 Task: Find connections with filter location Spruce Grove with filter topic #Futurewith filter profile language Potuguese with filter current company Epsilon India with filter school Central University of Jharkhand with filter industry Hydroelectric Power Generation with filter service category Consulting with filter keywords title Spa Manager
Action: Mouse moved to (506, 190)
Screenshot: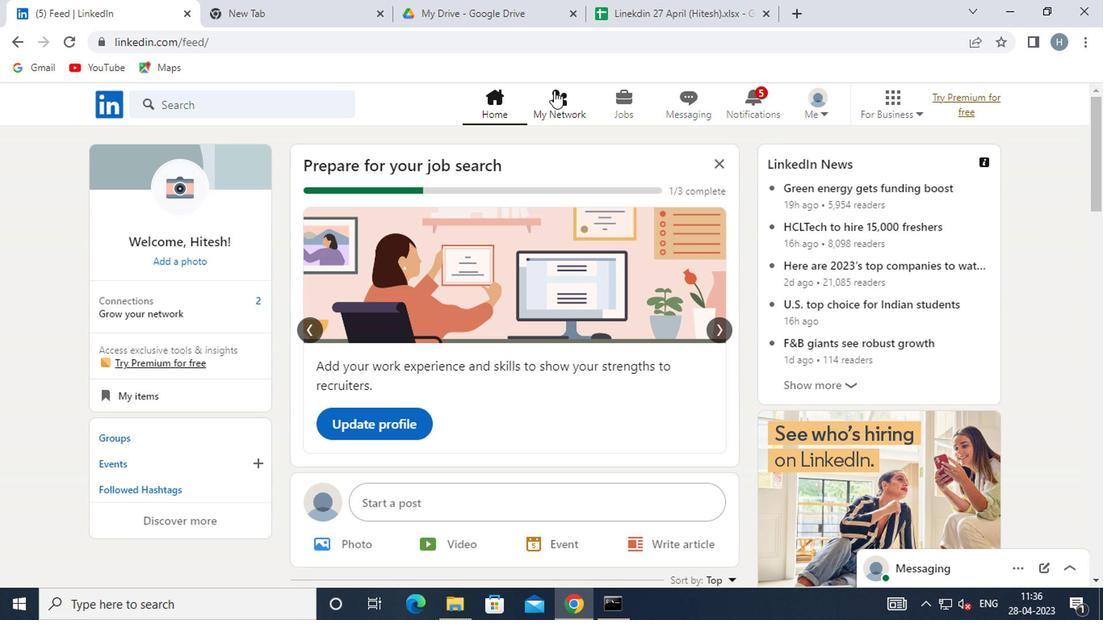
Action: Mouse pressed left at (506, 190)
Screenshot: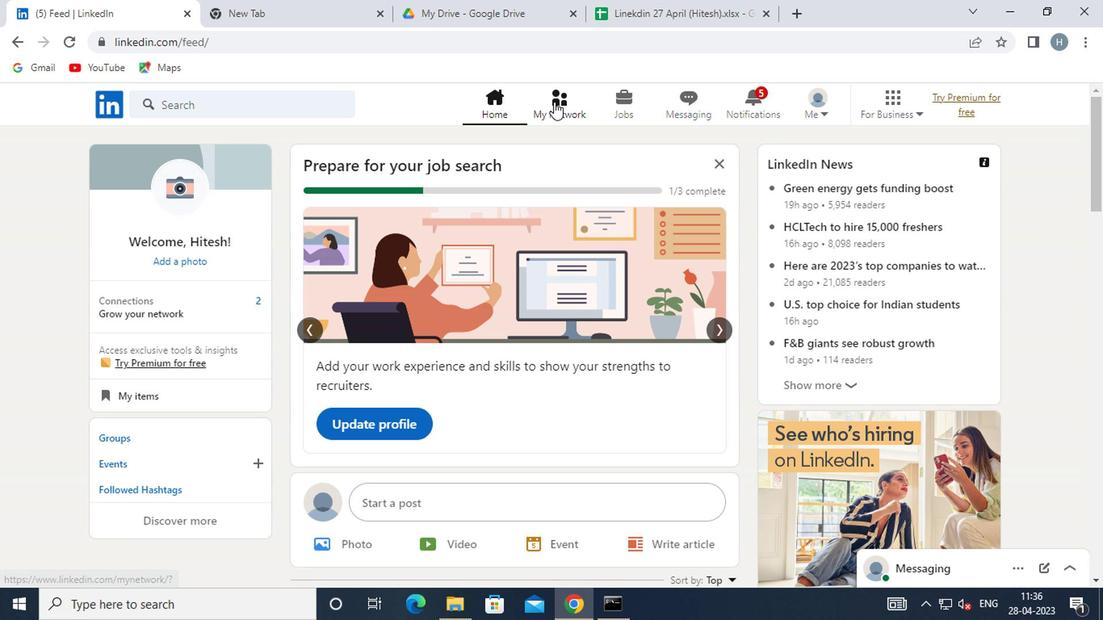 
Action: Mouse moved to (311, 242)
Screenshot: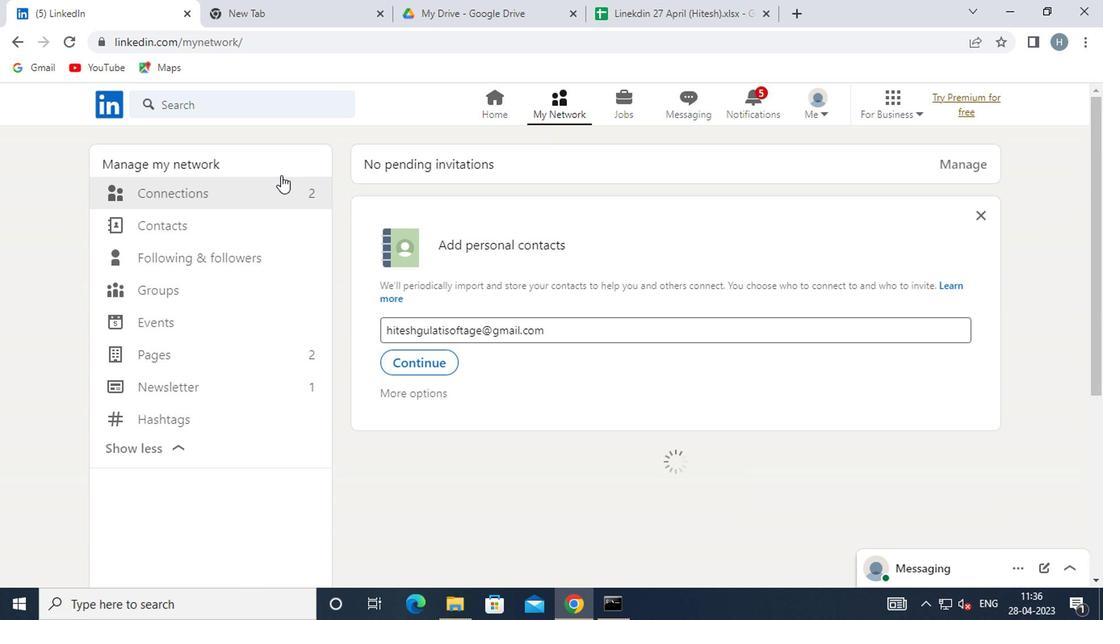 
Action: Mouse pressed left at (311, 242)
Screenshot: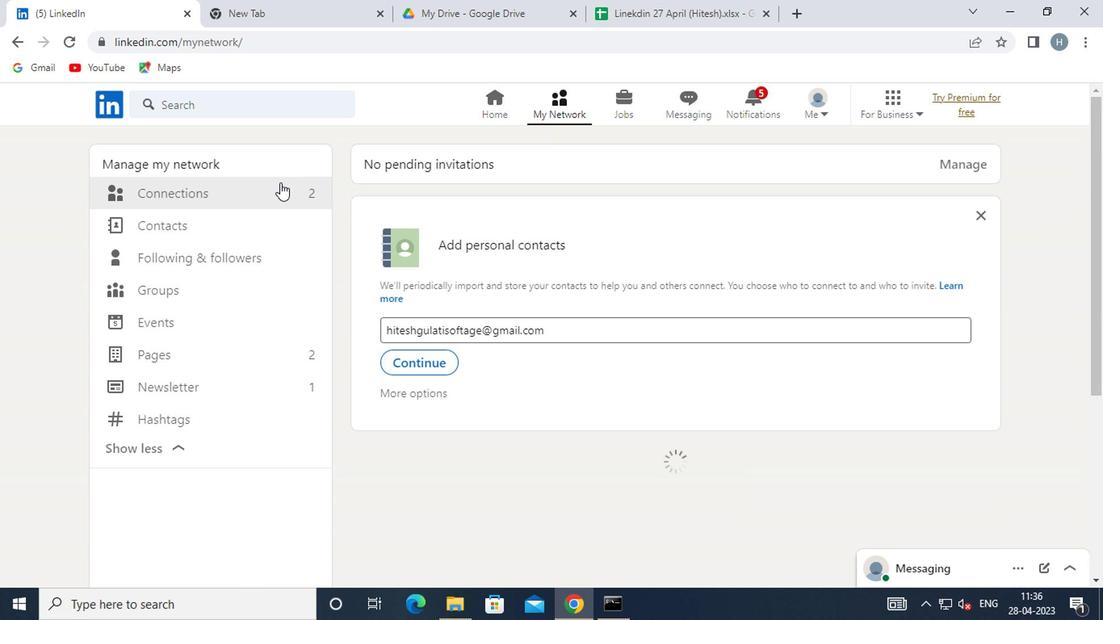 
Action: Mouse moved to (607, 248)
Screenshot: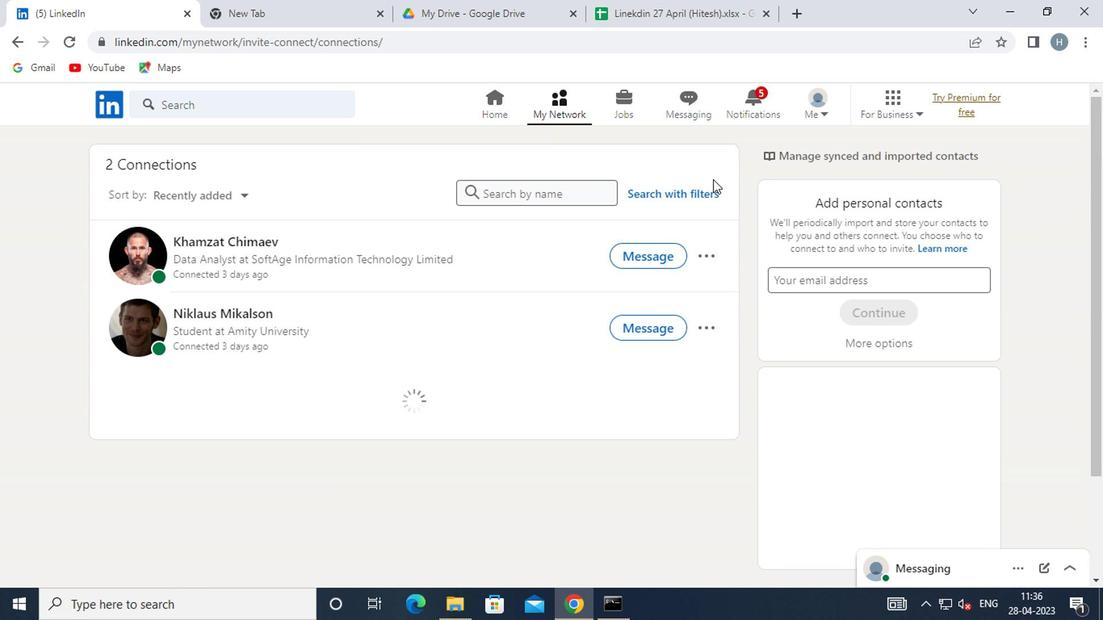 
Action: Mouse pressed left at (607, 248)
Screenshot: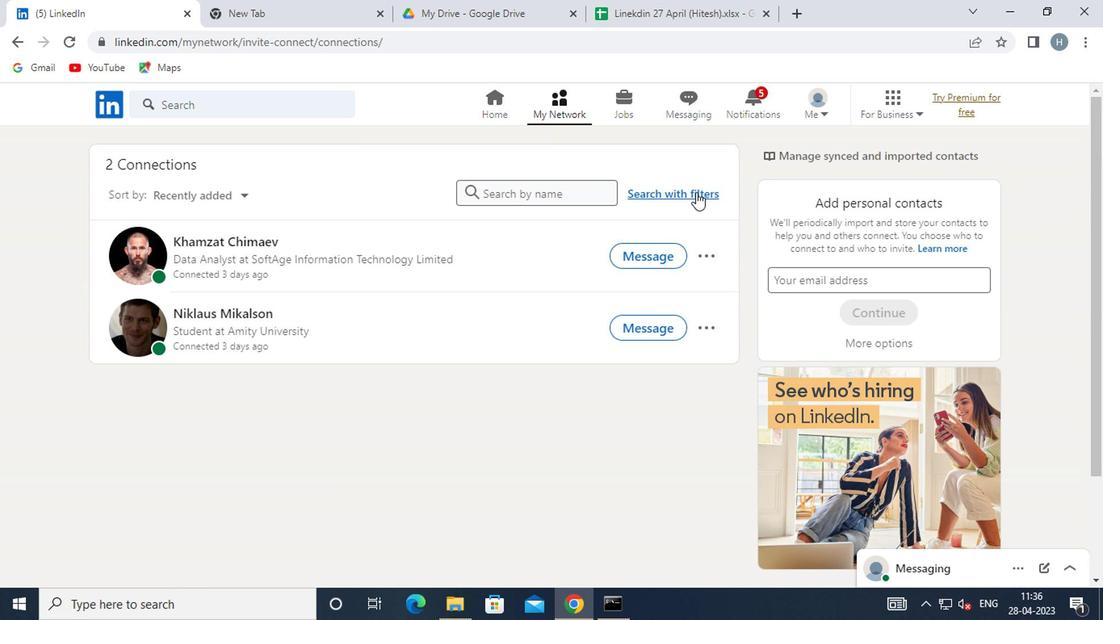 
Action: Mouse moved to (544, 222)
Screenshot: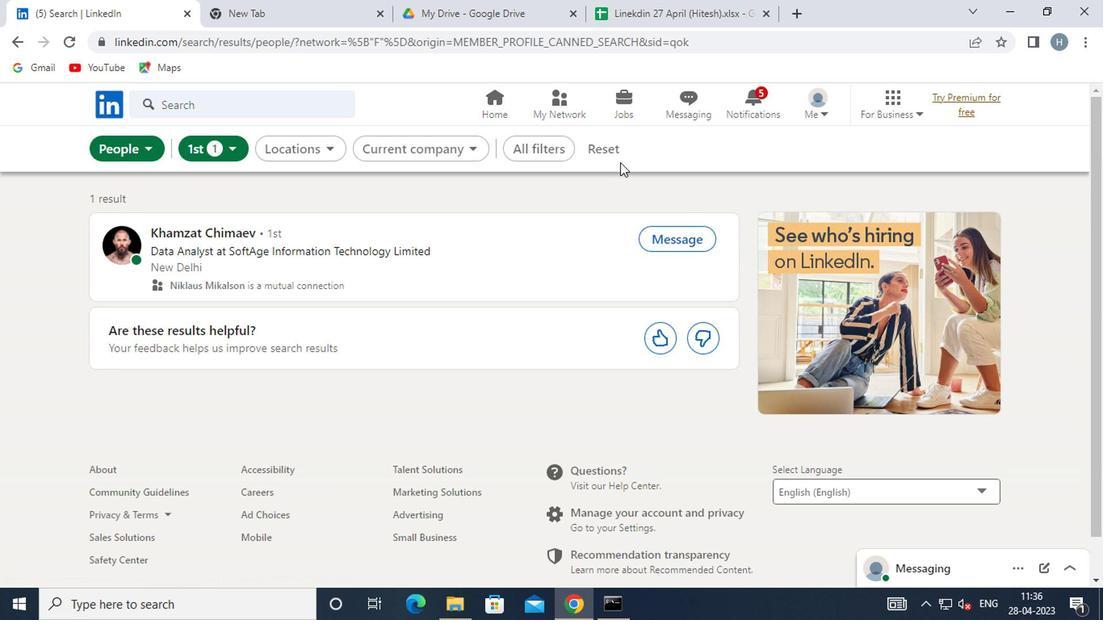 
Action: Mouse pressed left at (544, 222)
Screenshot: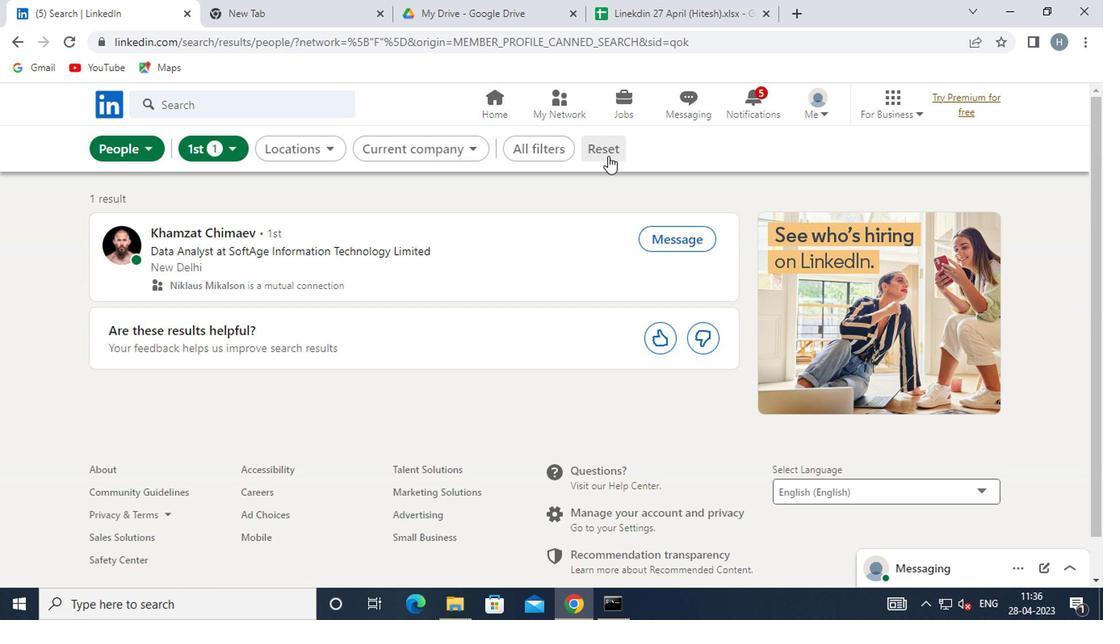 
Action: Mouse moved to (521, 220)
Screenshot: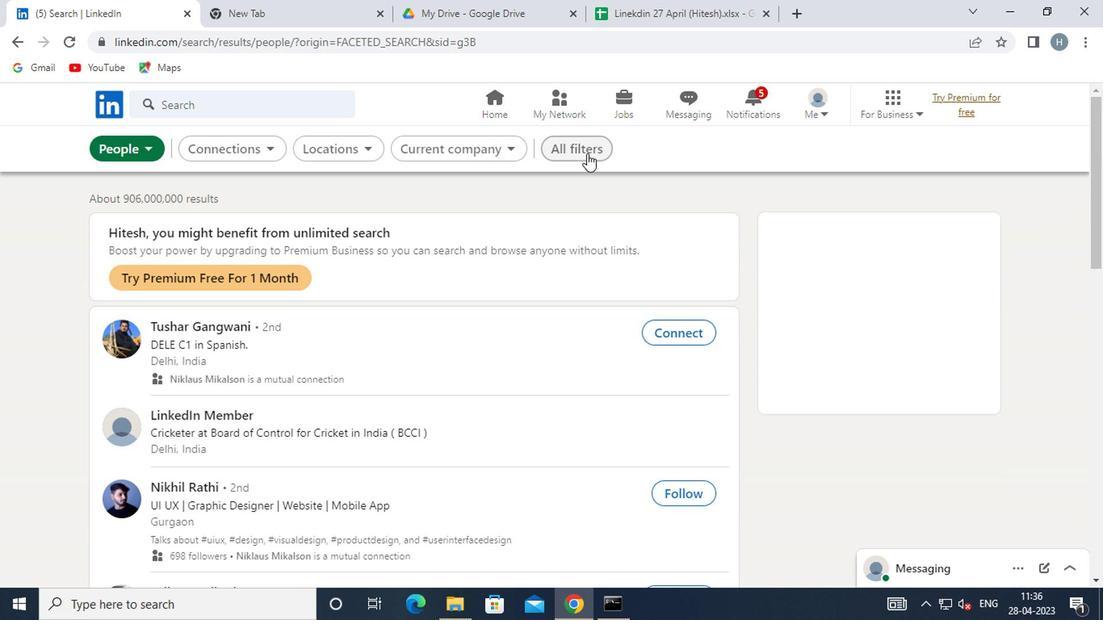 
Action: Mouse pressed left at (521, 220)
Screenshot: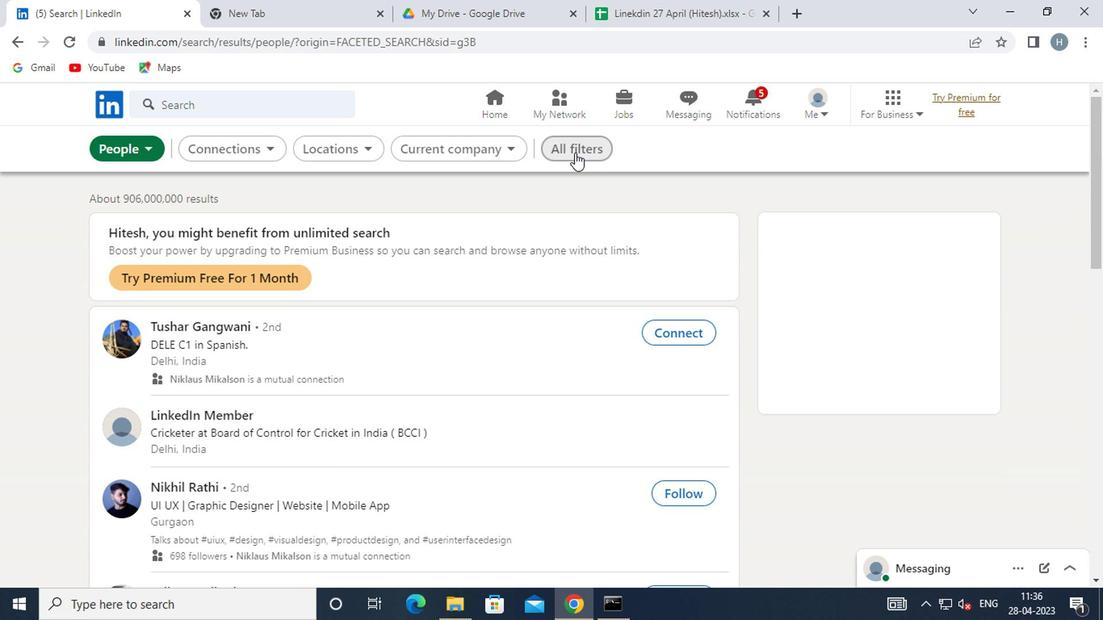 
Action: Mouse moved to (681, 312)
Screenshot: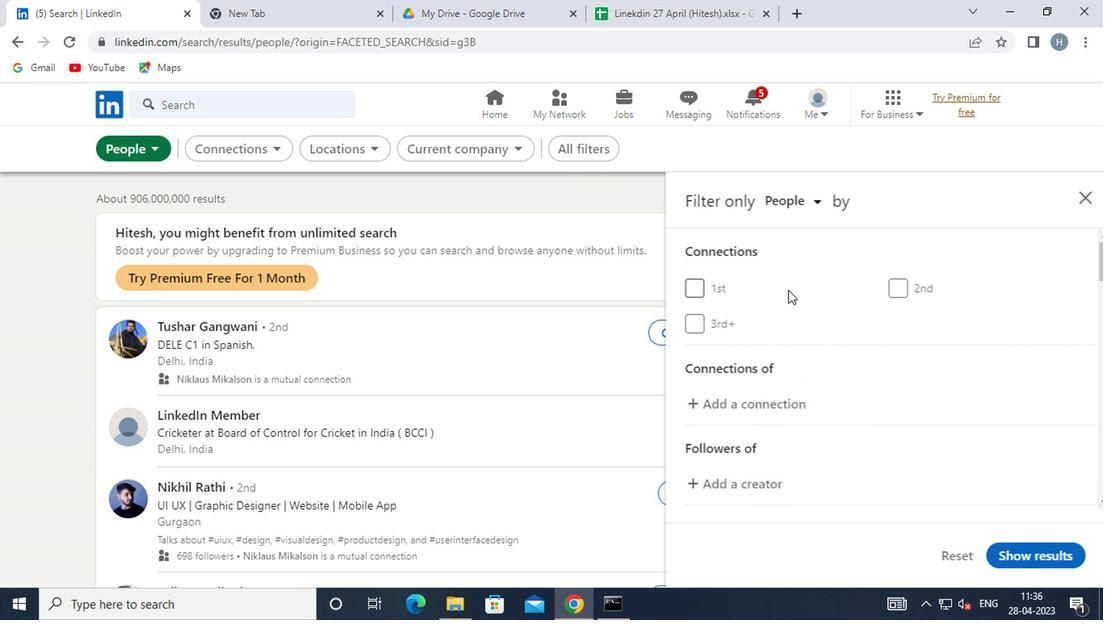 
Action: Mouse scrolled (681, 311) with delta (0, 0)
Screenshot: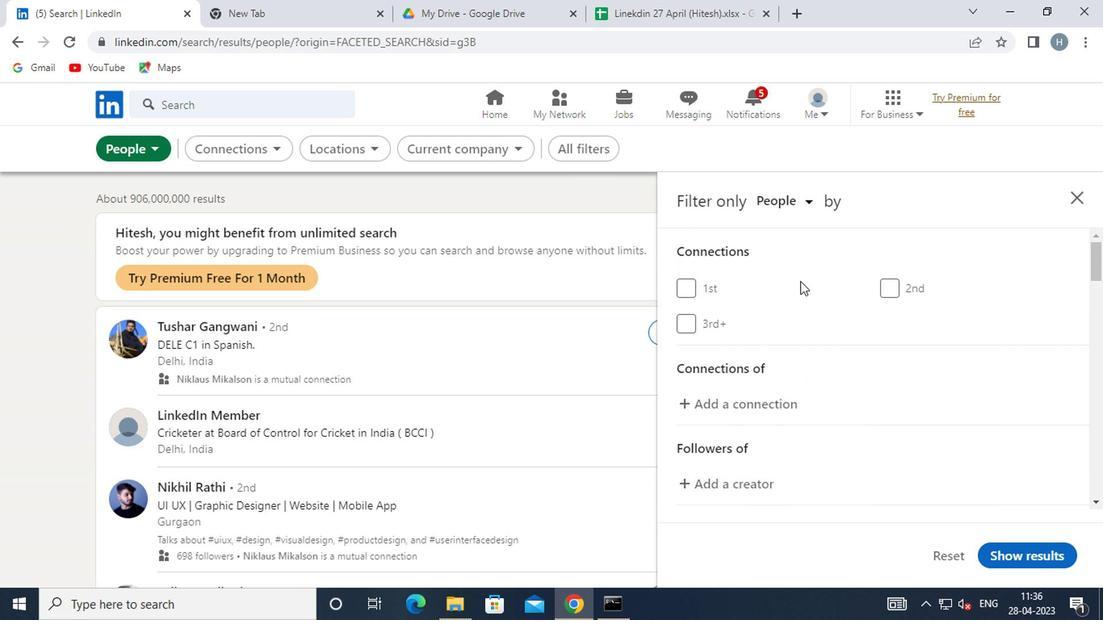 
Action: Mouse scrolled (681, 311) with delta (0, 0)
Screenshot: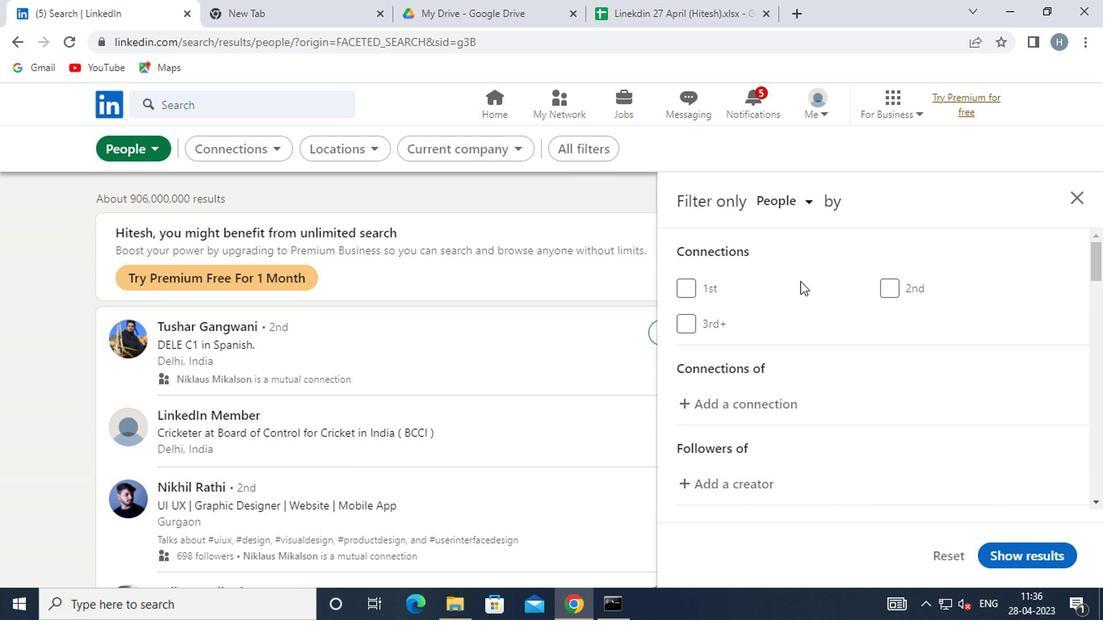 
Action: Mouse scrolled (681, 311) with delta (0, 0)
Screenshot: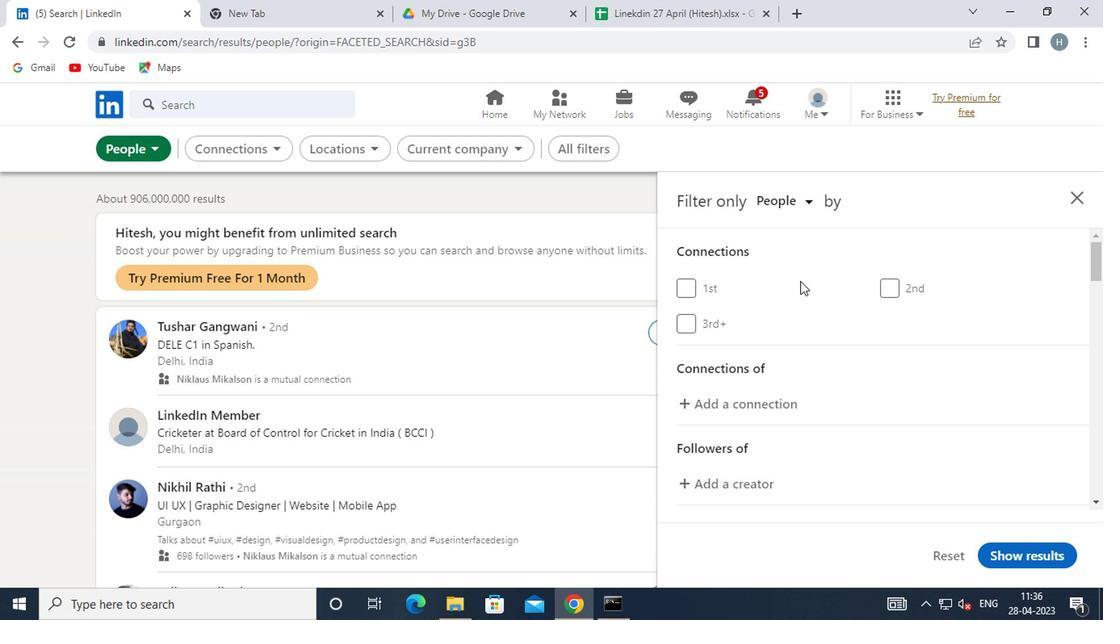 
Action: Mouse moved to (684, 321)
Screenshot: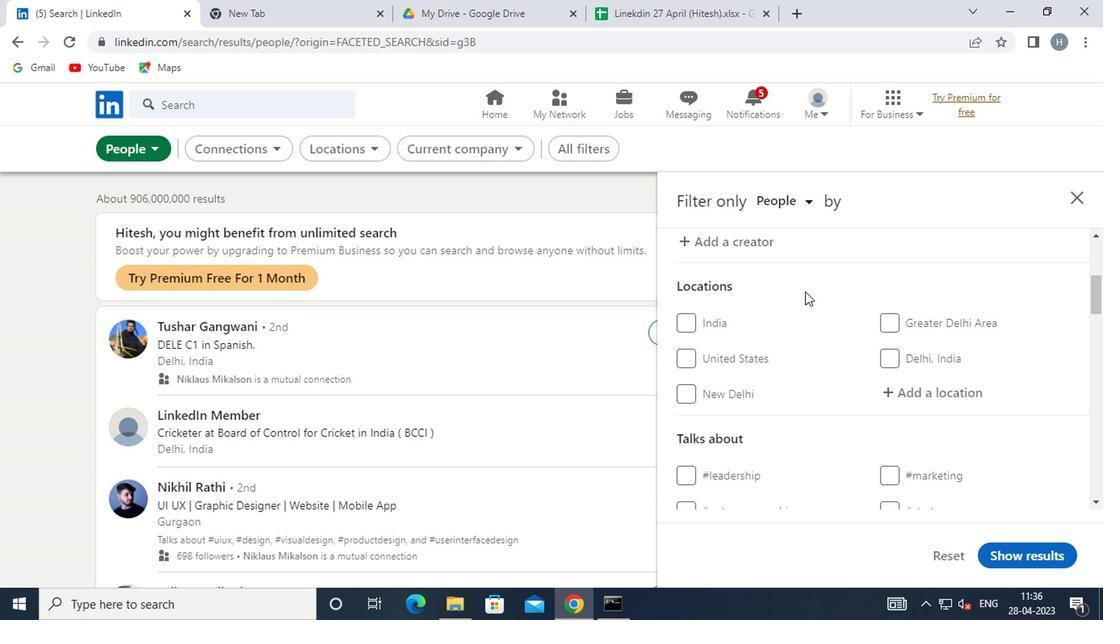 
Action: Mouse scrolled (684, 320) with delta (0, 0)
Screenshot: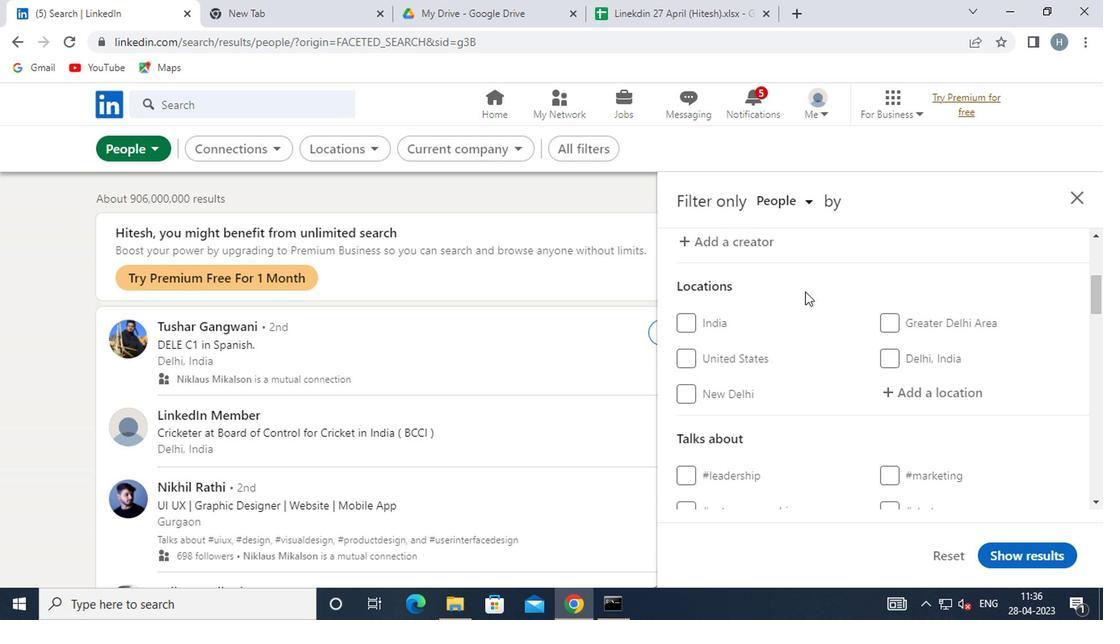 
Action: Mouse moved to (761, 337)
Screenshot: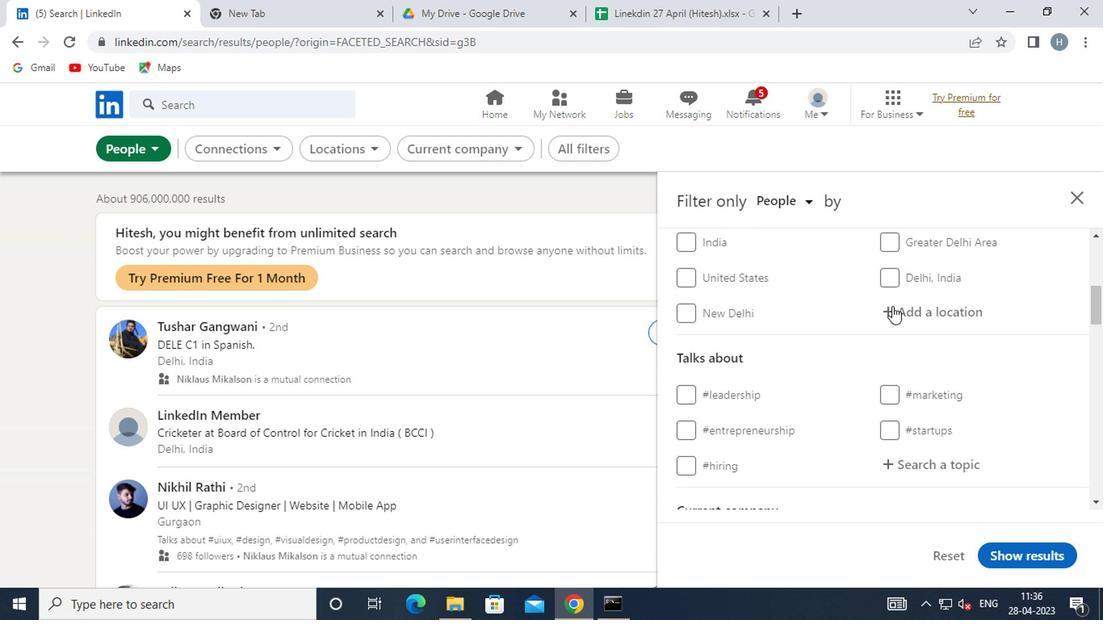 
Action: Mouse pressed left at (761, 337)
Screenshot: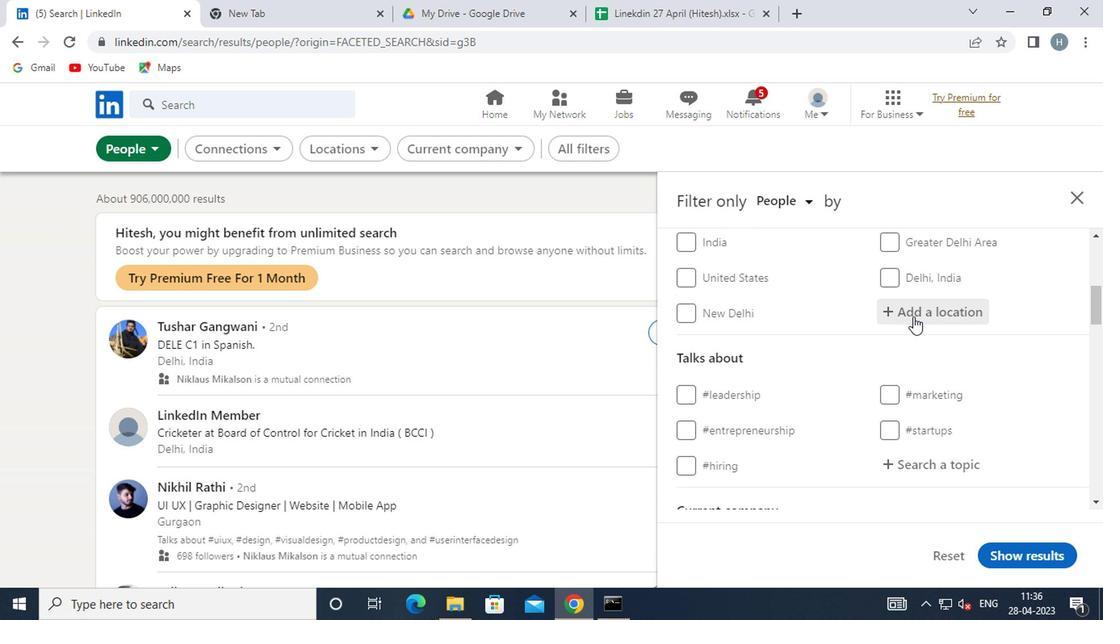 
Action: Mouse moved to (762, 337)
Screenshot: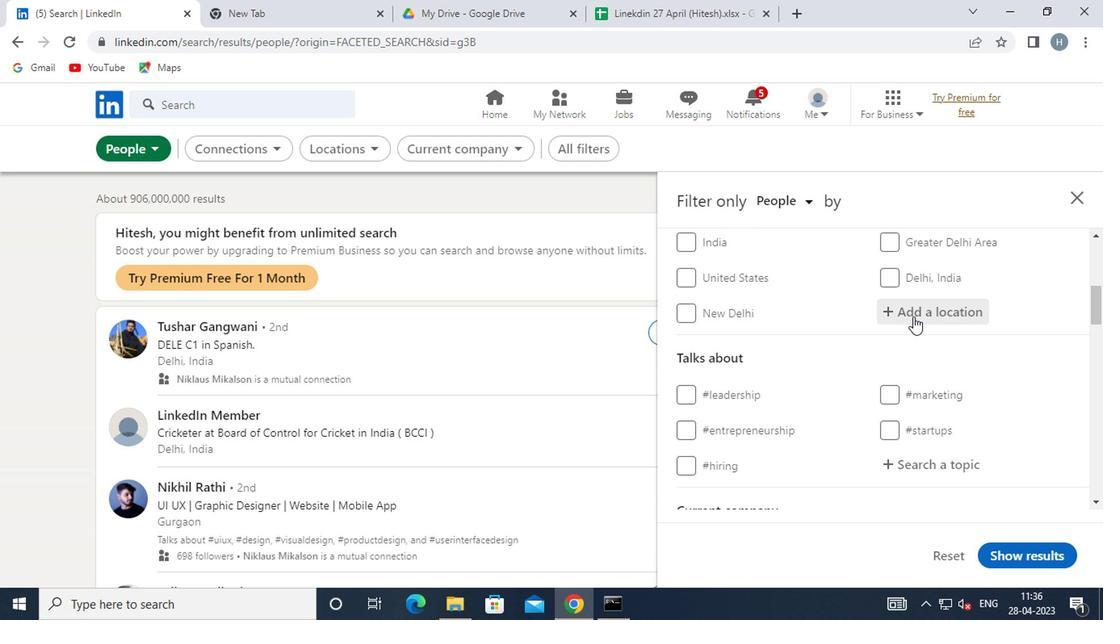 
Action: Key pressed <Key.shift><Key.shift><Key.shift><Key.shift><Key.shift><Key.shift><Key.shift><Key.shift><Key.shift><Key.shift><Key.shift><Key.shift><Key.shift><Key.shift><Key.shift><Key.shift><Key.shift><Key.shift><Key.shift><Key.shift><Key.shift><Key.shift><Key.shift><Key.shift><Key.shift><Key.shift><Key.shift><Key.shift><Key.shift><Key.shift><Key.shift><Key.shift><Key.shift><Key.shift><Key.shift><Key.shift><Key.shift><Key.shift><Key.shift><Key.shift><Key.shift><Key.shift><Key.shift><Key.shift><Key.shift><Key.shift><Key.shift><Key.shift><Key.shift><Key.shift><Key.shift><Key.shift>SPRUCE
Screenshot: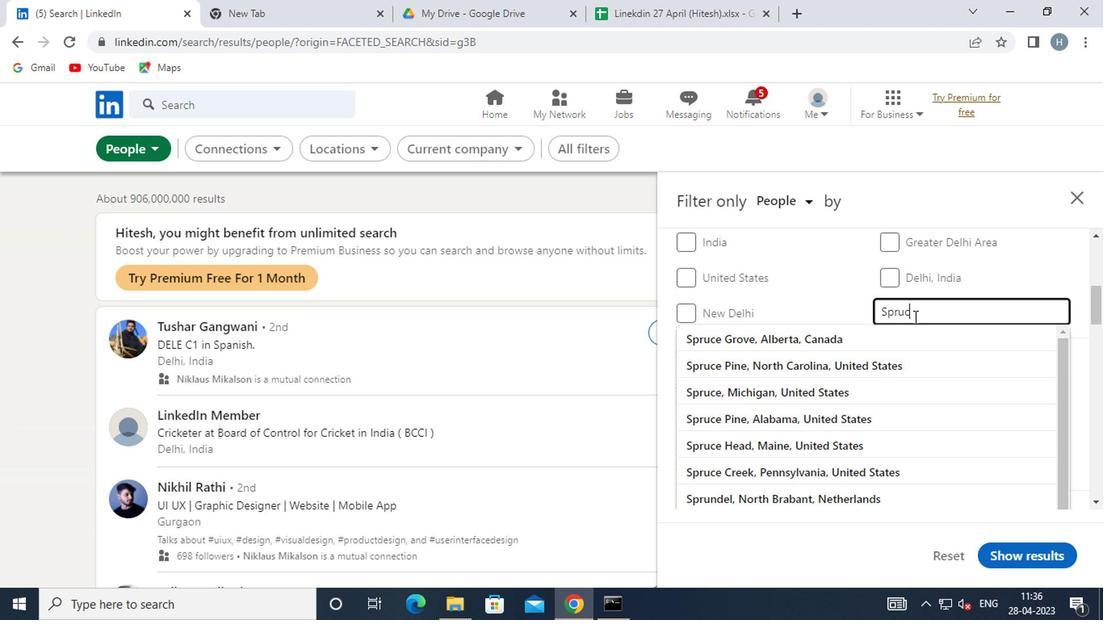 
Action: Mouse moved to (722, 353)
Screenshot: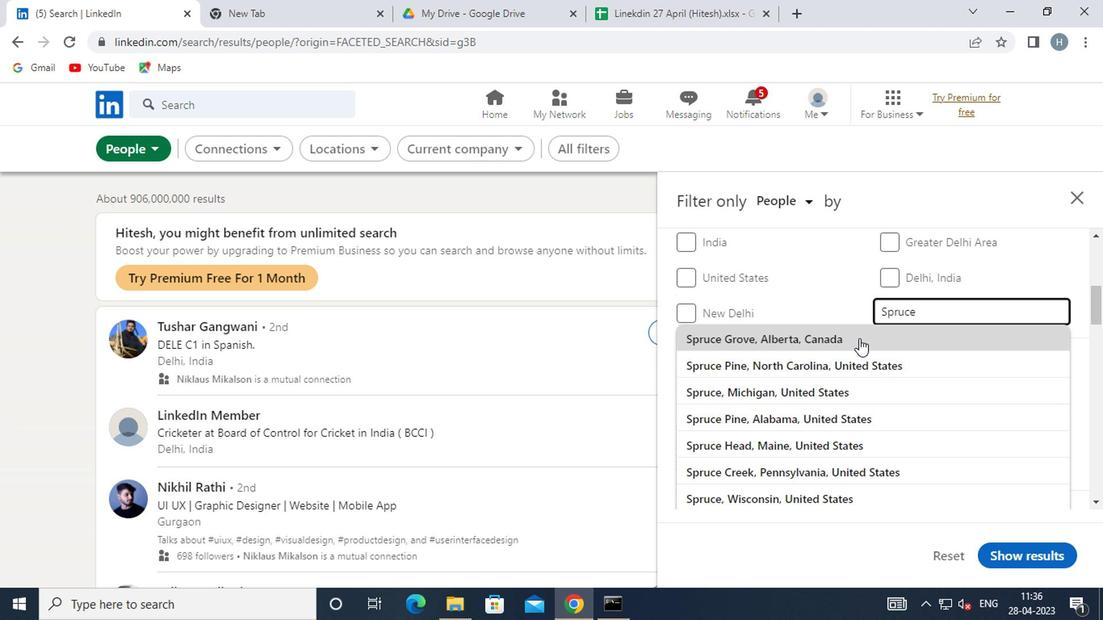 
Action: Mouse pressed left at (722, 353)
Screenshot: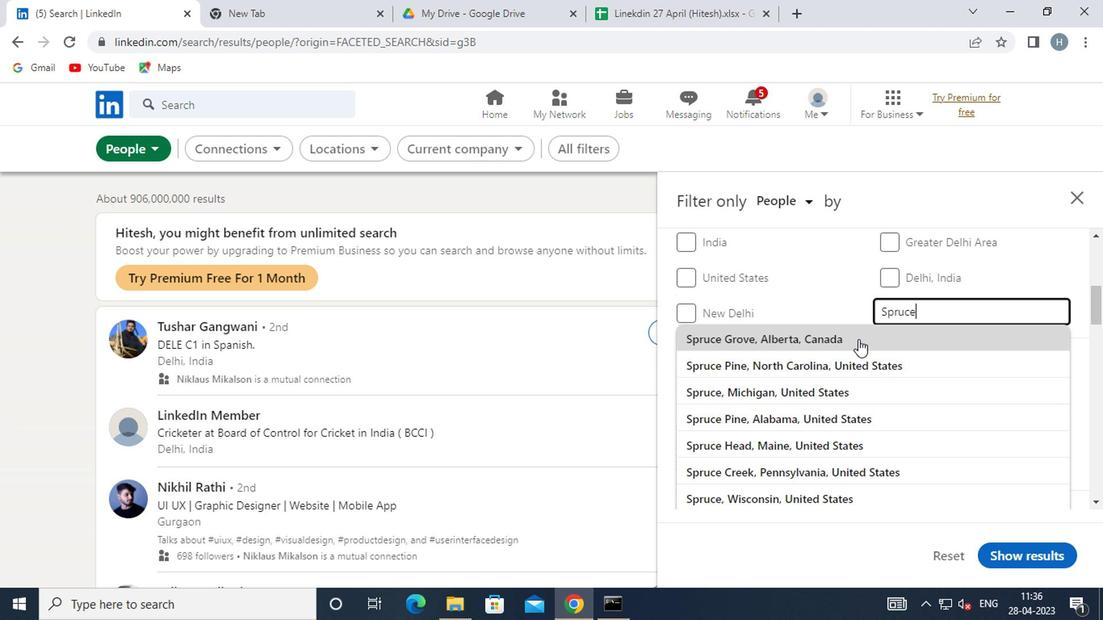 
Action: Mouse moved to (718, 353)
Screenshot: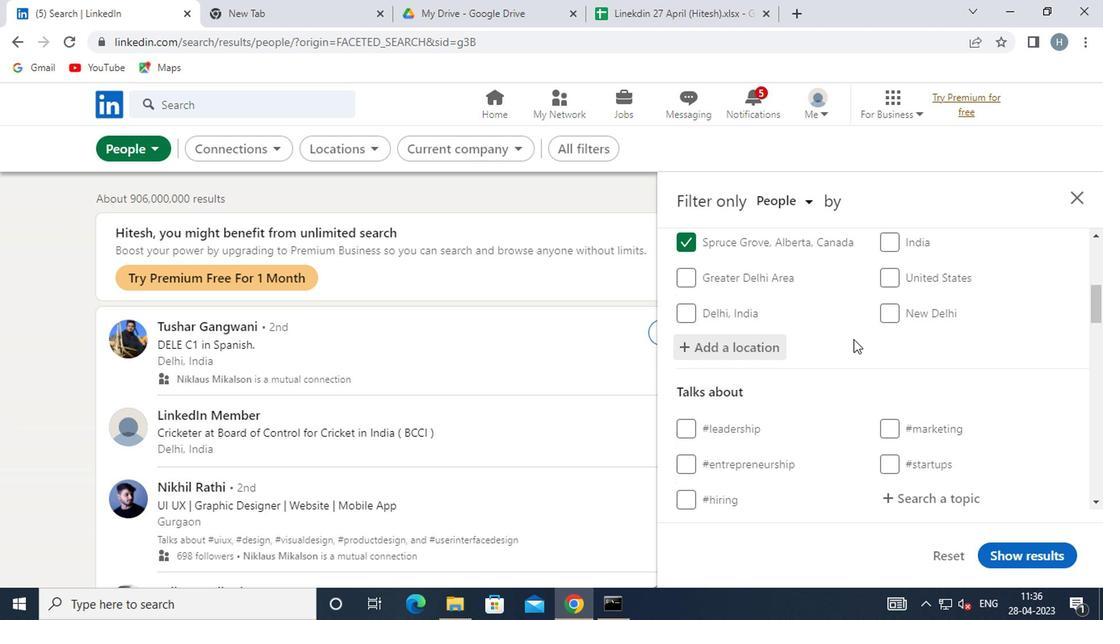 
Action: Mouse scrolled (718, 353) with delta (0, 0)
Screenshot: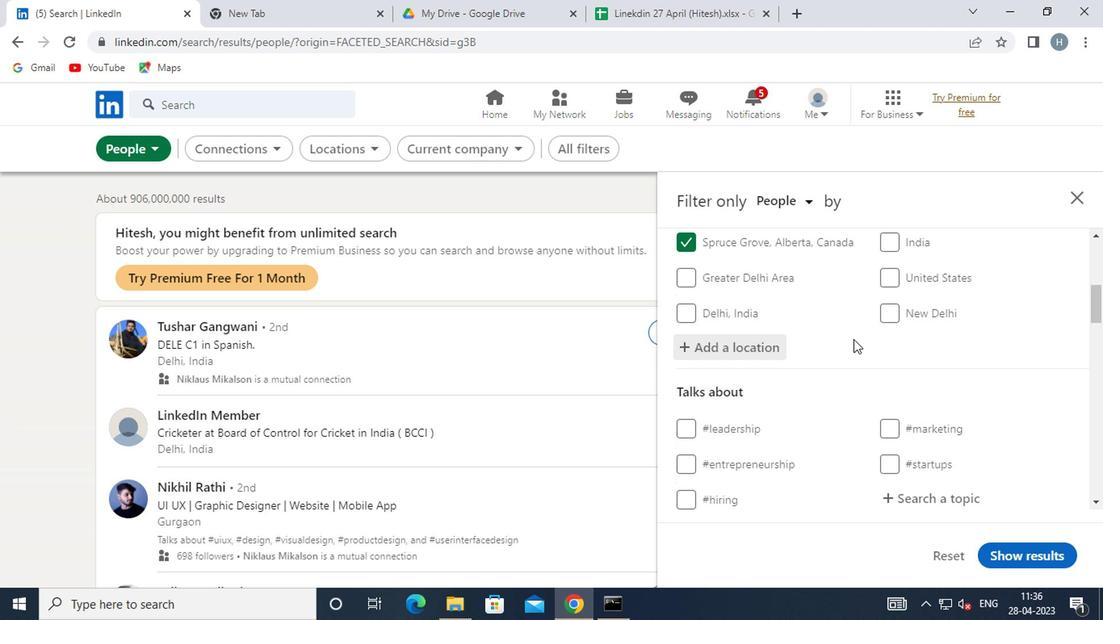 
Action: Mouse scrolled (718, 353) with delta (0, 0)
Screenshot: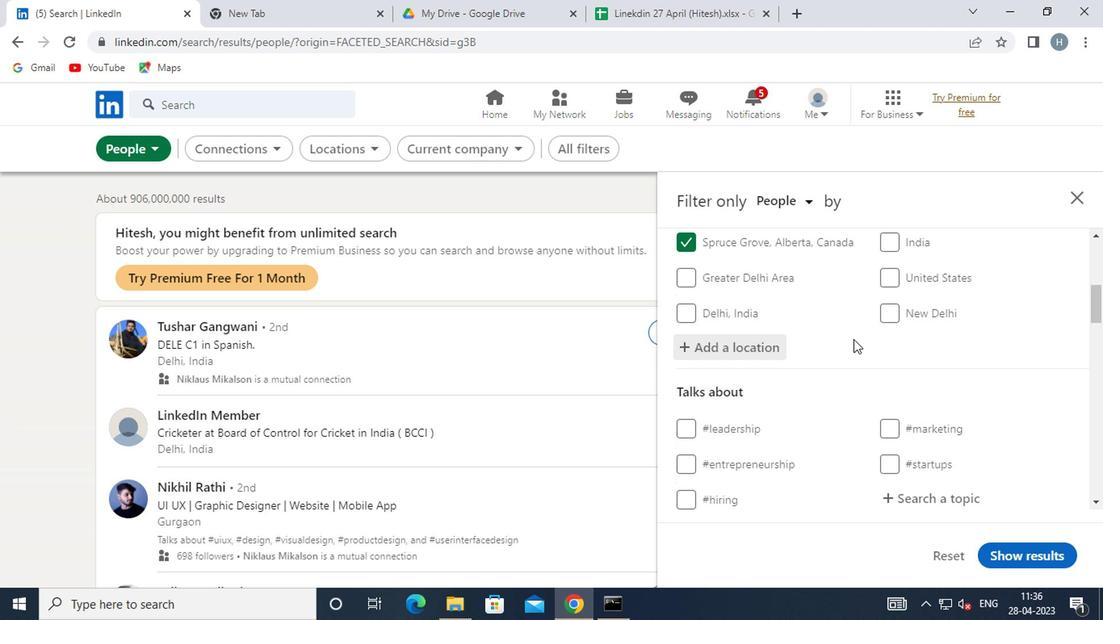 
Action: Mouse moved to (786, 351)
Screenshot: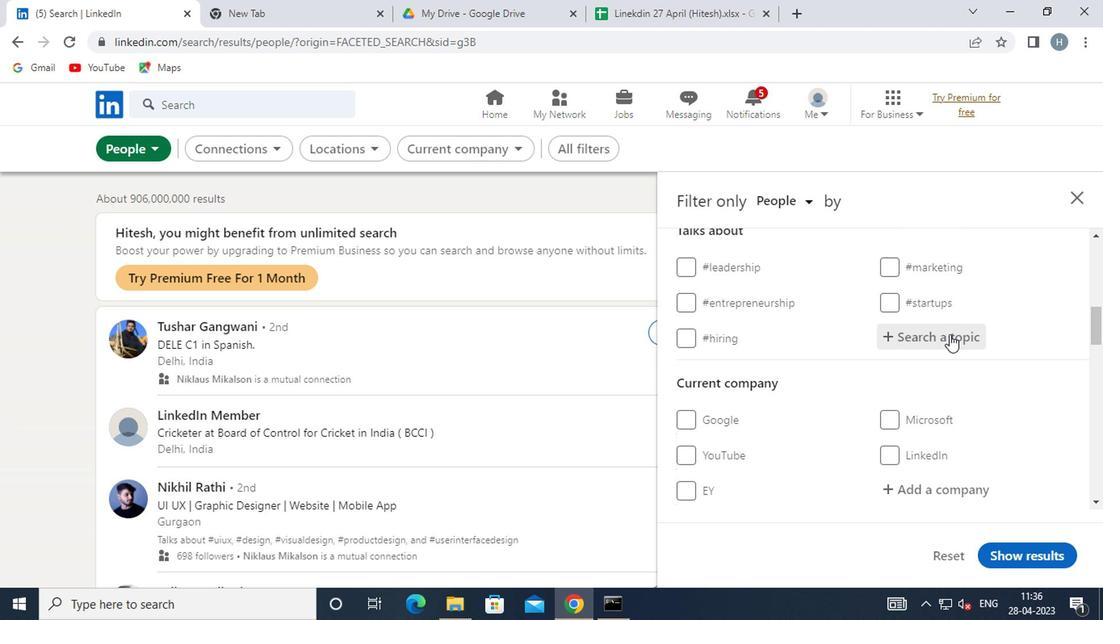 
Action: Mouse pressed left at (786, 351)
Screenshot: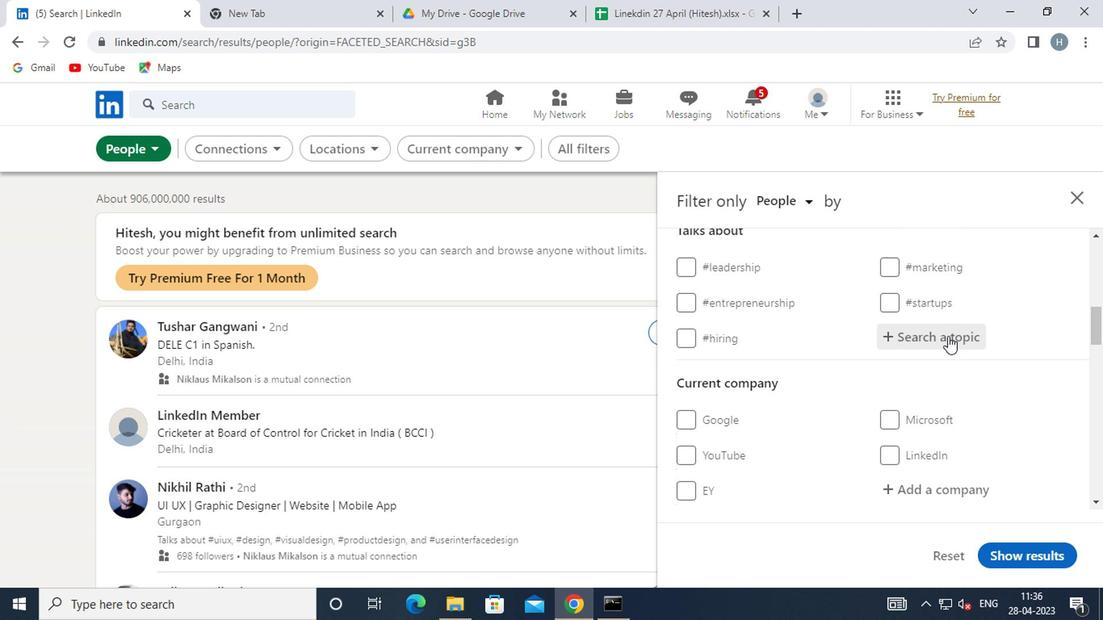 
Action: Key pressed <Key.shift><Key.shift><Key.shift><Key.shift><Key.shift><Key.shift><Key.shift><Key.shift><Key.shift><Key.shift><Key.shift>#<Key.shift><Key.shift><Key.shift>FUTURE
Screenshot: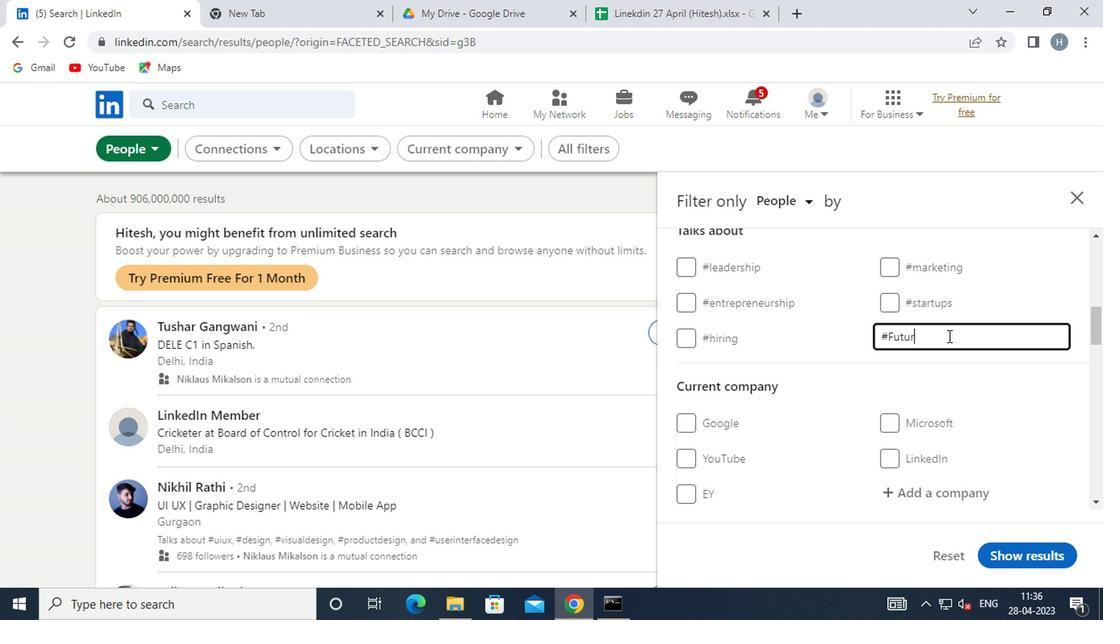 
Action: Mouse moved to (851, 381)
Screenshot: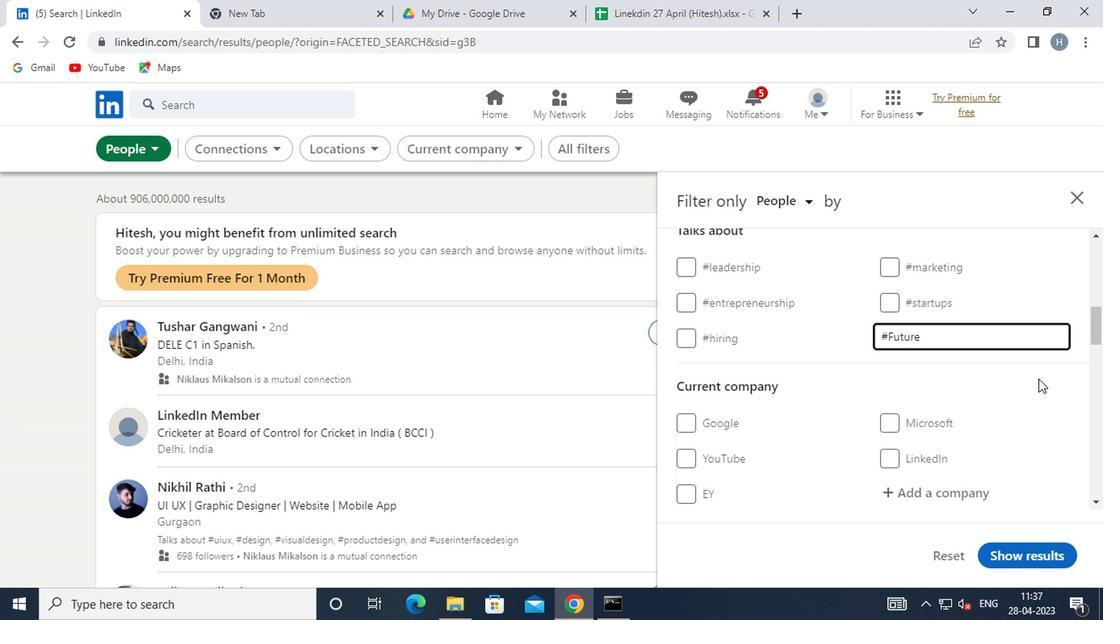 
Action: Mouse pressed left at (851, 381)
Screenshot: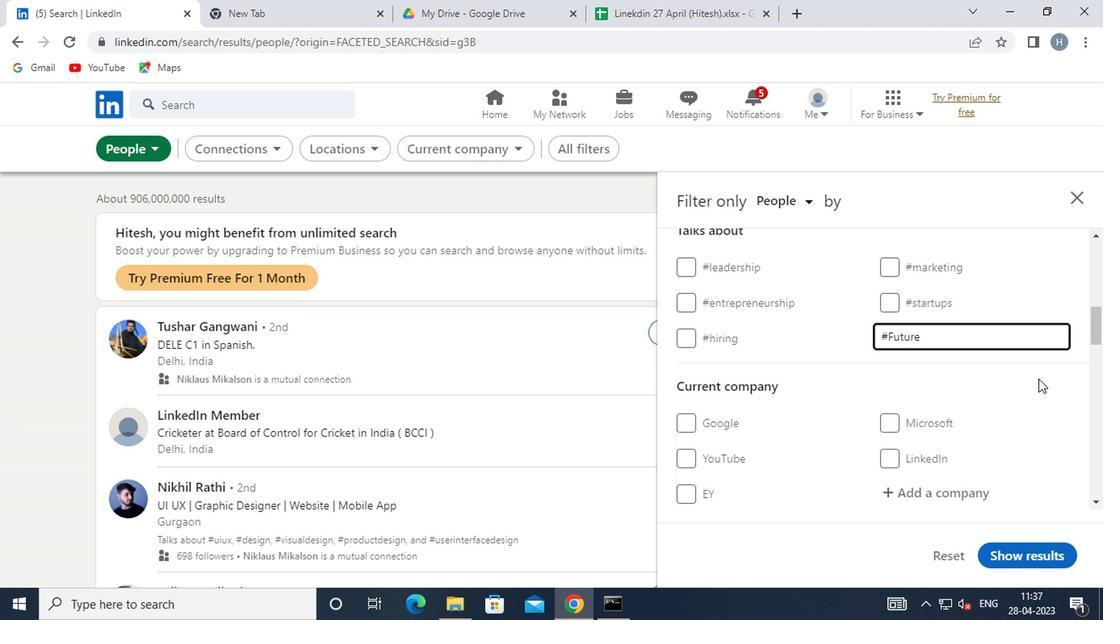 
Action: Mouse moved to (836, 377)
Screenshot: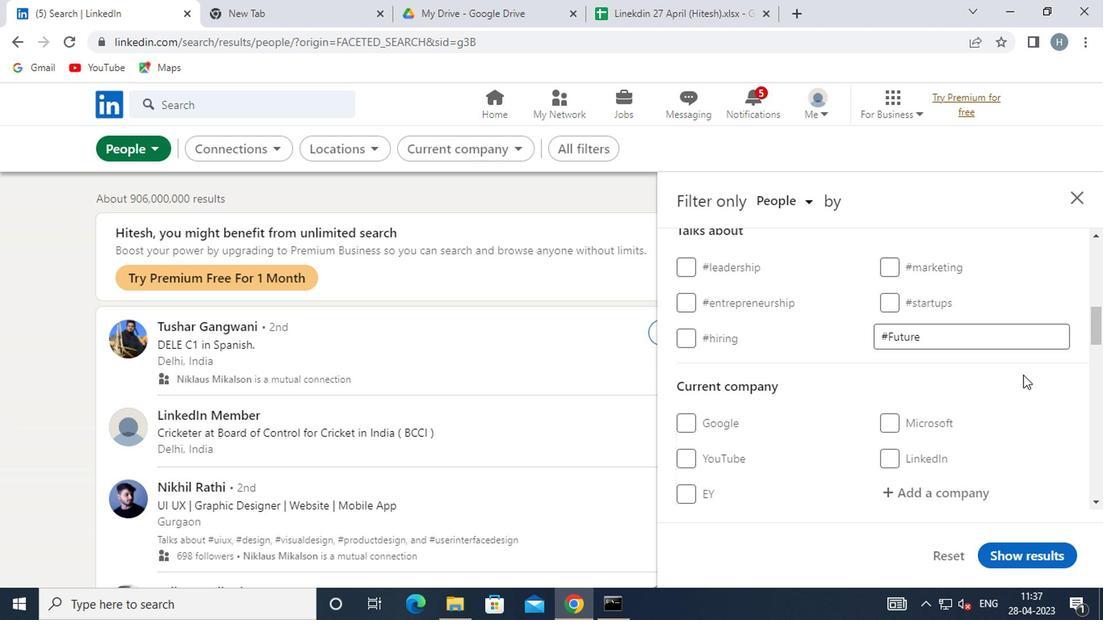 
Action: Mouse scrolled (836, 376) with delta (0, 0)
Screenshot: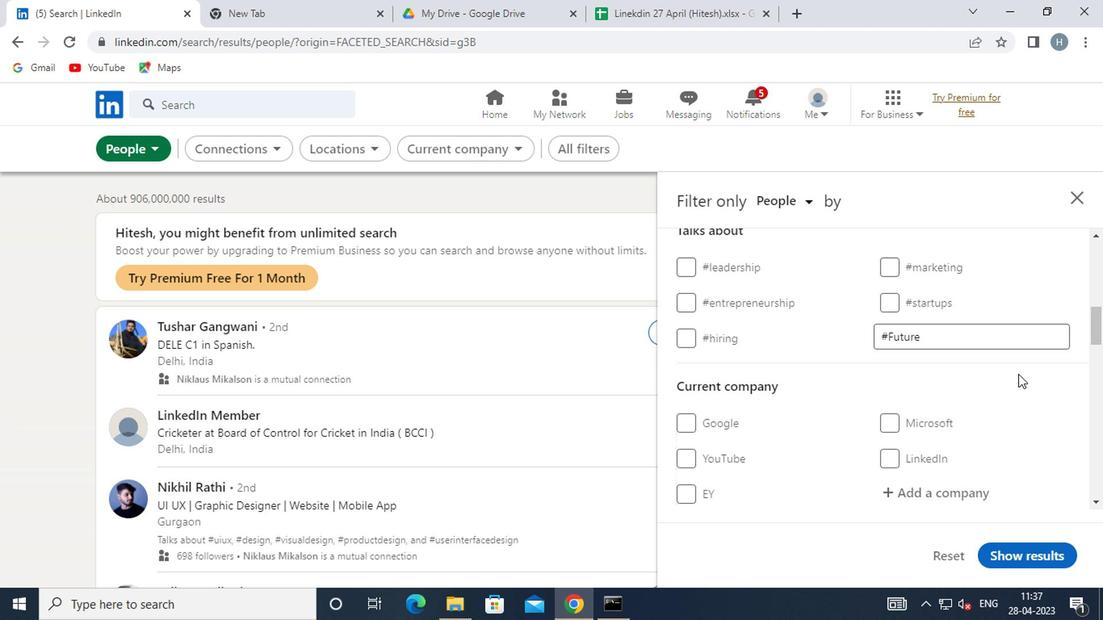
Action: Mouse moved to (834, 377)
Screenshot: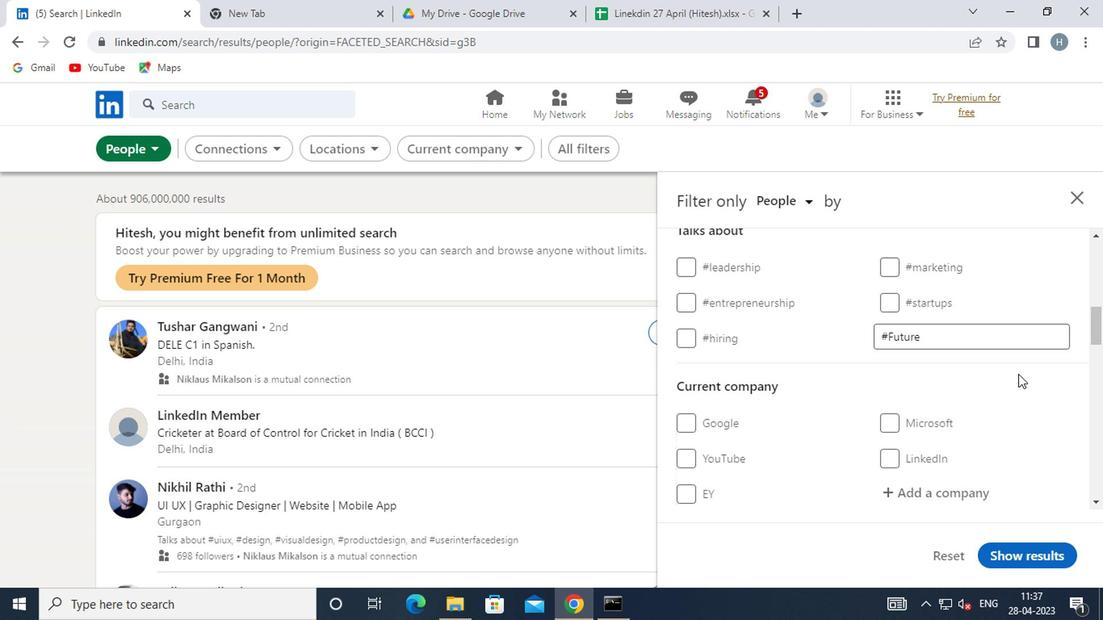 
Action: Mouse scrolled (834, 376) with delta (0, 0)
Screenshot: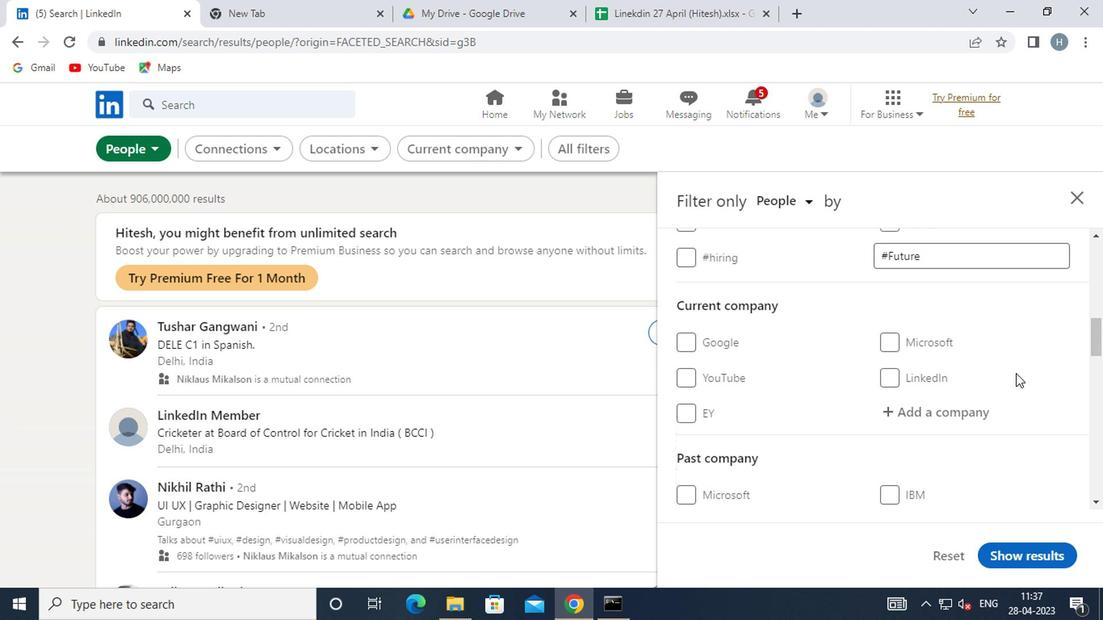 
Action: Mouse scrolled (834, 376) with delta (0, 0)
Screenshot: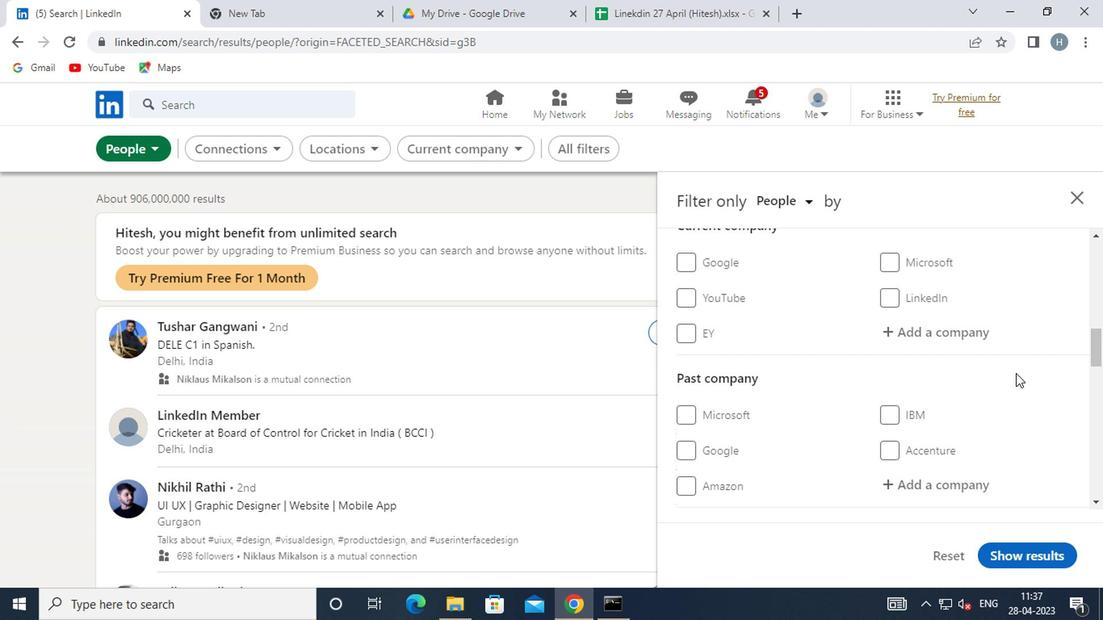 
Action: Mouse moved to (818, 381)
Screenshot: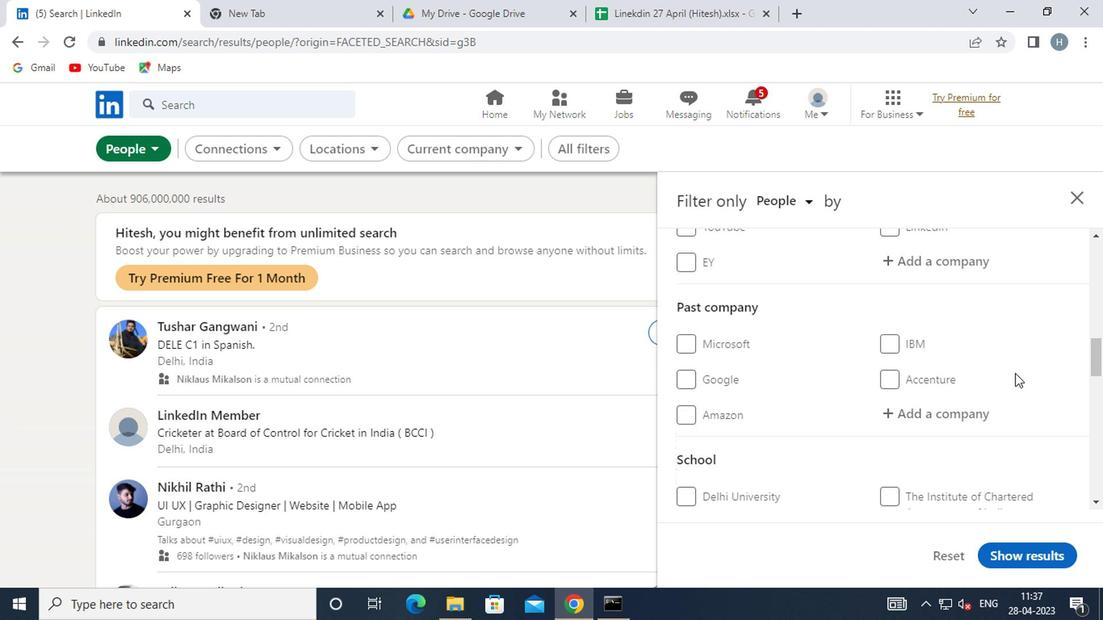 
Action: Mouse scrolled (818, 380) with delta (0, 0)
Screenshot: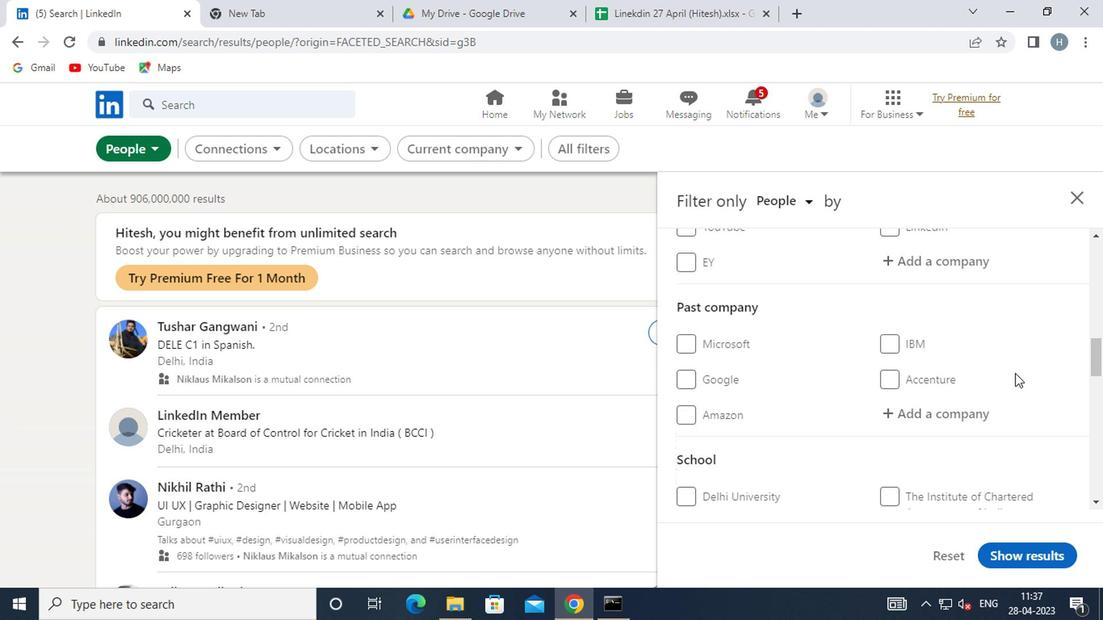 
Action: Mouse moved to (813, 385)
Screenshot: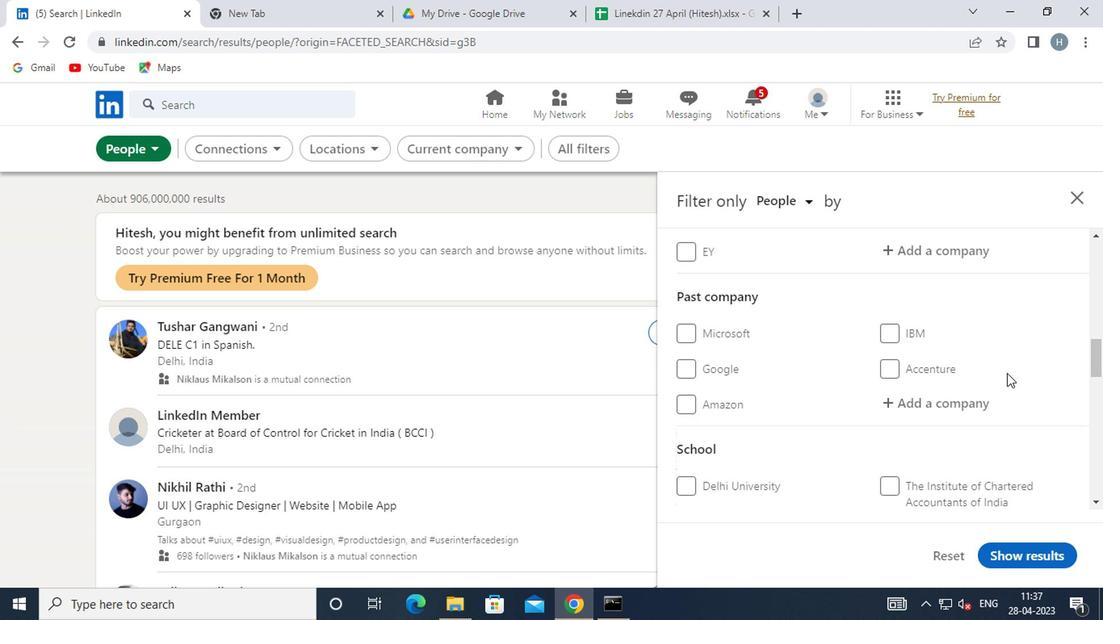 
Action: Mouse scrolled (813, 384) with delta (0, 0)
Screenshot: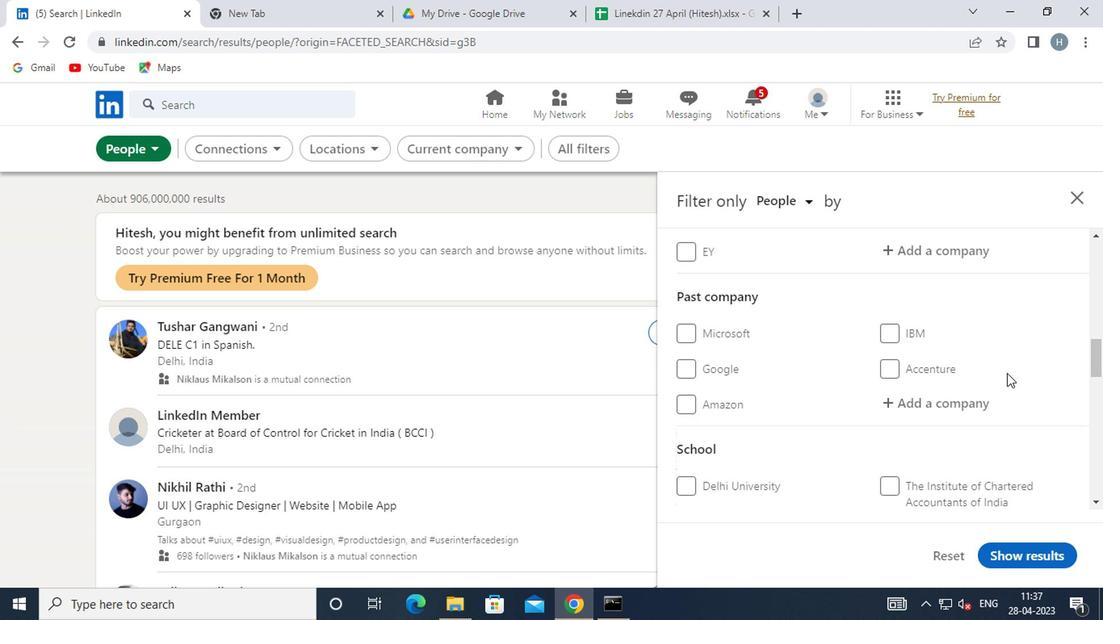 
Action: Mouse moved to (813, 385)
Screenshot: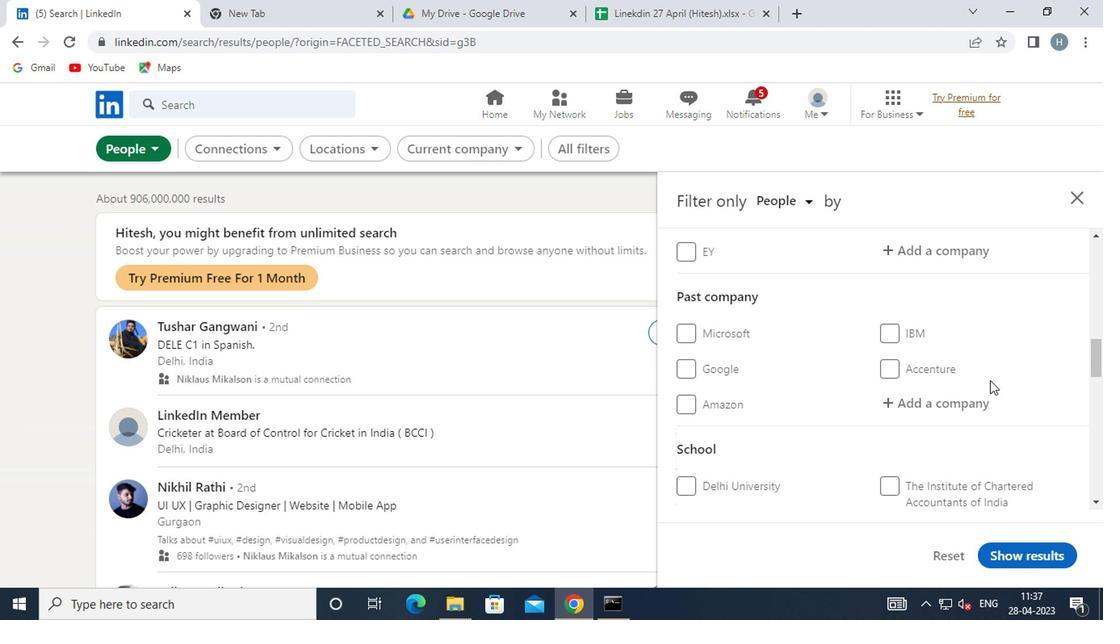 
Action: Mouse scrolled (813, 384) with delta (0, 0)
Screenshot: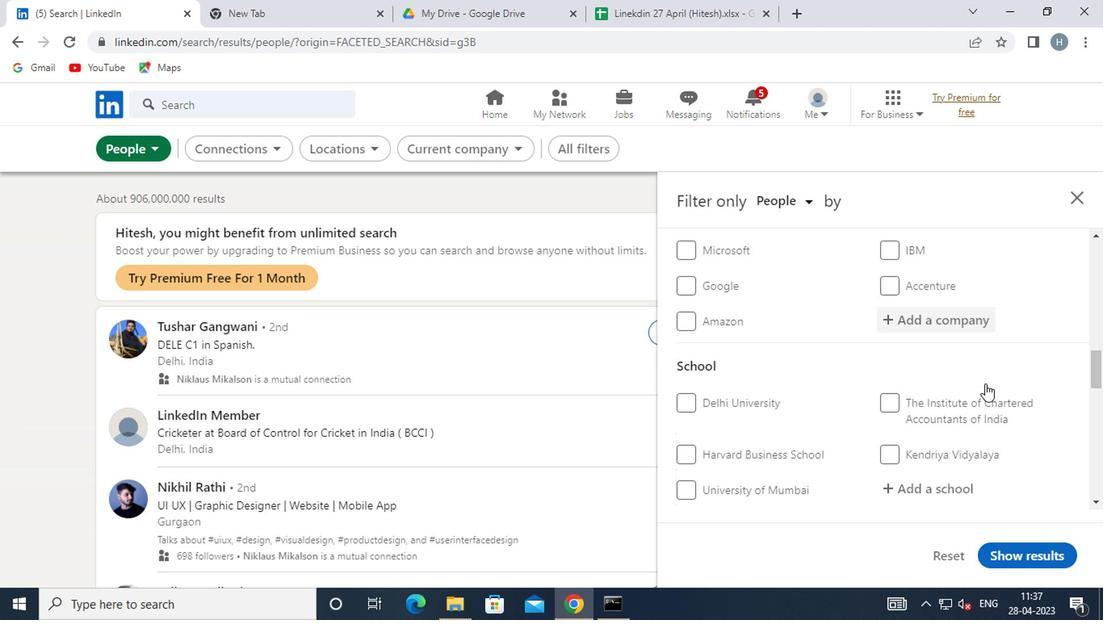 
Action: Mouse scrolled (813, 384) with delta (0, 0)
Screenshot: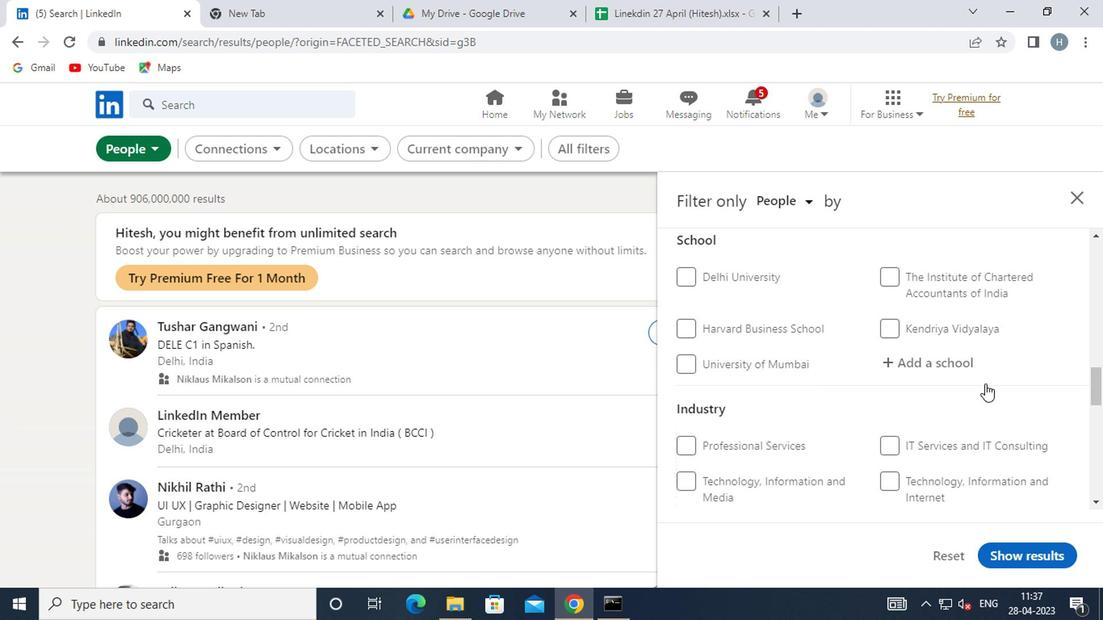 
Action: Mouse scrolled (813, 384) with delta (0, 0)
Screenshot: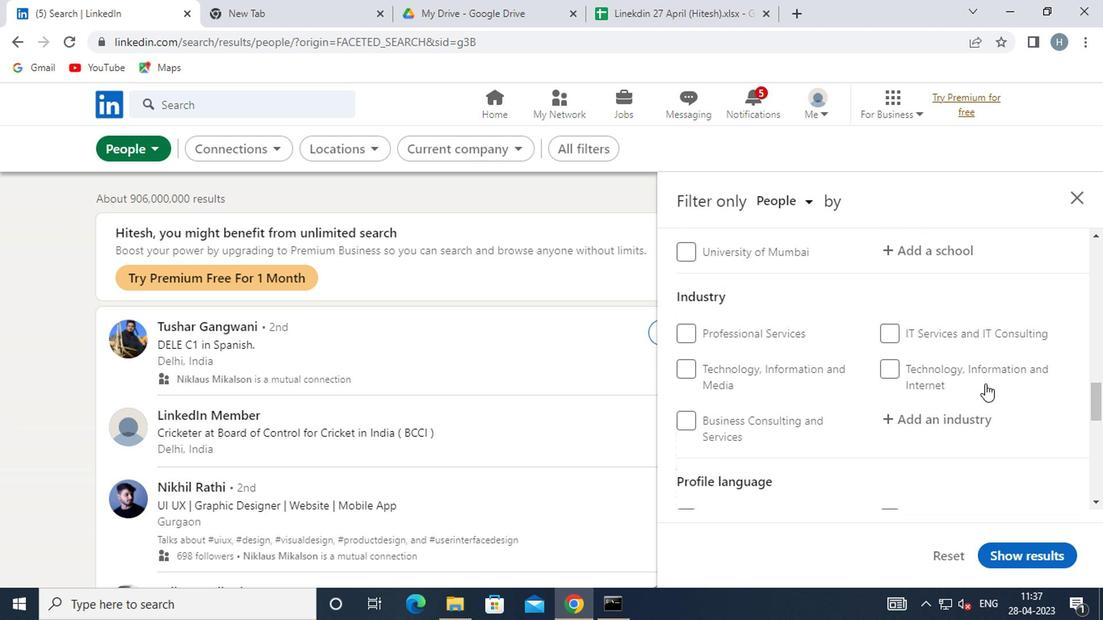 
Action: Mouse moved to (811, 385)
Screenshot: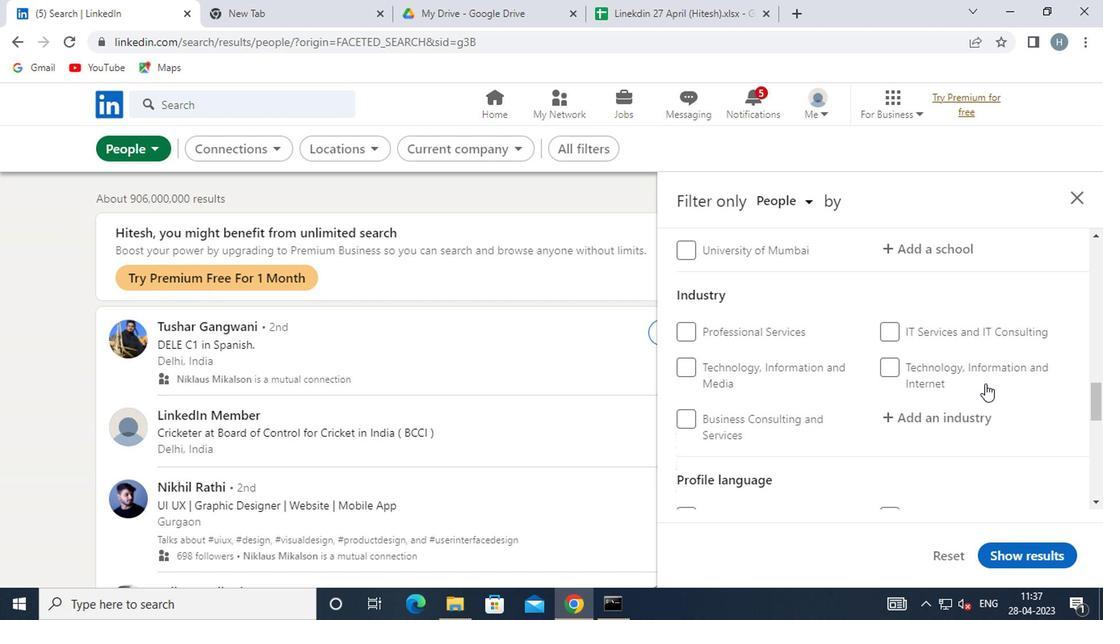 
Action: Mouse scrolled (811, 384) with delta (0, 0)
Screenshot: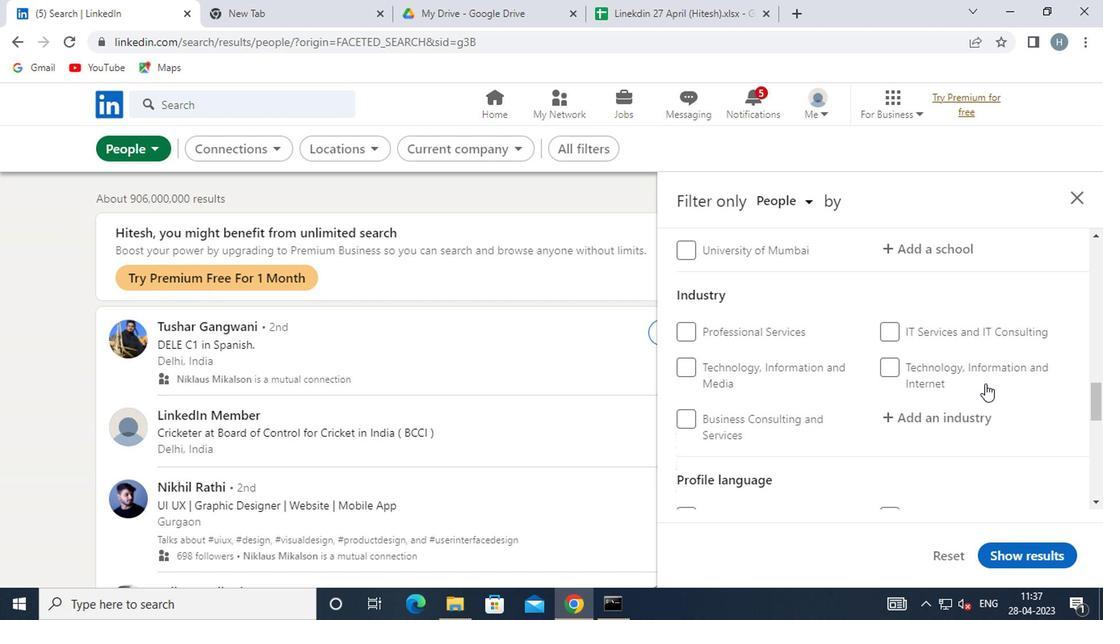 
Action: Mouse moved to (782, 390)
Screenshot: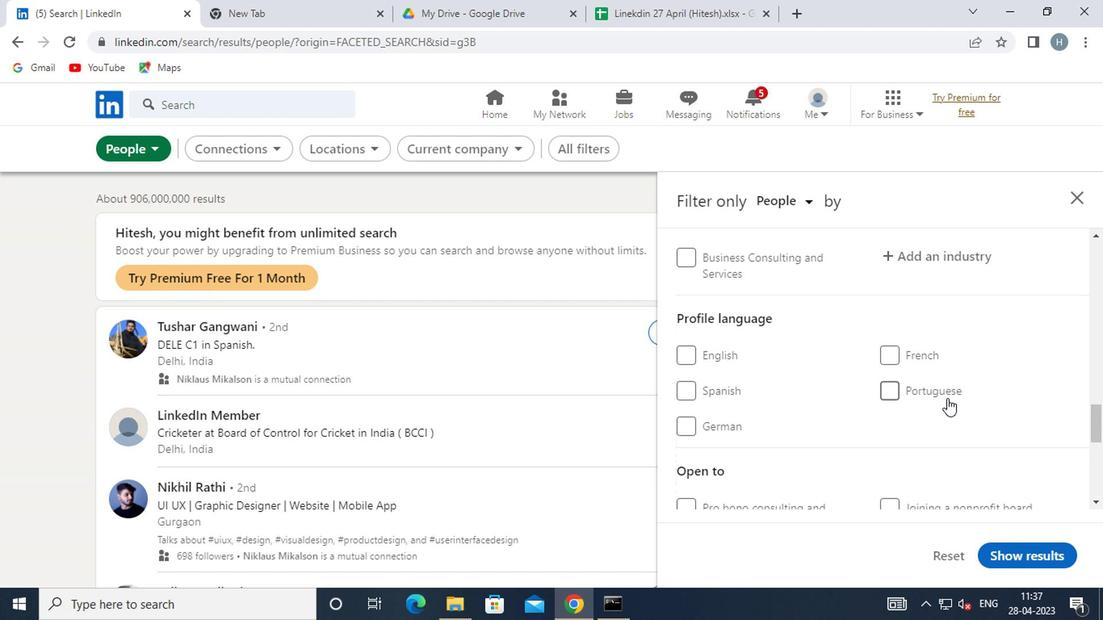 
Action: Mouse pressed left at (782, 390)
Screenshot: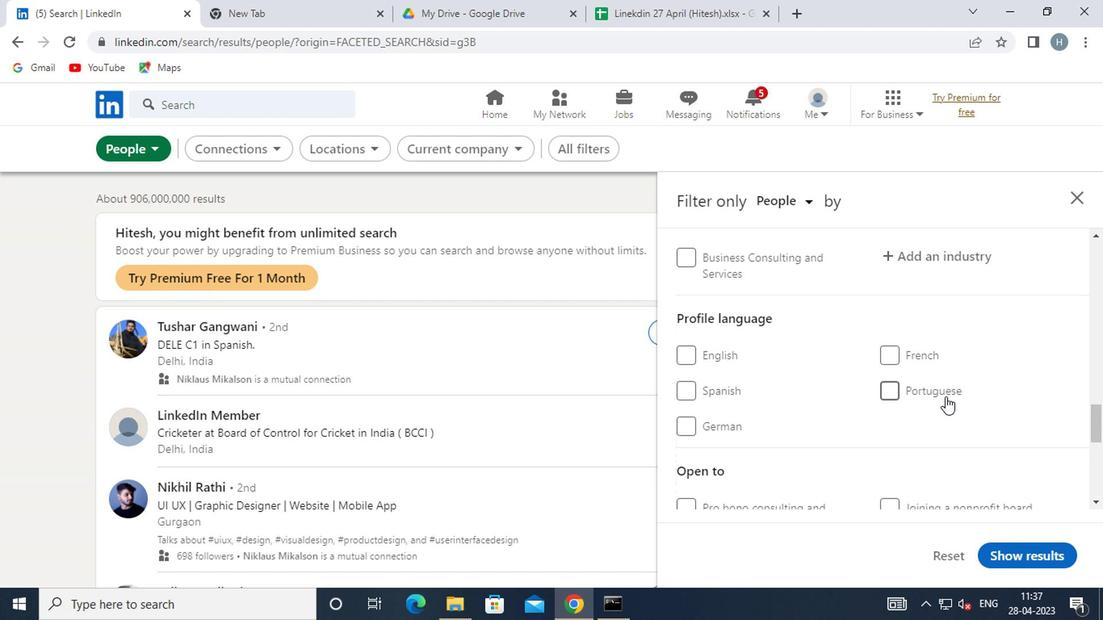 
Action: Mouse moved to (790, 383)
Screenshot: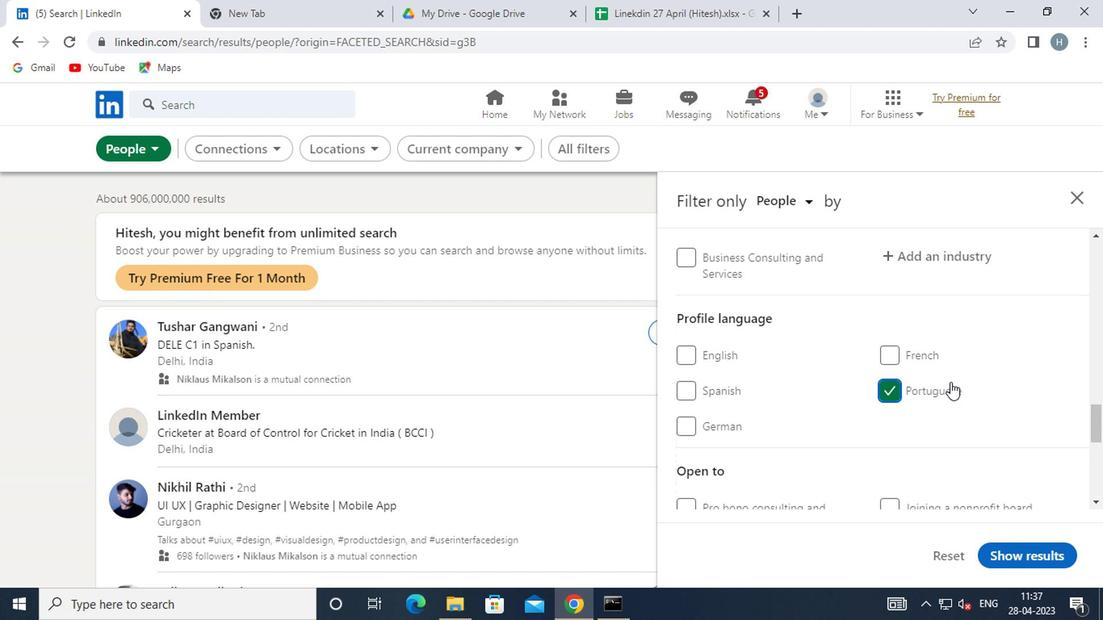 
Action: Mouse scrolled (790, 383) with delta (0, 0)
Screenshot: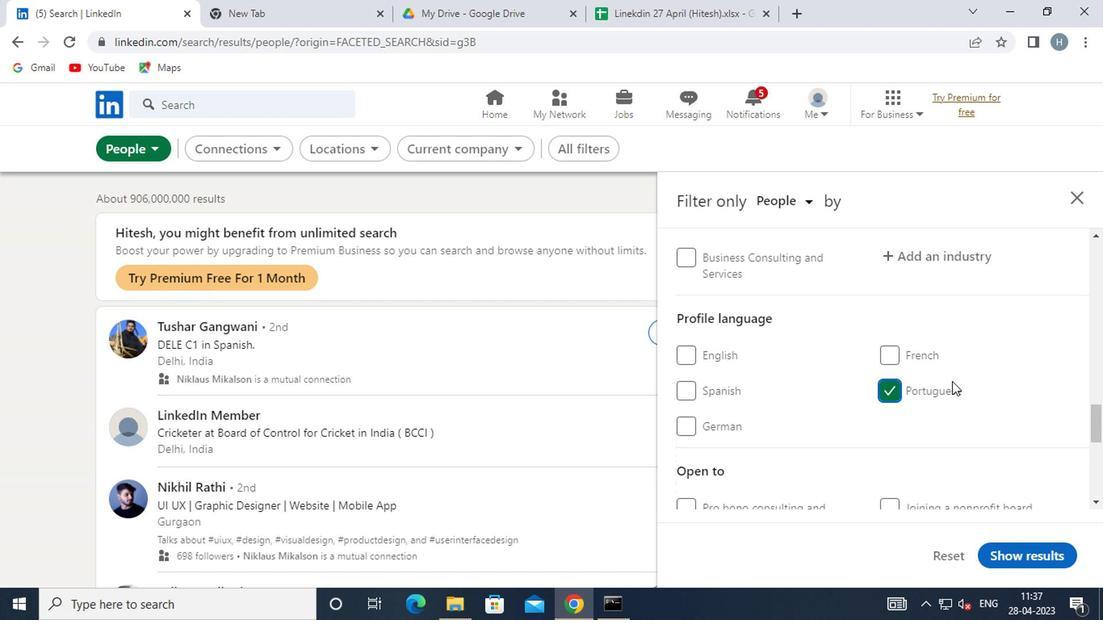 
Action: Mouse scrolled (790, 383) with delta (0, 0)
Screenshot: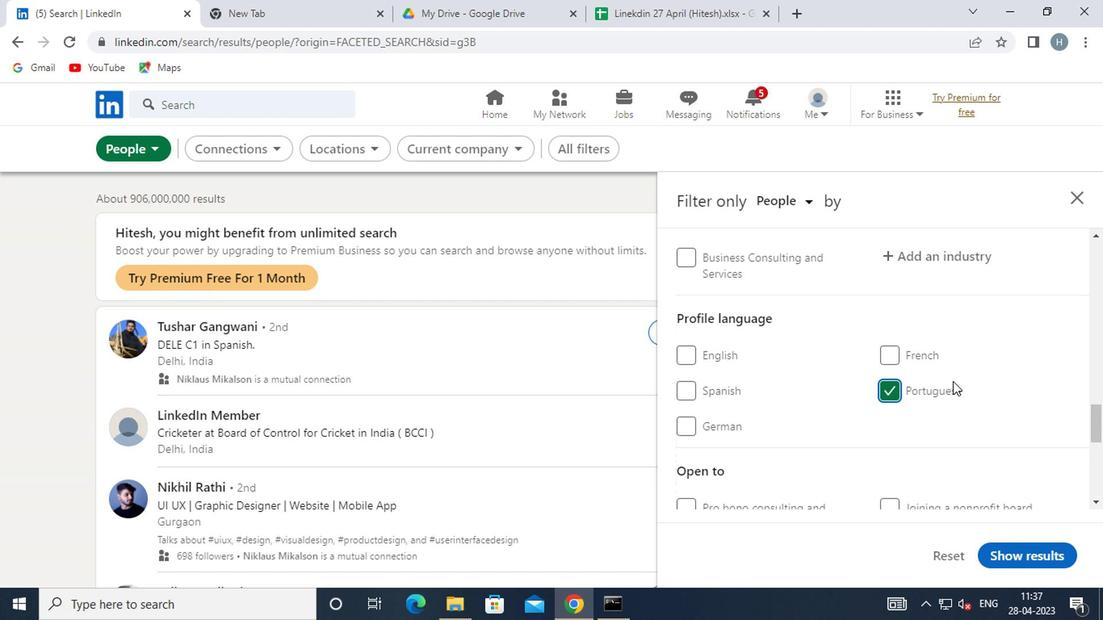 
Action: Mouse scrolled (790, 383) with delta (0, 0)
Screenshot: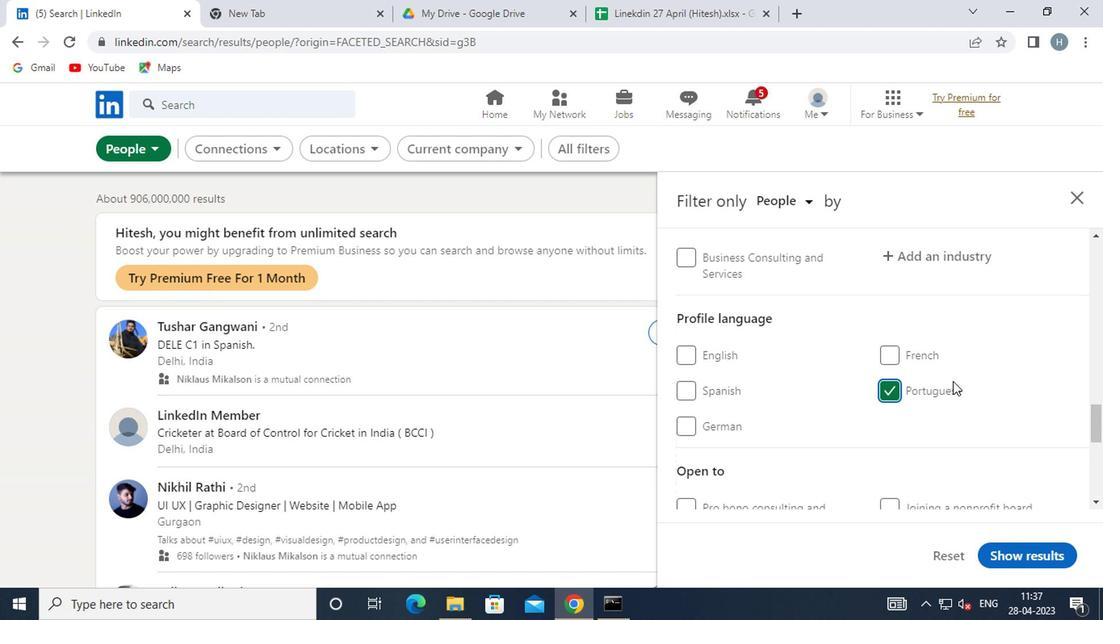 
Action: Mouse scrolled (790, 383) with delta (0, 0)
Screenshot: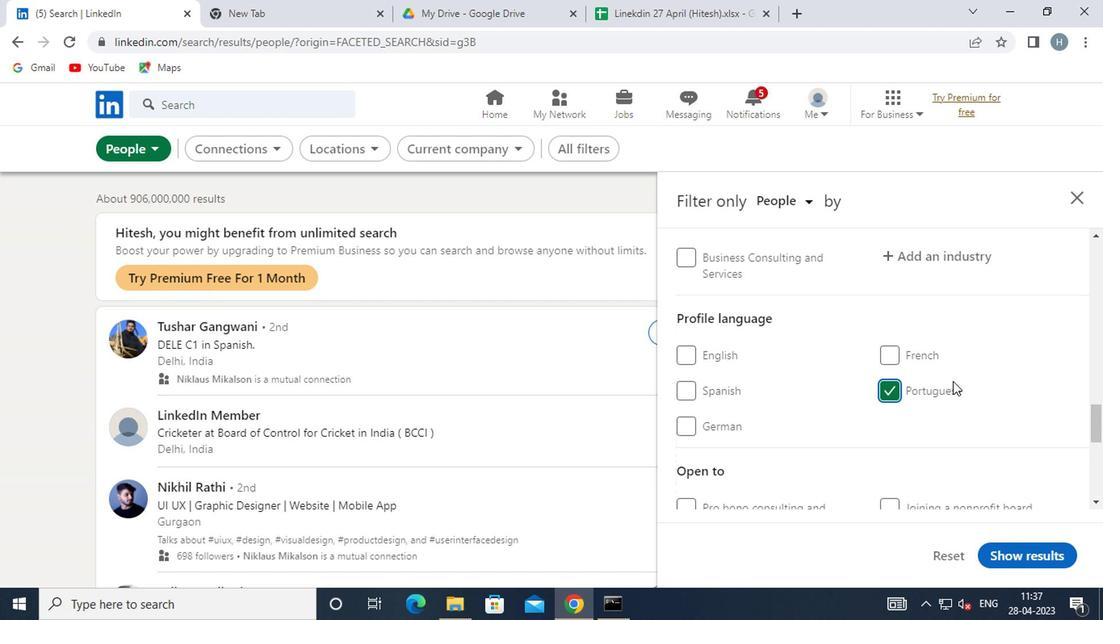 
Action: Mouse moved to (794, 380)
Screenshot: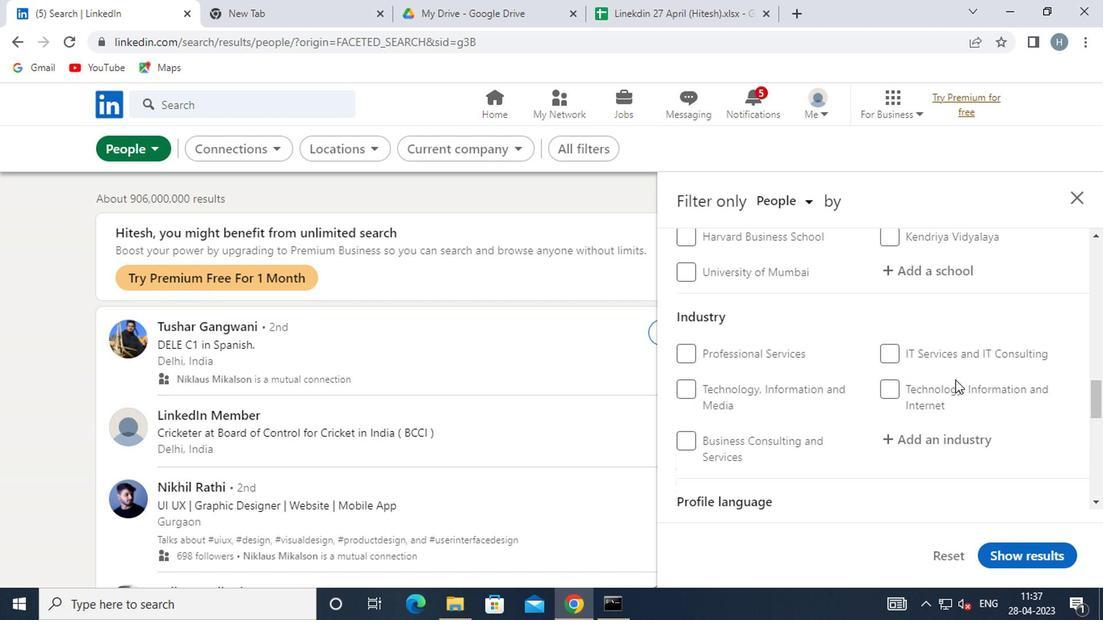 
Action: Mouse scrolled (794, 381) with delta (0, 0)
Screenshot: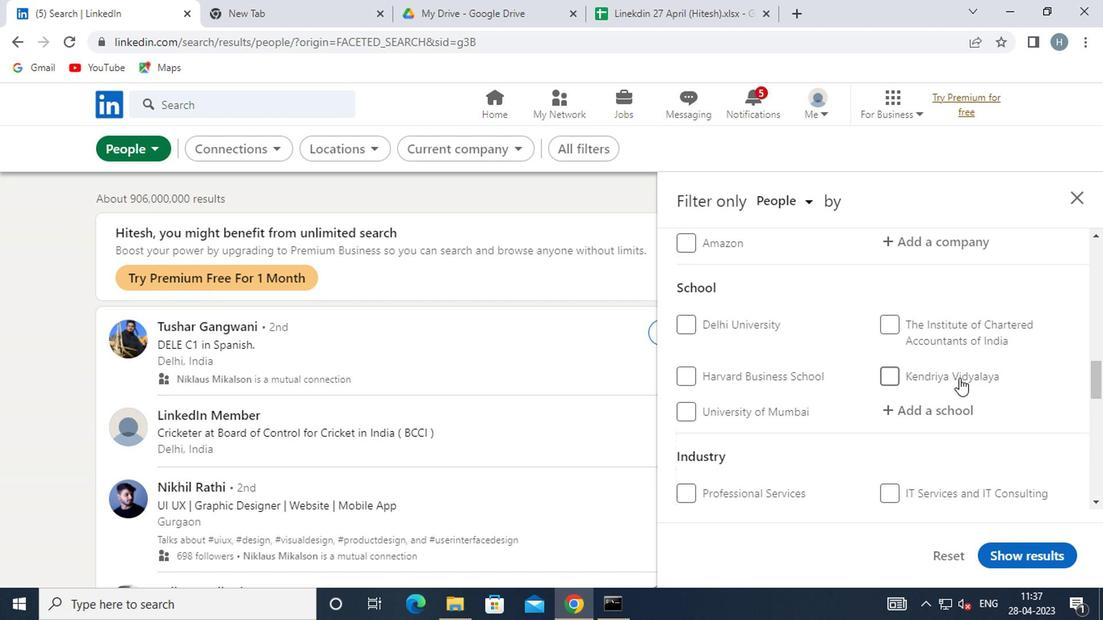 
Action: Mouse scrolled (794, 381) with delta (0, 0)
Screenshot: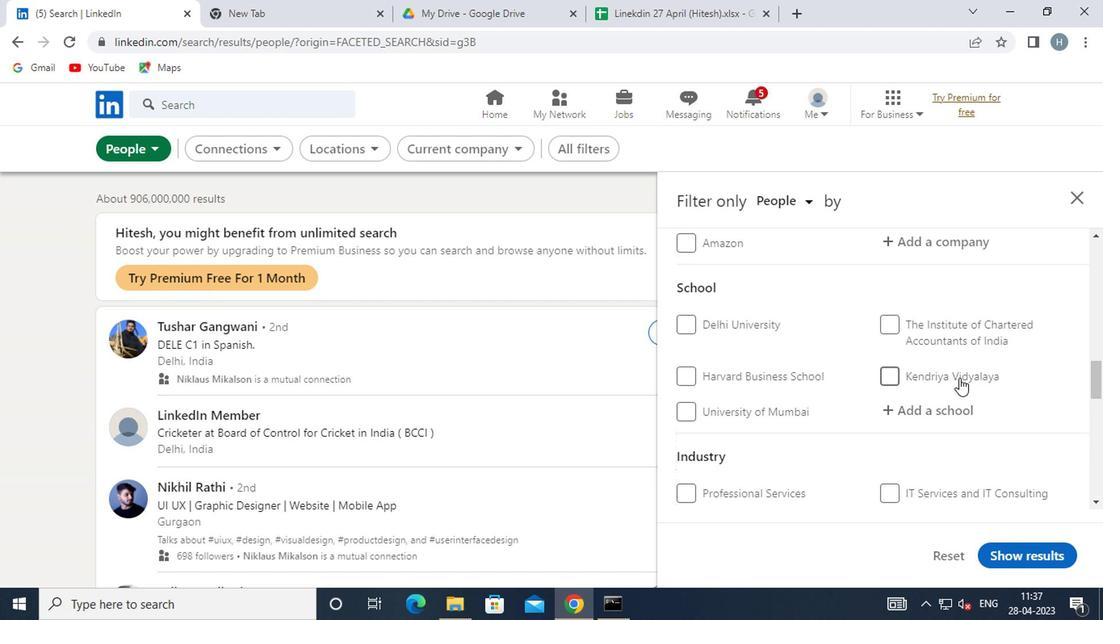 
Action: Mouse moved to (795, 380)
Screenshot: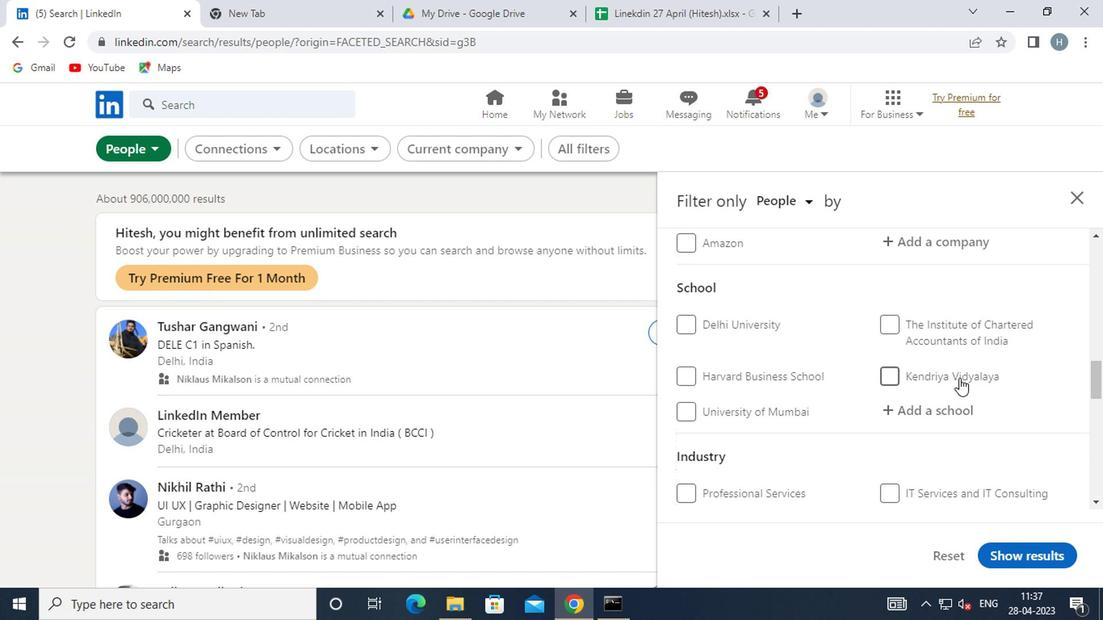 
Action: Mouse scrolled (795, 380) with delta (0, 0)
Screenshot: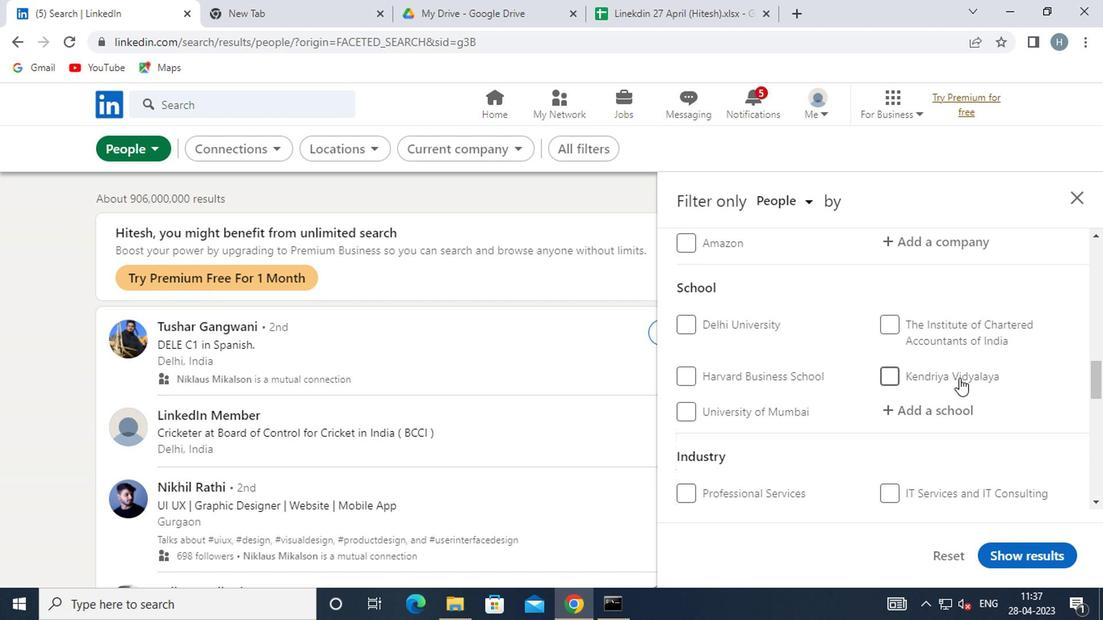 
Action: Mouse moved to (799, 376)
Screenshot: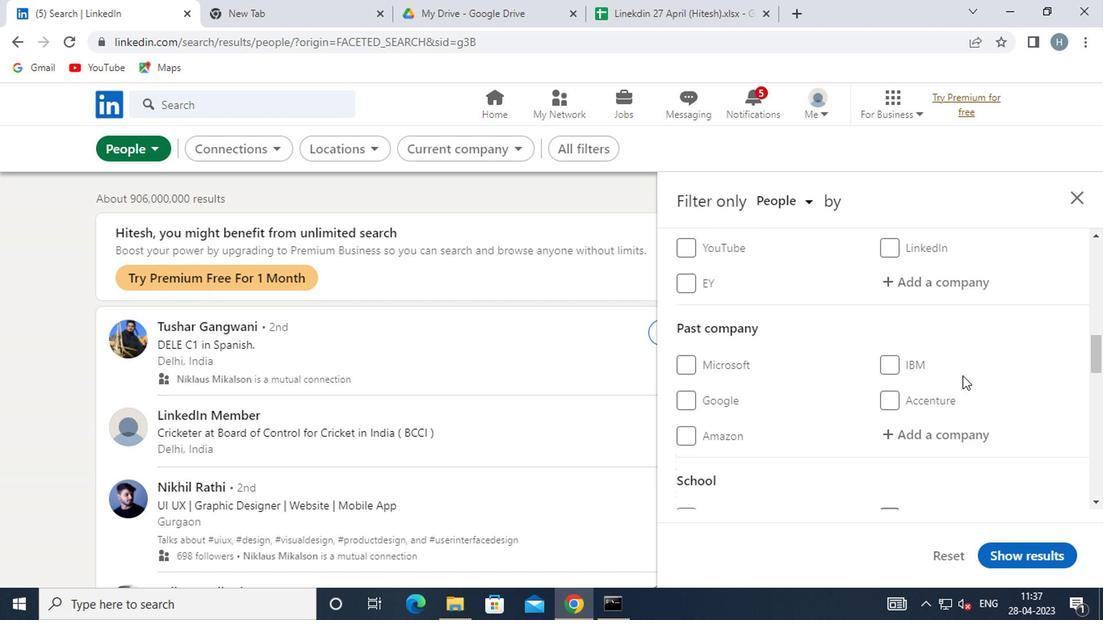 
Action: Mouse scrolled (799, 377) with delta (0, 0)
Screenshot: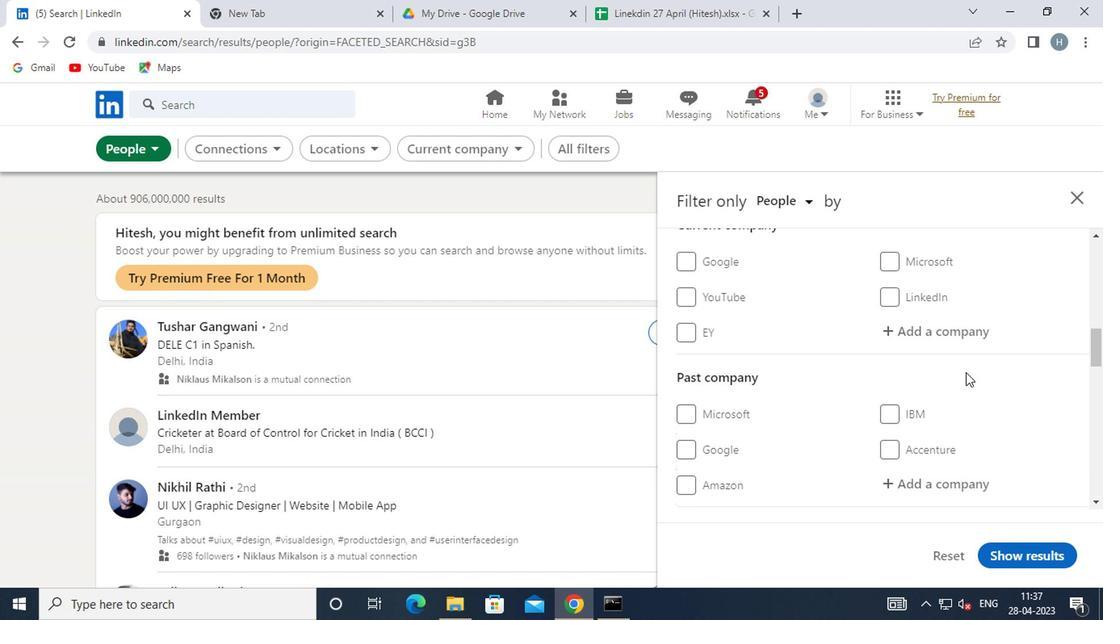 
Action: Mouse moved to (778, 408)
Screenshot: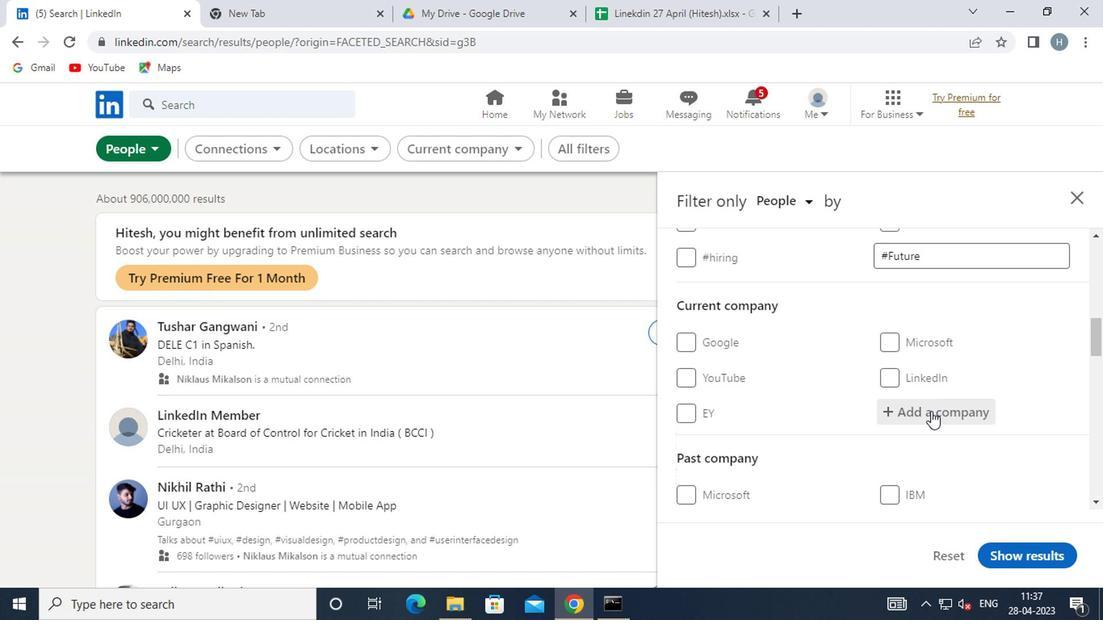 
Action: Mouse pressed left at (778, 408)
Screenshot: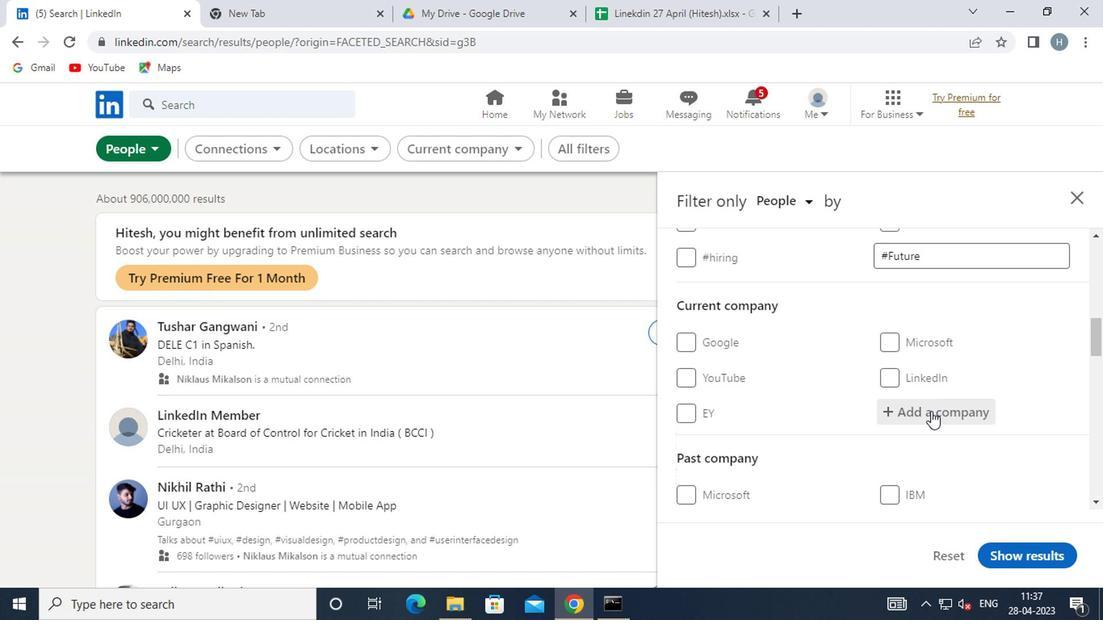
Action: Mouse moved to (777, 408)
Screenshot: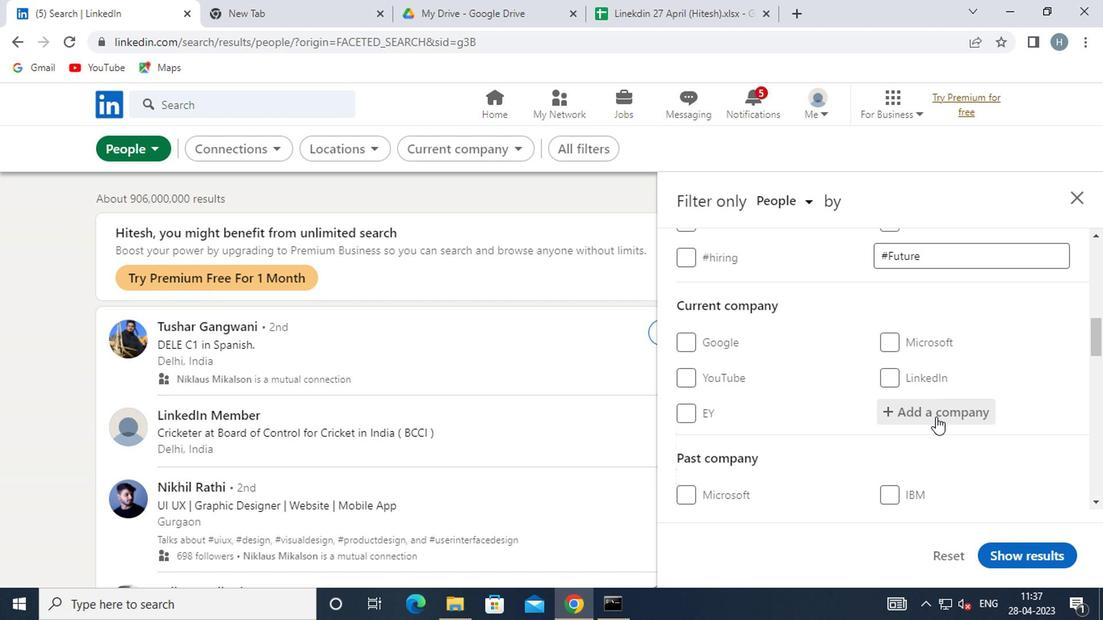 
Action: Key pressed <Key.shift>EPSIL
Screenshot: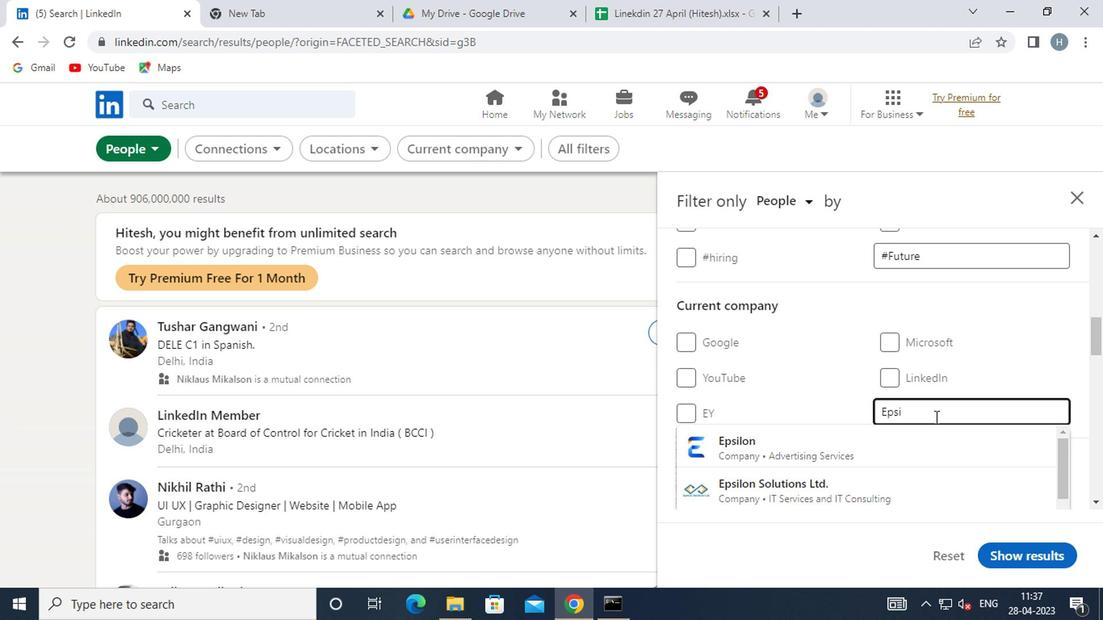 
Action: Mouse moved to (734, 459)
Screenshot: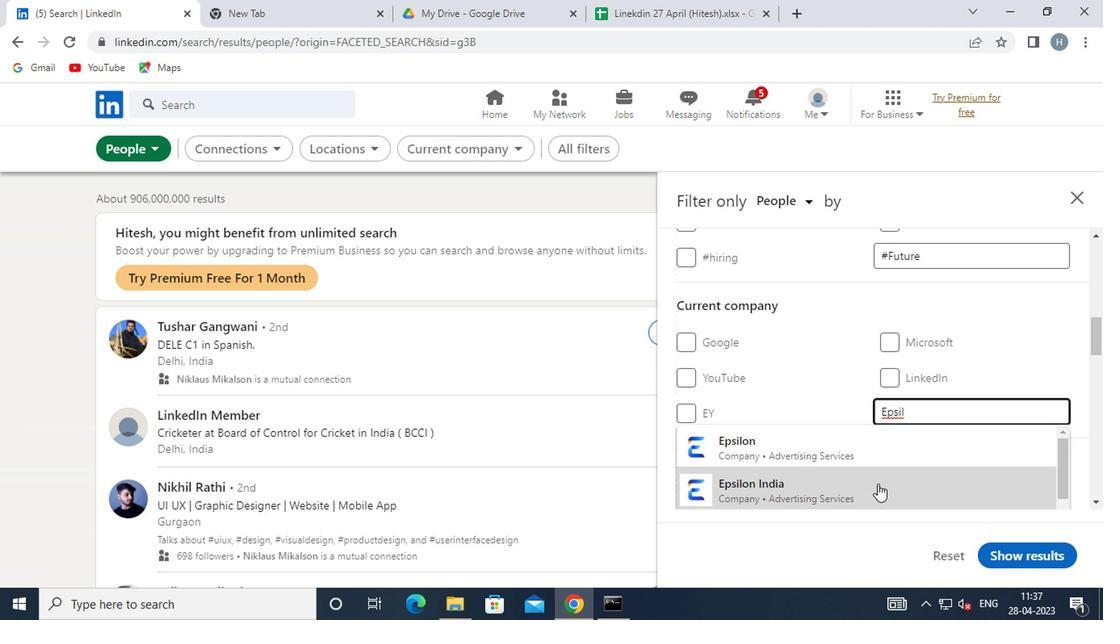 
Action: Mouse pressed left at (734, 459)
Screenshot: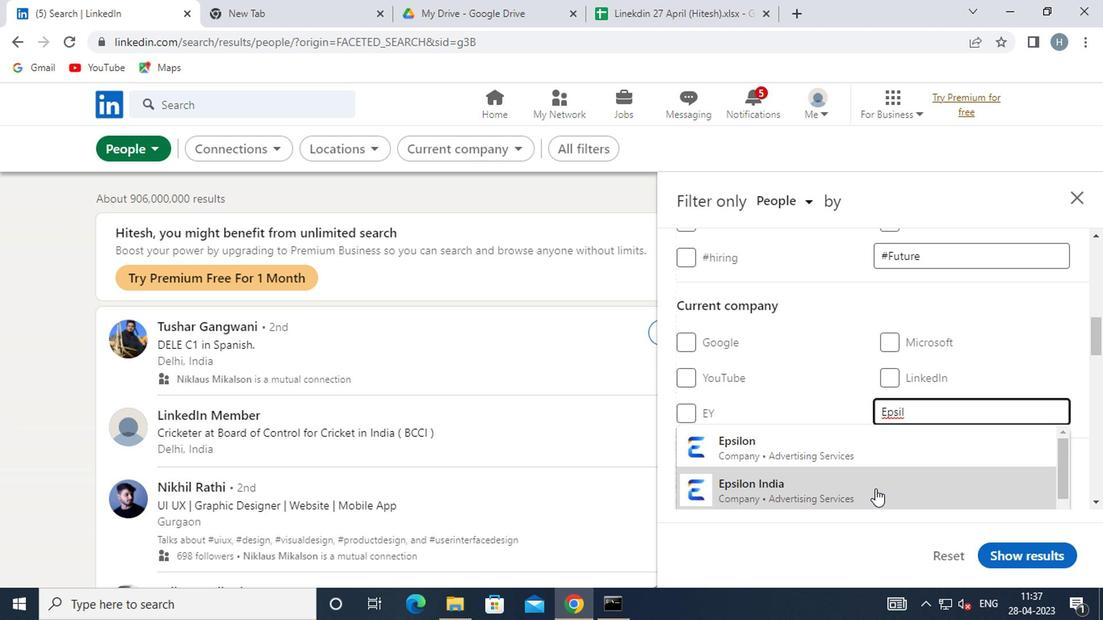 
Action: Mouse moved to (737, 413)
Screenshot: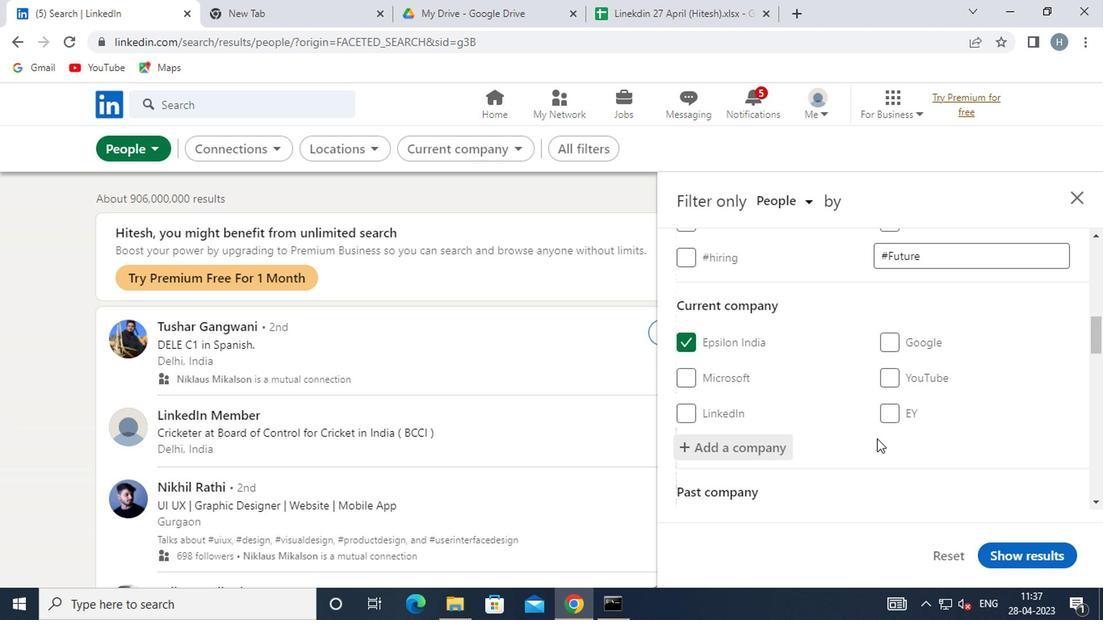 
Action: Mouse scrolled (737, 412) with delta (0, 0)
Screenshot: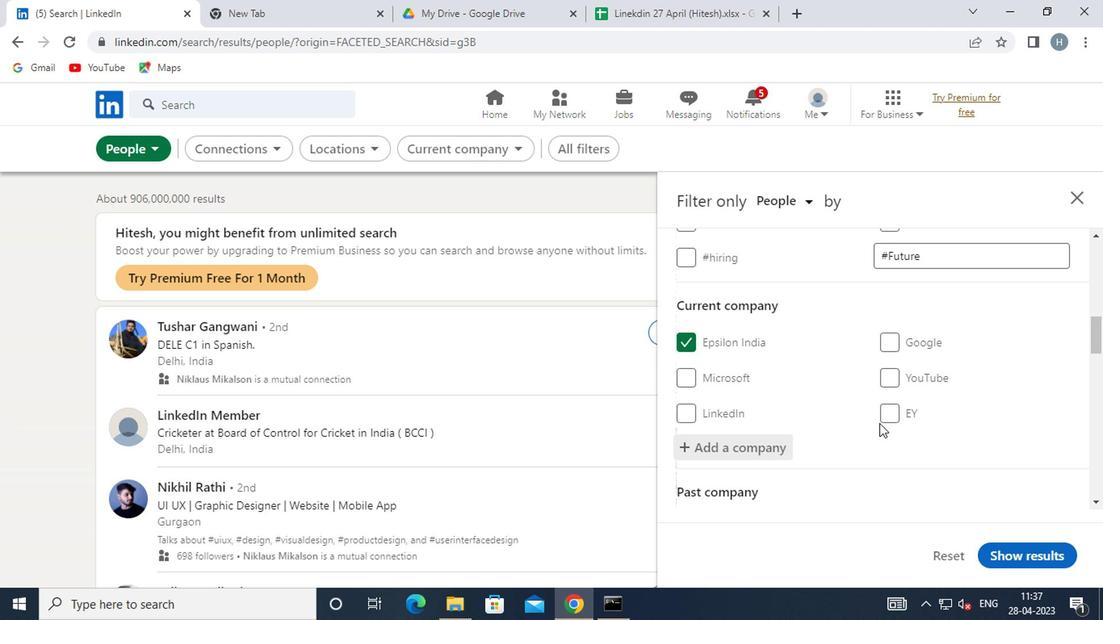 
Action: Mouse moved to (733, 400)
Screenshot: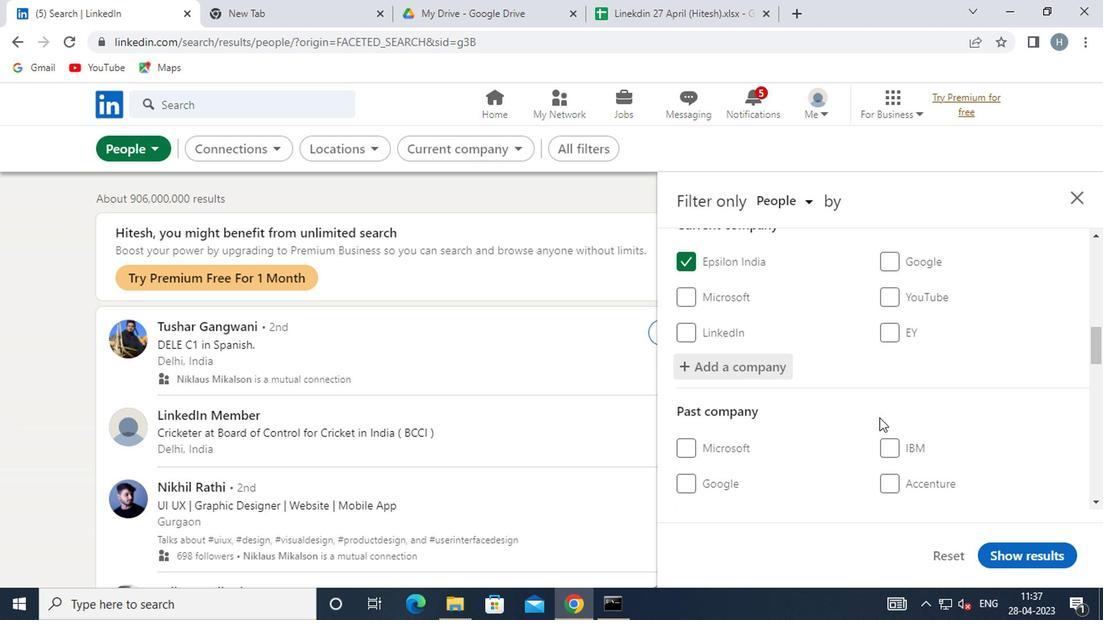 
Action: Mouse scrolled (733, 399) with delta (0, 0)
Screenshot: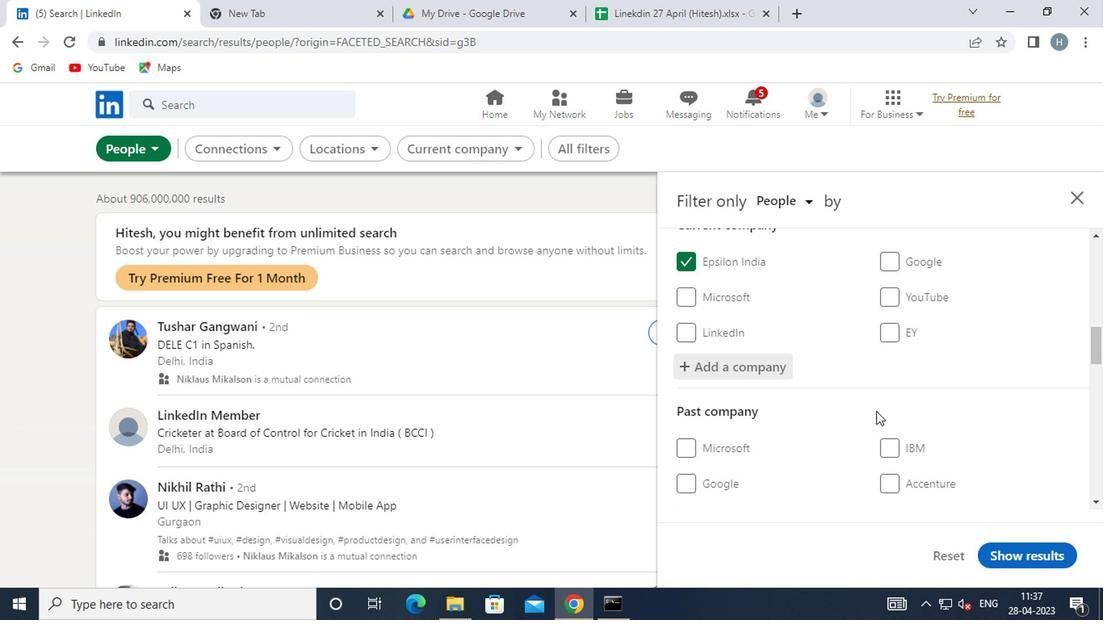 
Action: Mouse moved to (733, 399)
Screenshot: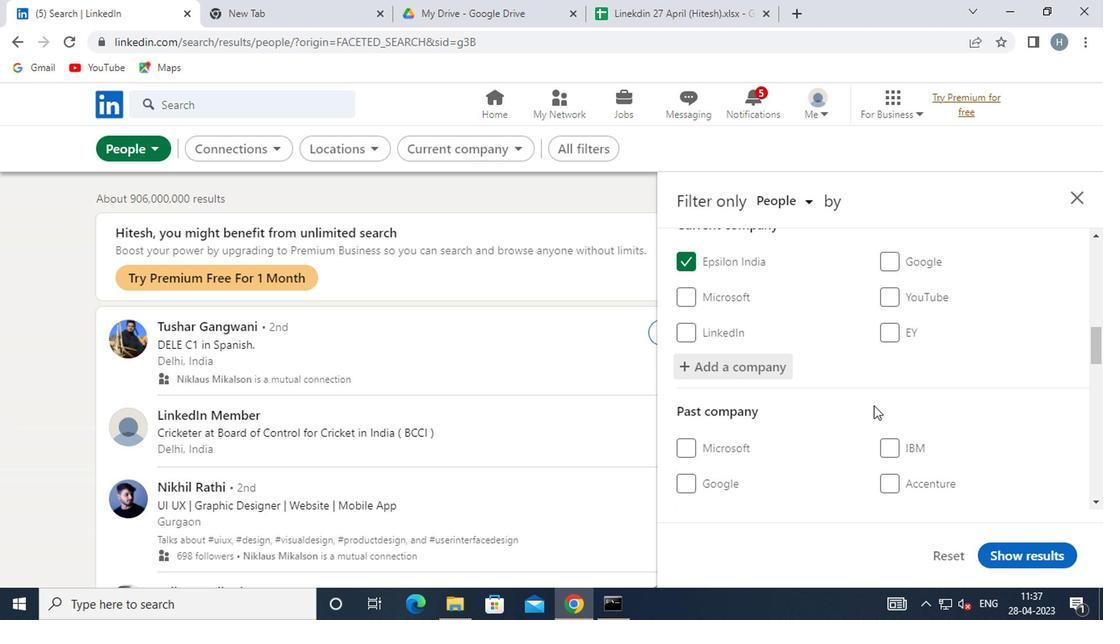 
Action: Mouse scrolled (733, 399) with delta (0, 0)
Screenshot: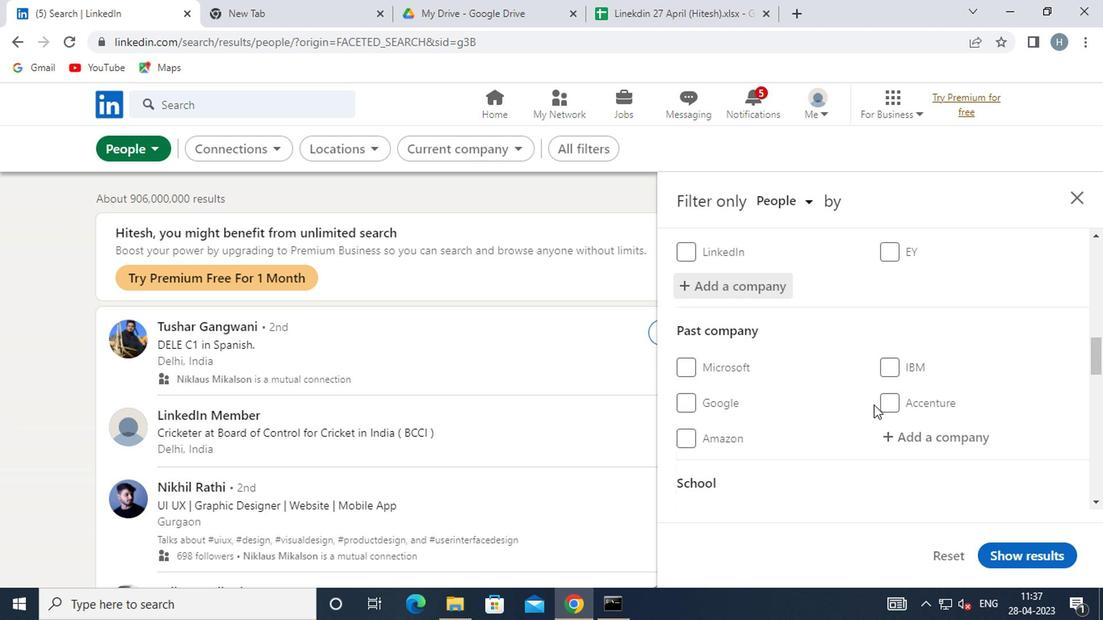 
Action: Mouse moved to (733, 398)
Screenshot: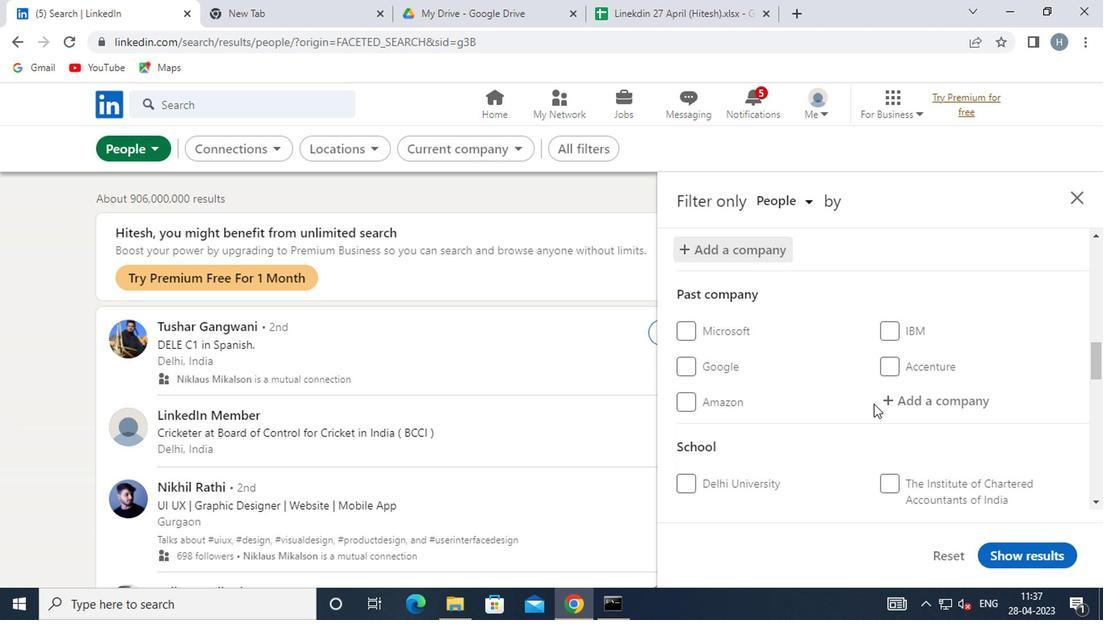 
Action: Mouse scrolled (733, 398) with delta (0, 0)
Screenshot: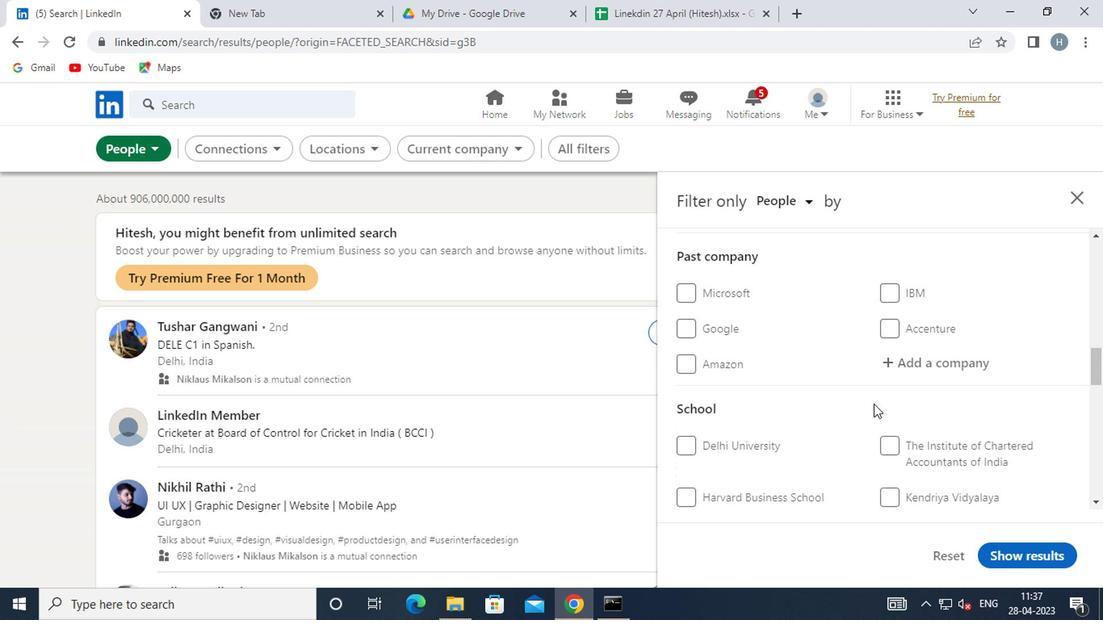 
Action: Mouse moved to (741, 399)
Screenshot: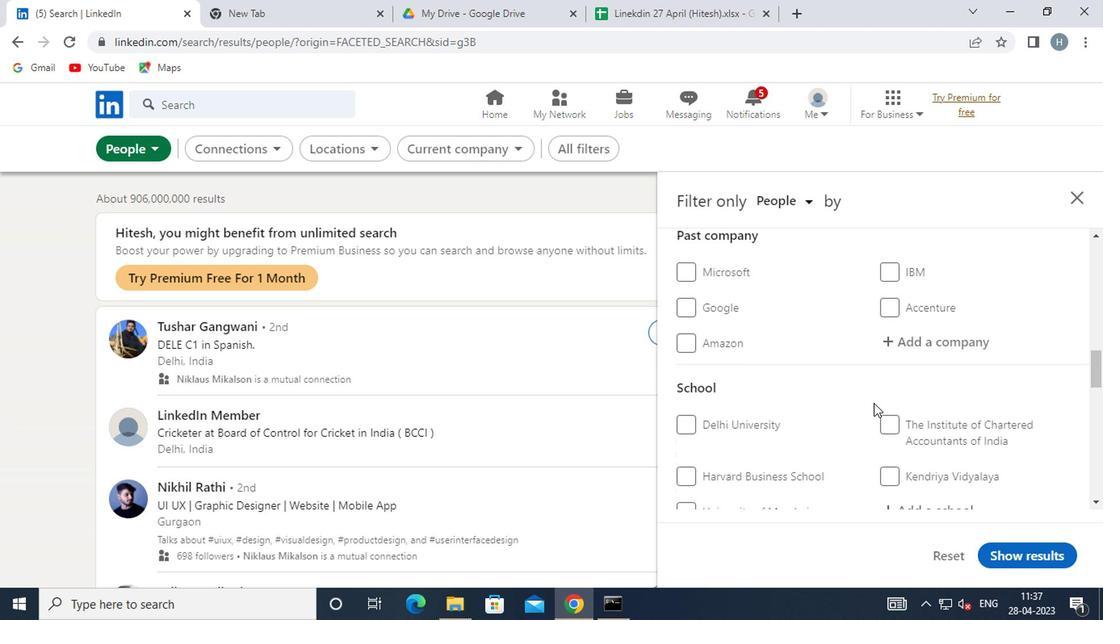 
Action: Mouse scrolled (741, 398) with delta (0, 0)
Screenshot: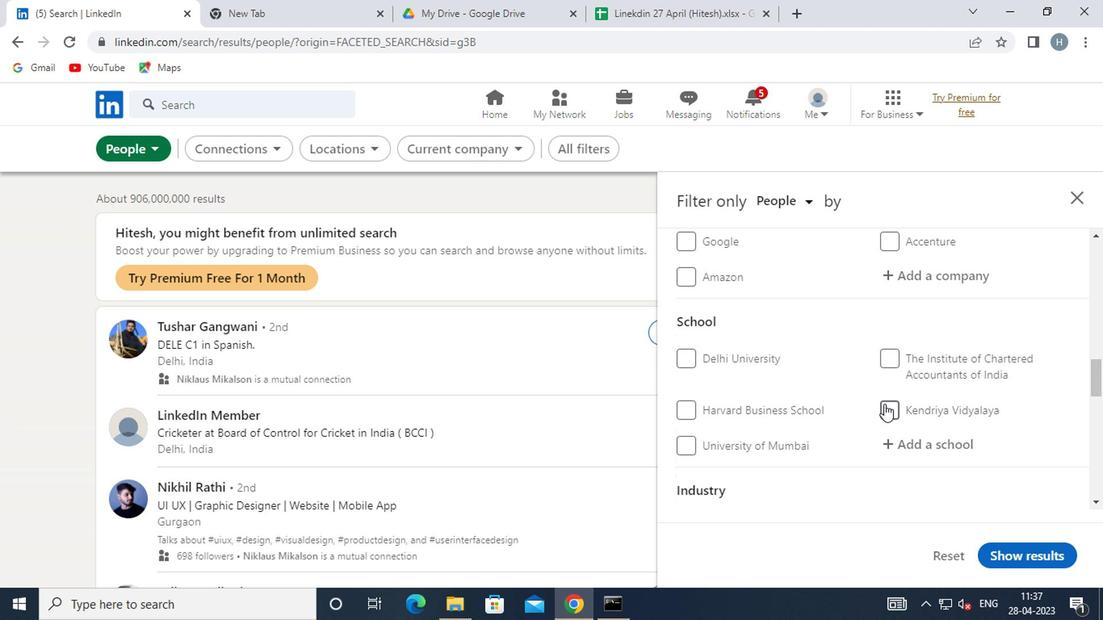 
Action: Mouse moved to (779, 370)
Screenshot: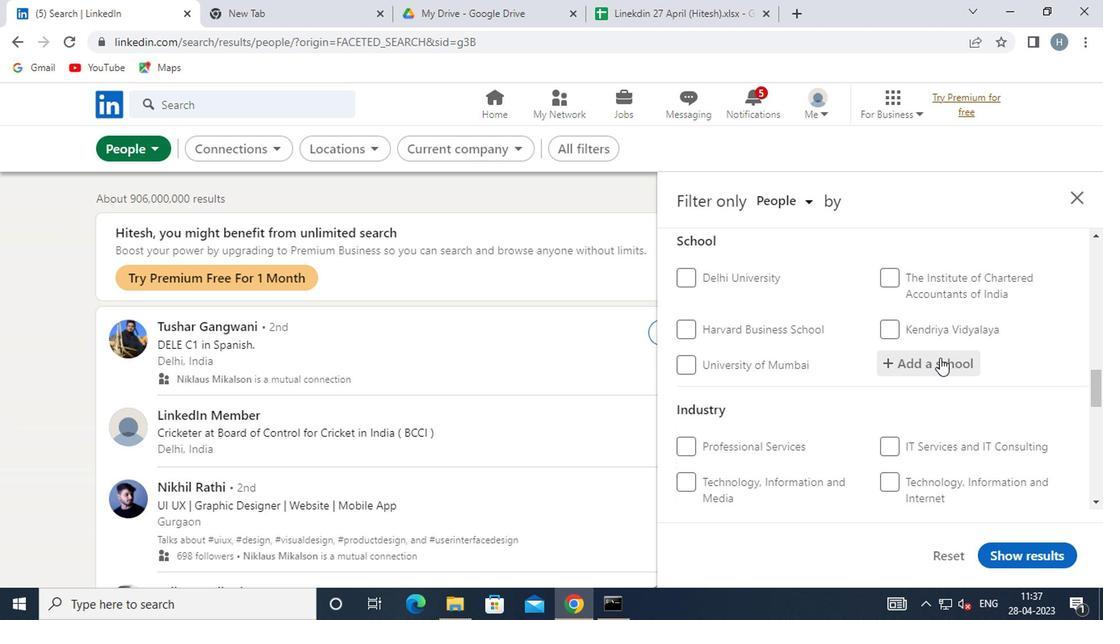 
Action: Mouse pressed left at (779, 370)
Screenshot: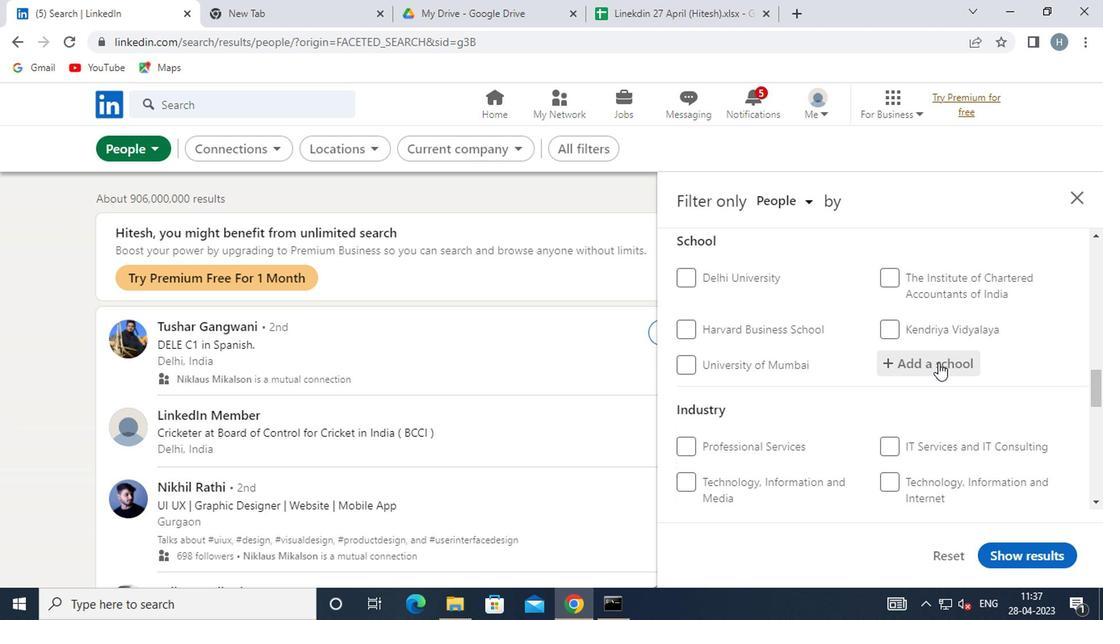 
Action: Mouse moved to (778, 368)
Screenshot: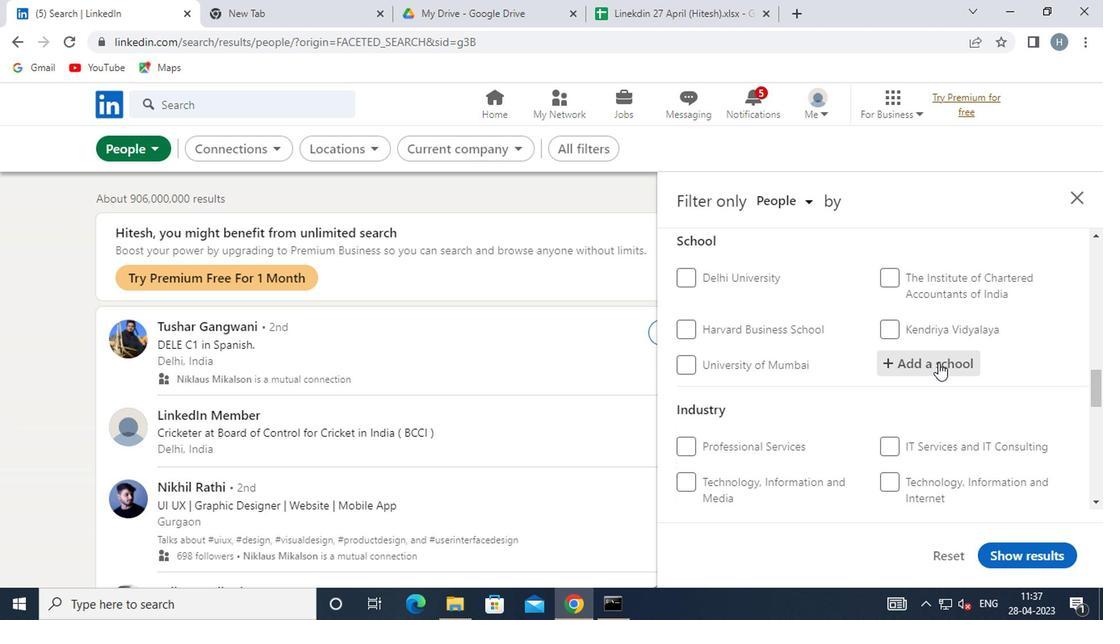 
Action: Key pressed <Key.shift>CENTRAL
Screenshot: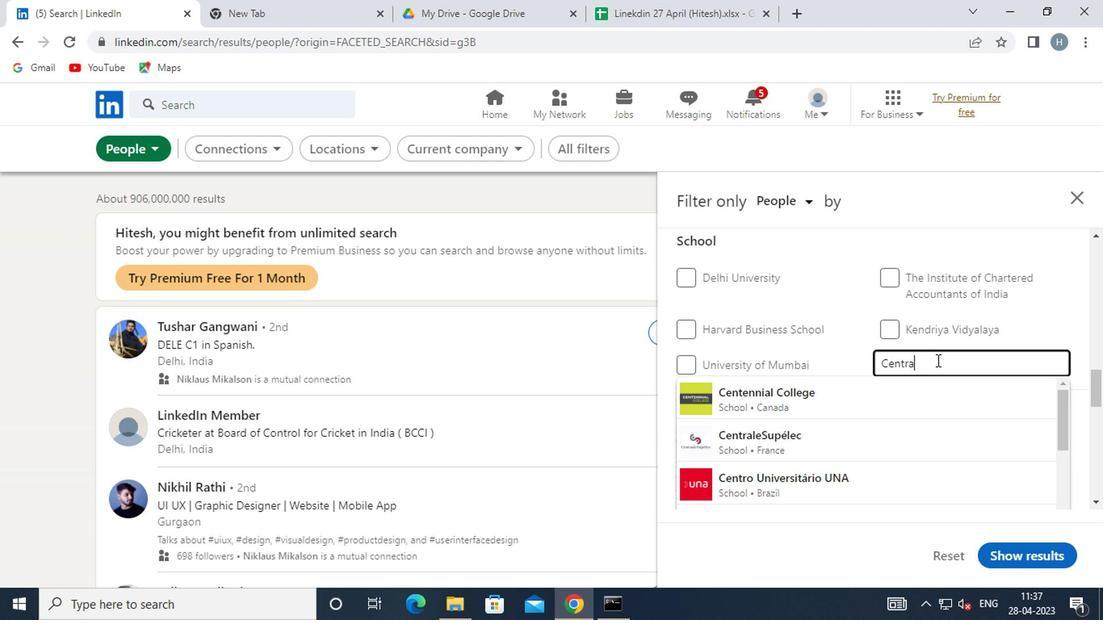 
Action: Mouse moved to (767, 382)
Screenshot: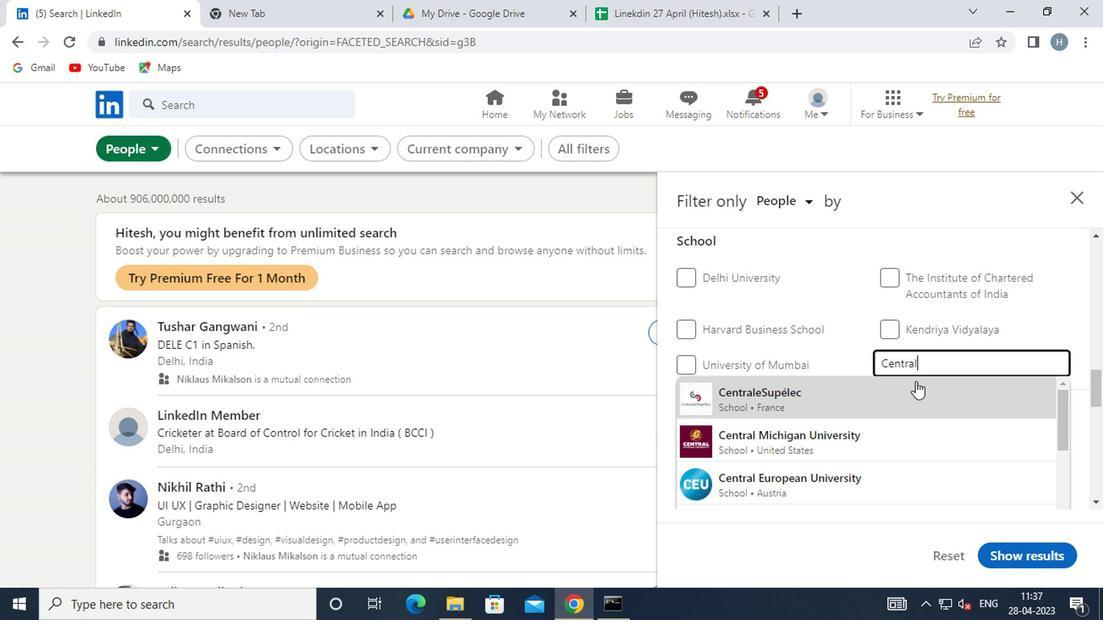 
Action: Key pressed <Key.space>
Screenshot: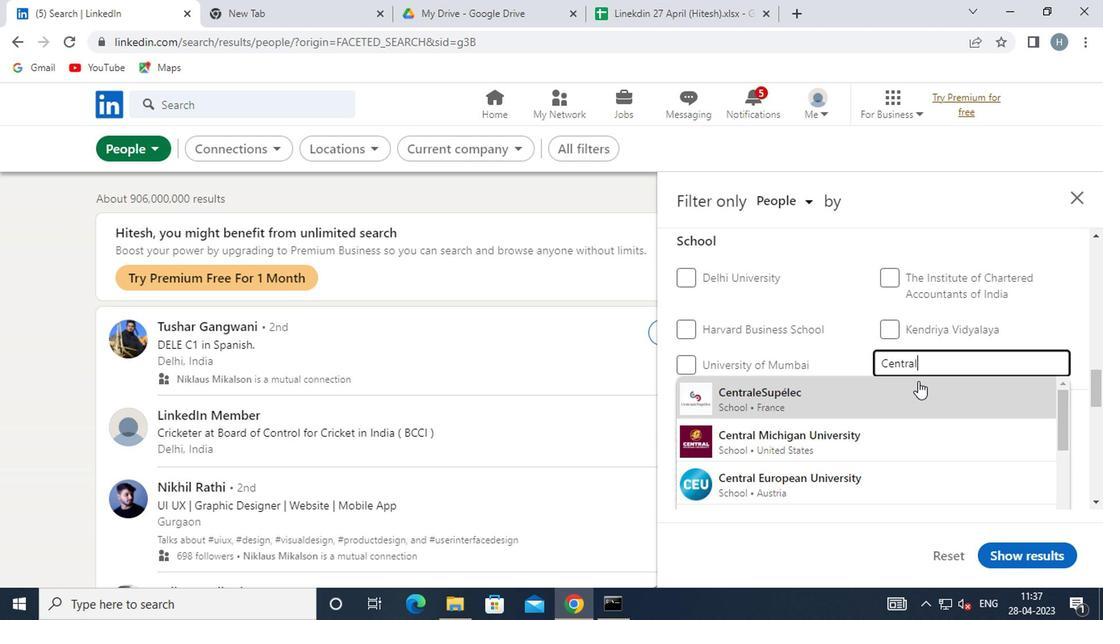 
Action: Mouse moved to (768, 382)
Screenshot: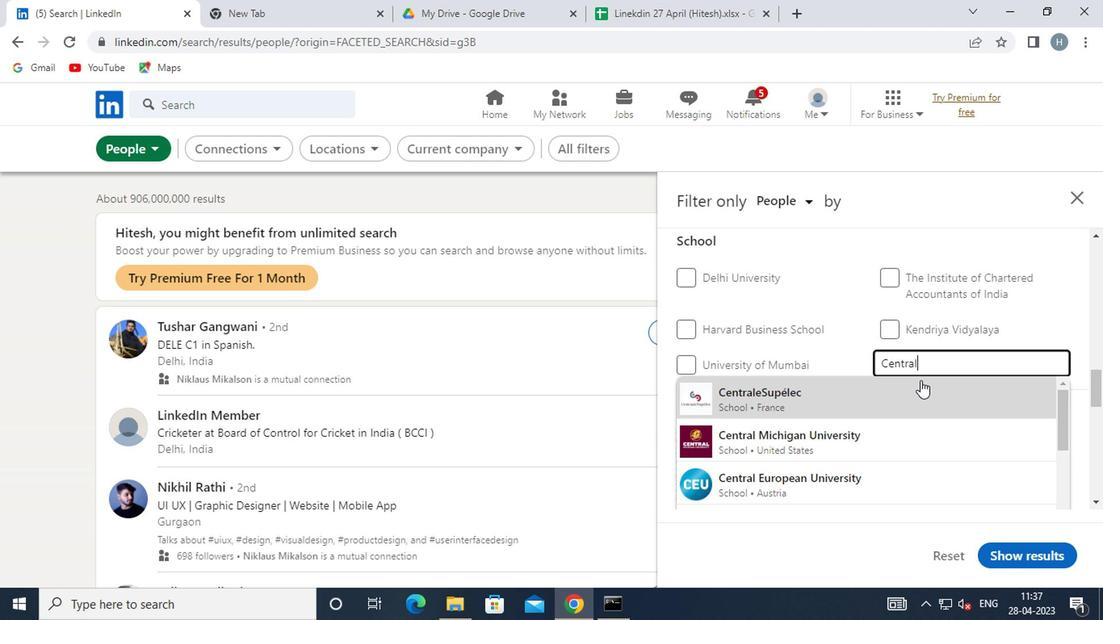 
Action: Key pressed <Key.shift>UN
Screenshot: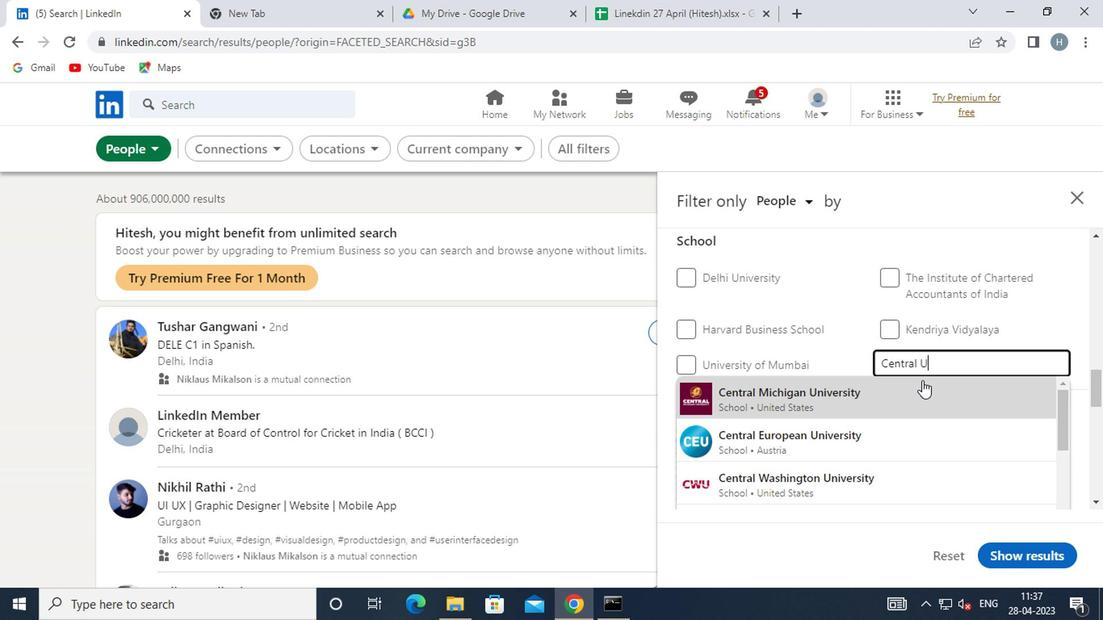 
Action: Mouse moved to (737, 403)
Screenshot: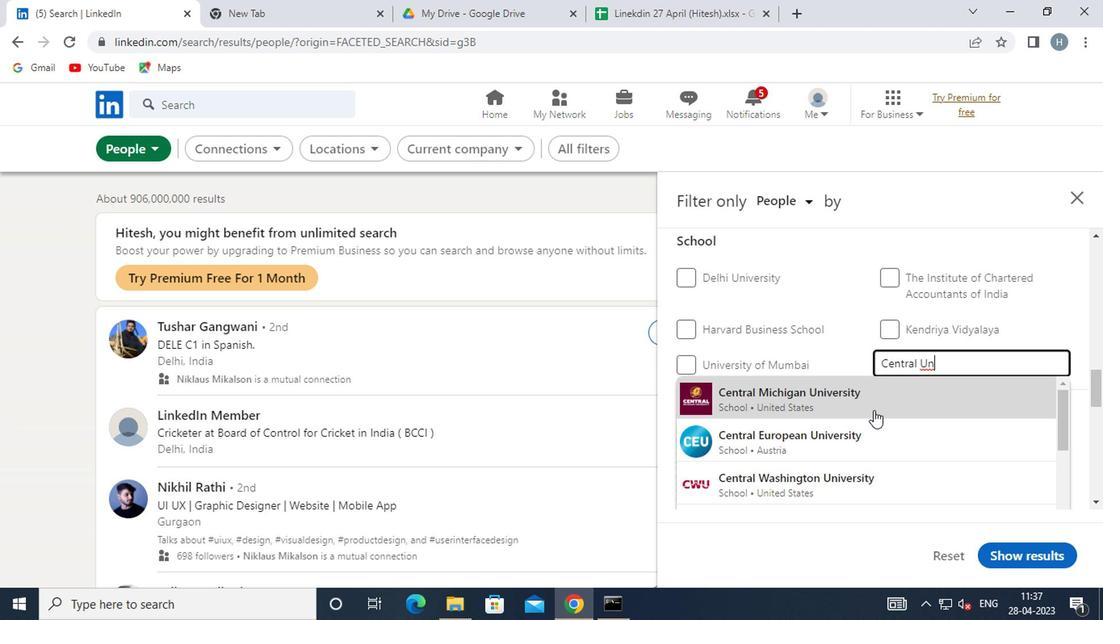 
Action: Key pressed I
Screenshot: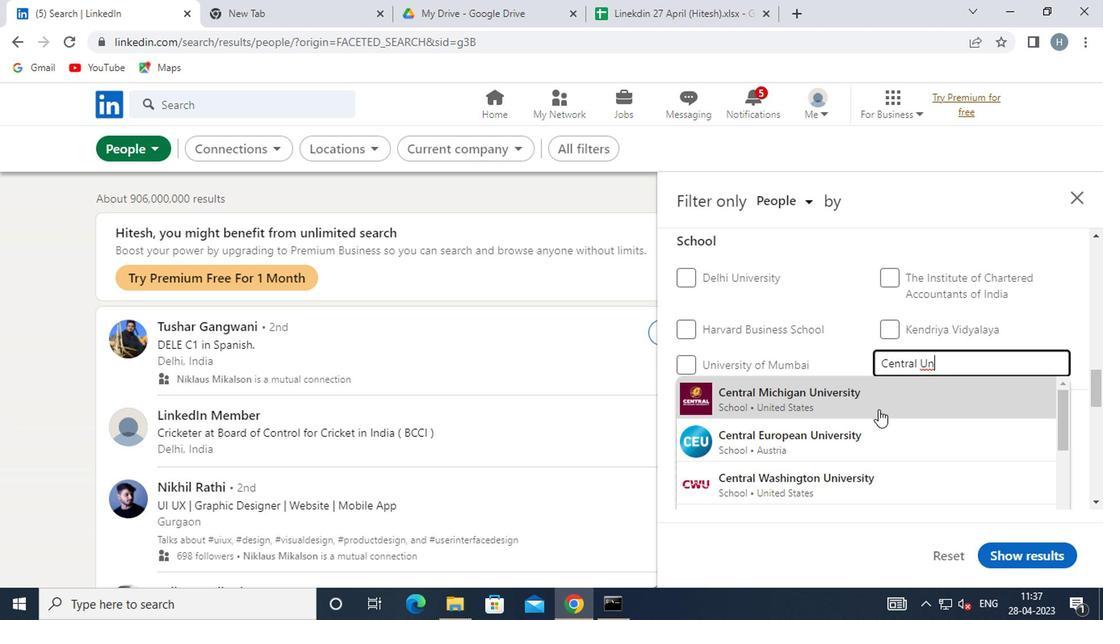 
Action: Mouse moved to (741, 395)
Screenshot: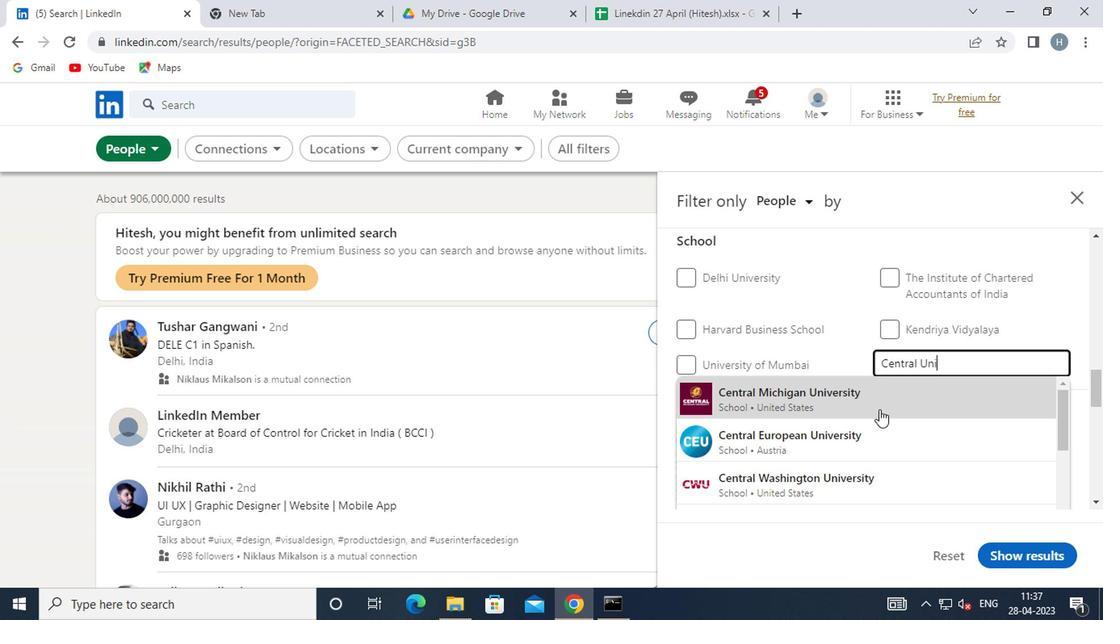 
Action: Key pressed VER
Screenshot: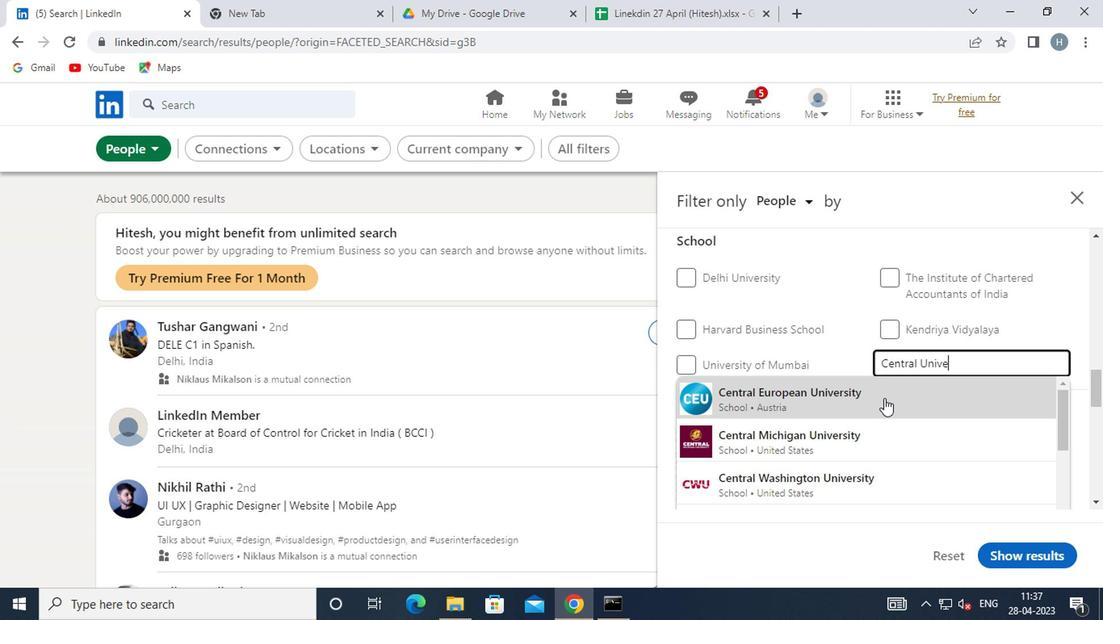 
Action: Mouse moved to (741, 395)
Screenshot: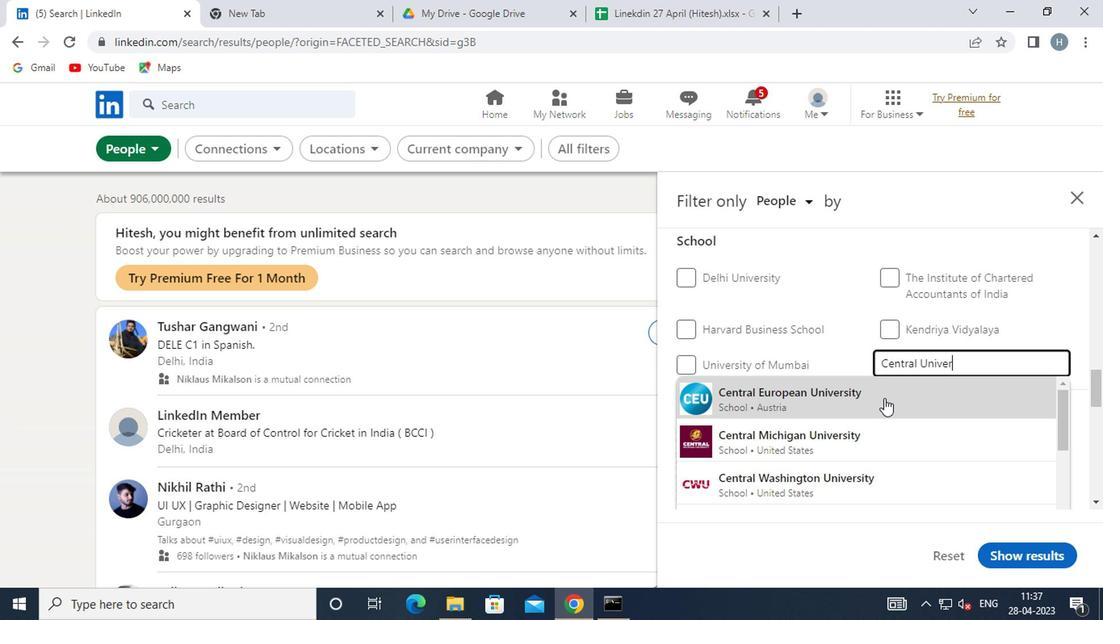 
Action: Key pressed S
Screenshot: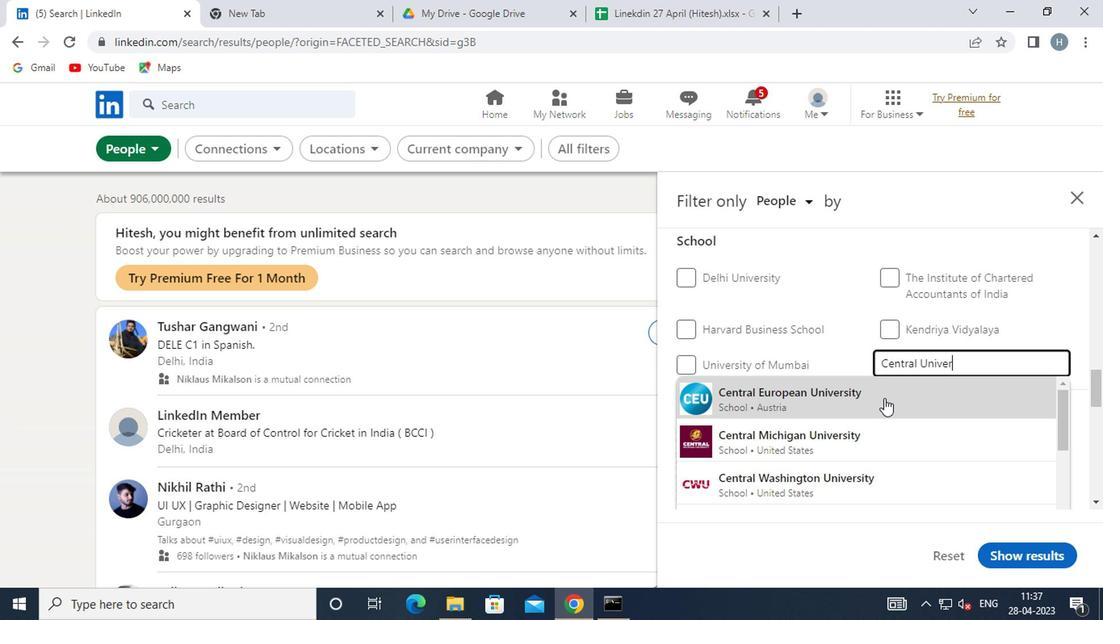 
Action: Mouse moved to (741, 396)
Screenshot: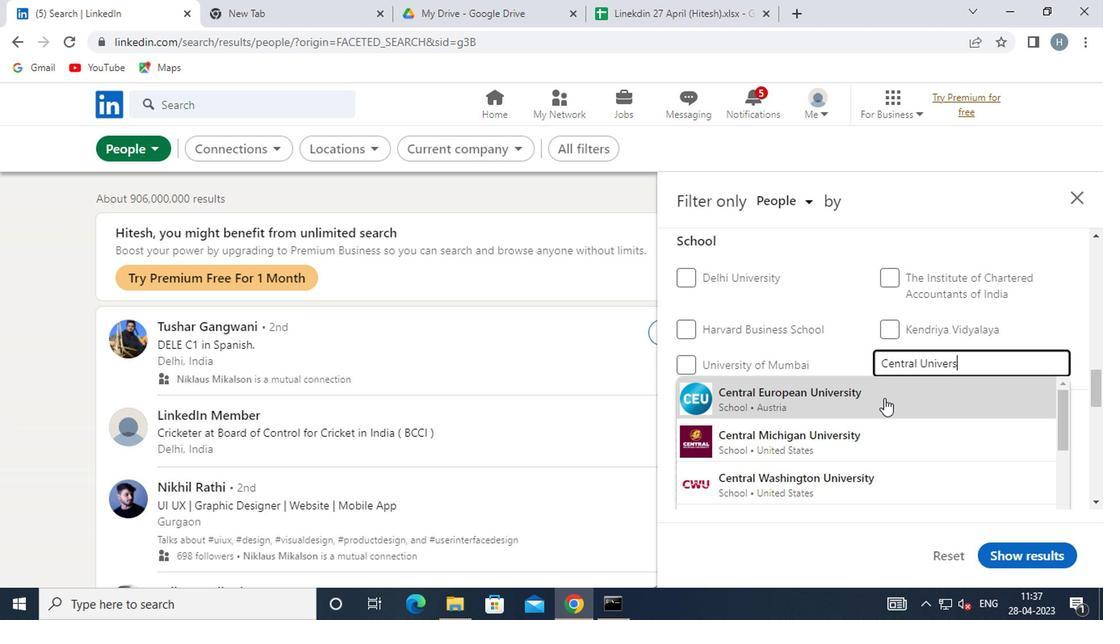 
Action: Key pressed I
Screenshot: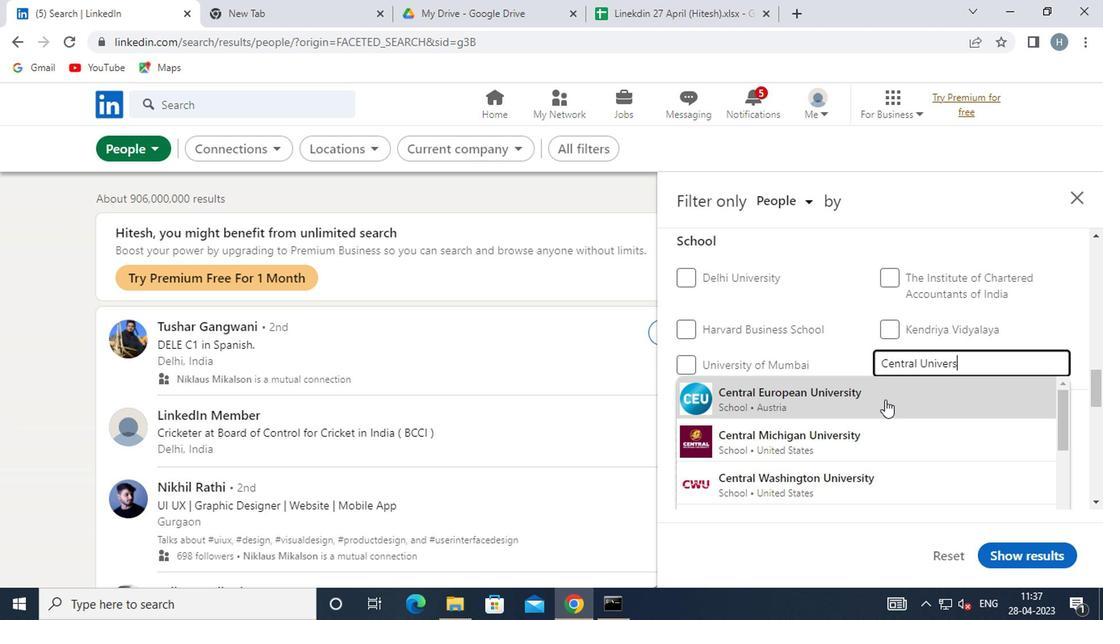 
Action: Mouse moved to (741, 396)
Screenshot: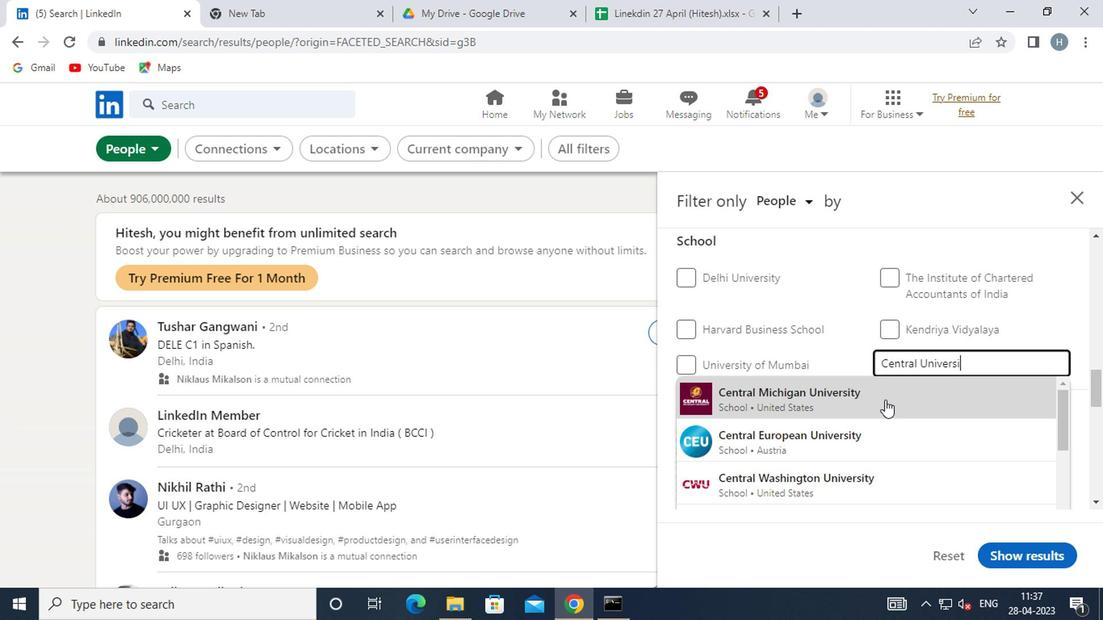 
Action: Key pressed TY
Screenshot: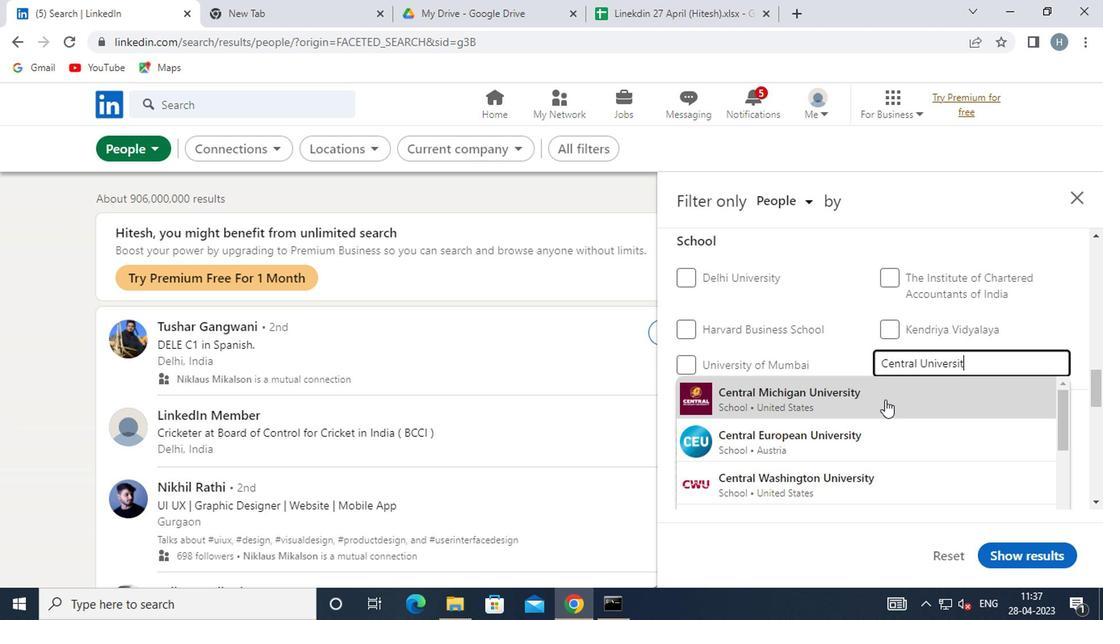 
Action: Mouse moved to (742, 399)
Screenshot: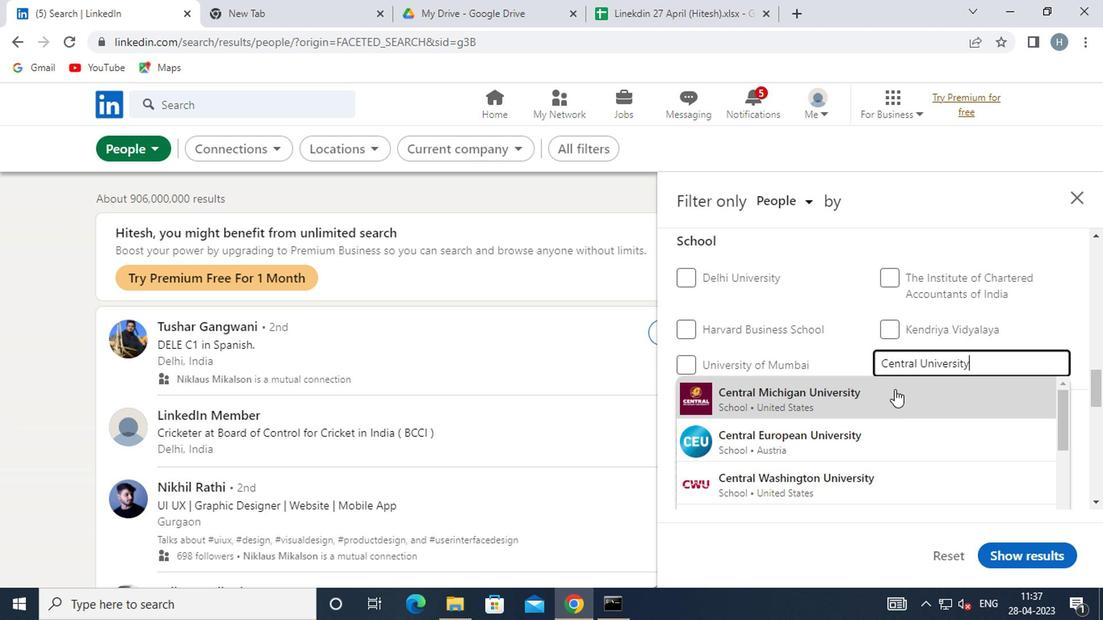
Action: Key pressed <Key.space>
Screenshot: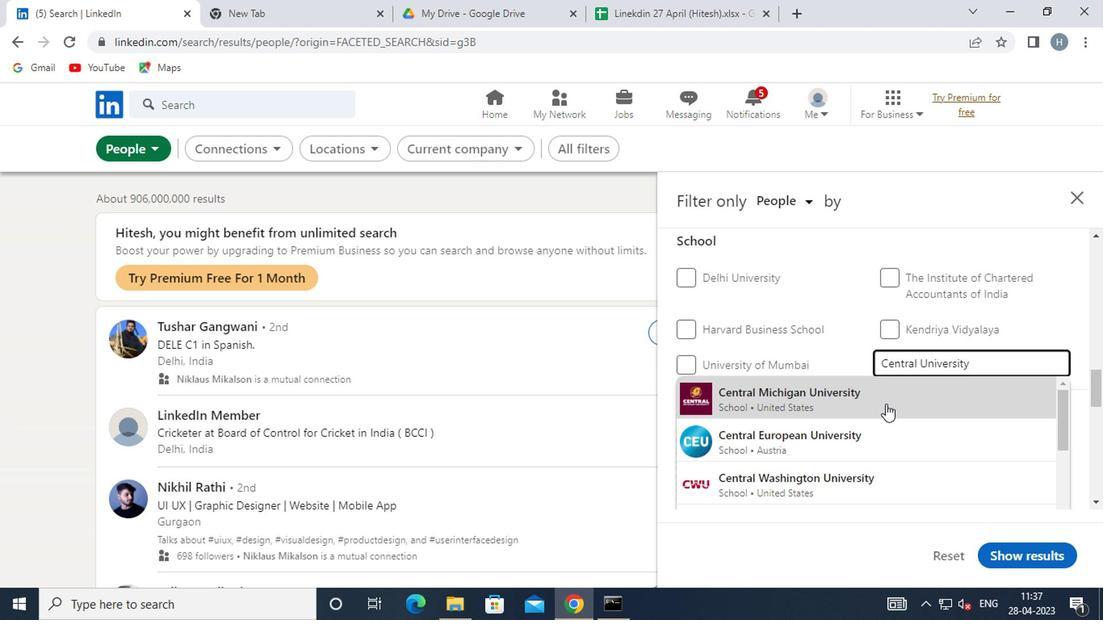 
Action: Mouse moved to (745, 394)
Screenshot: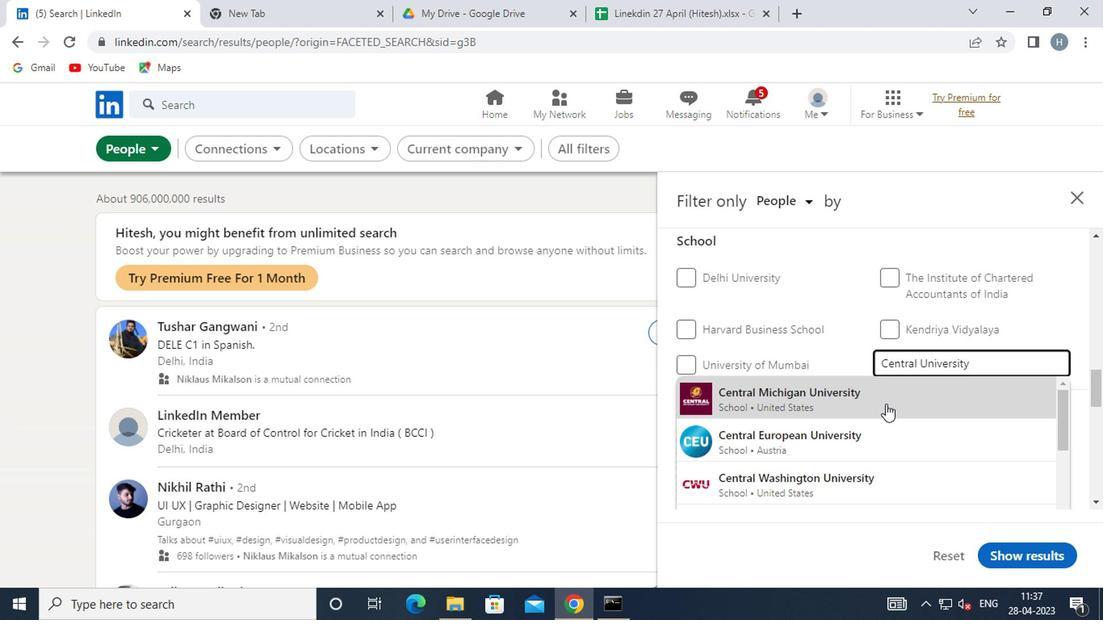 
Action: Key pressed <Key.shift>OF<Key.space><Key.shift>JHAR
Screenshot: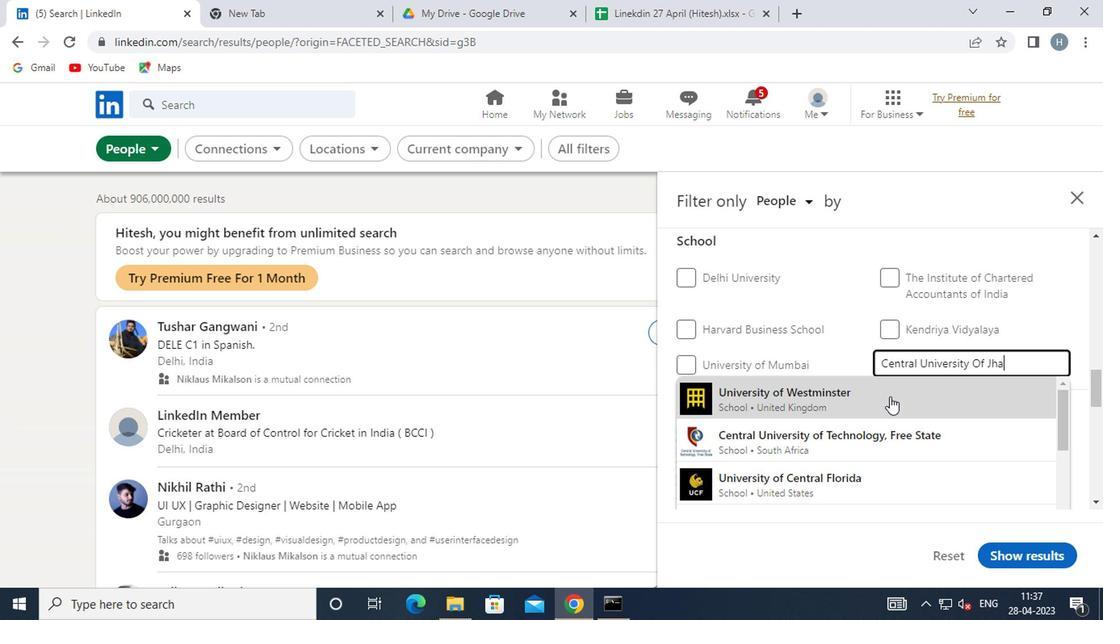 
Action: Mouse moved to (757, 394)
Screenshot: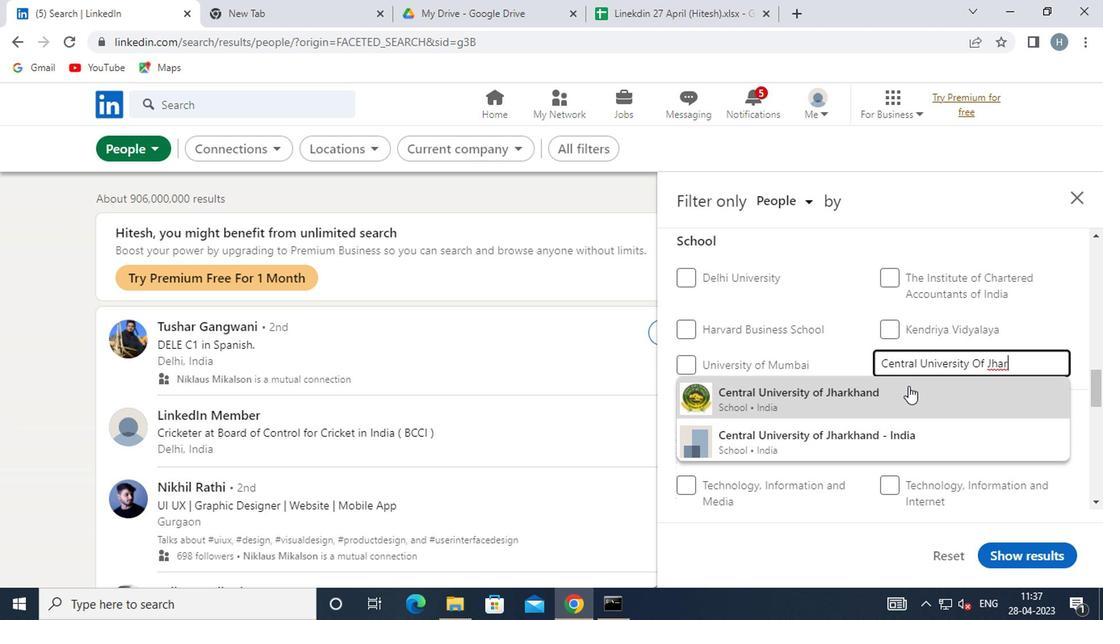 
Action: Mouse pressed left at (757, 394)
Screenshot: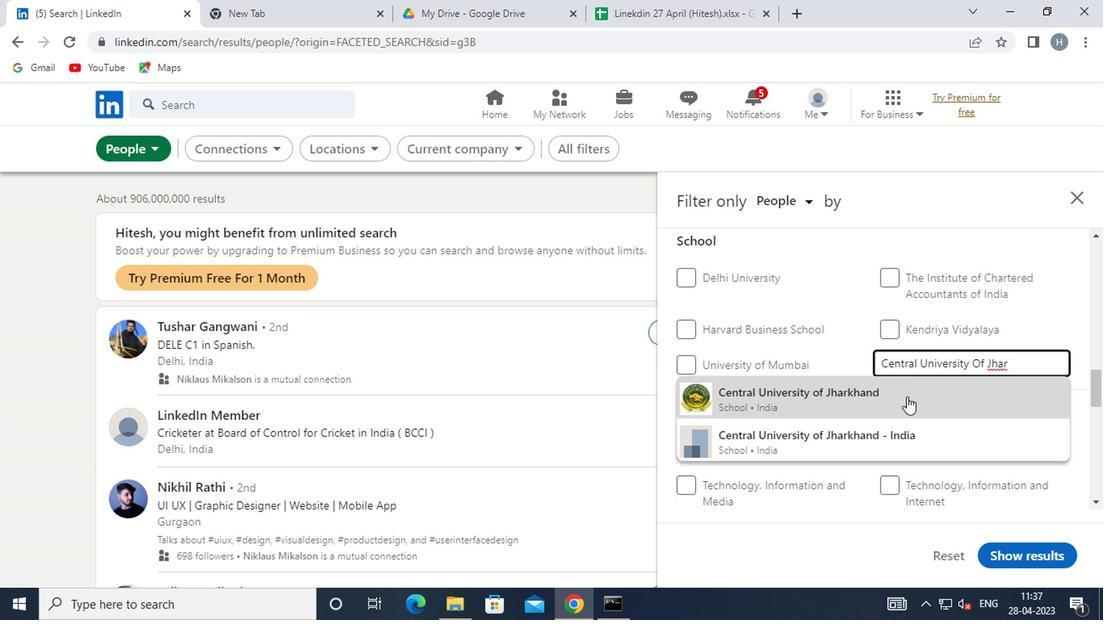 
Action: Mouse moved to (738, 402)
Screenshot: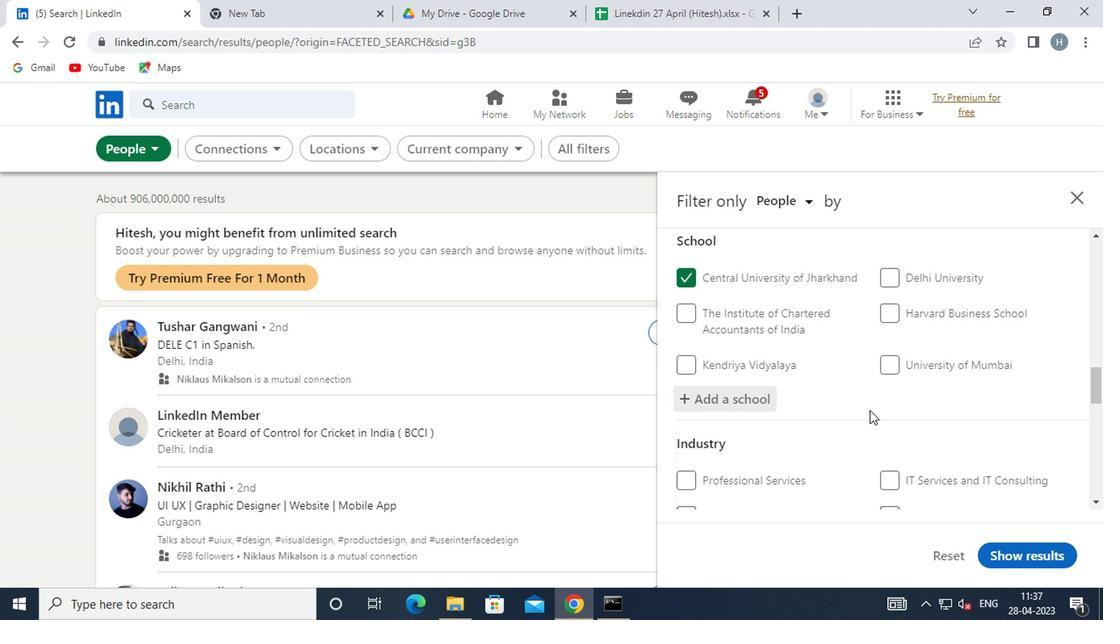 
Action: Mouse scrolled (738, 401) with delta (0, 0)
Screenshot: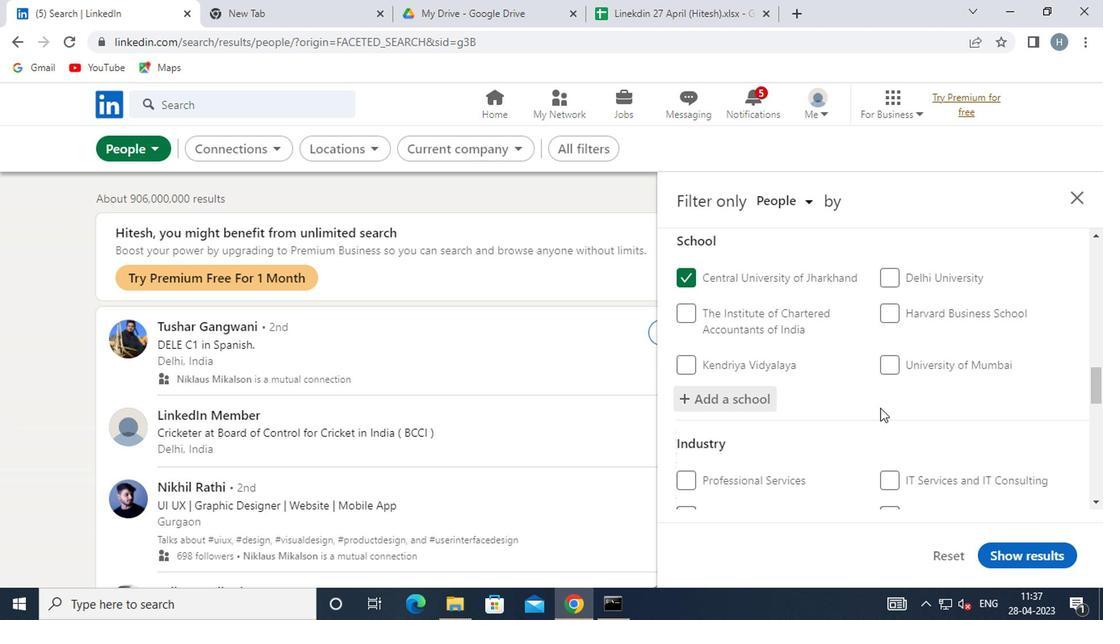 
Action: Mouse scrolled (738, 401) with delta (0, 0)
Screenshot: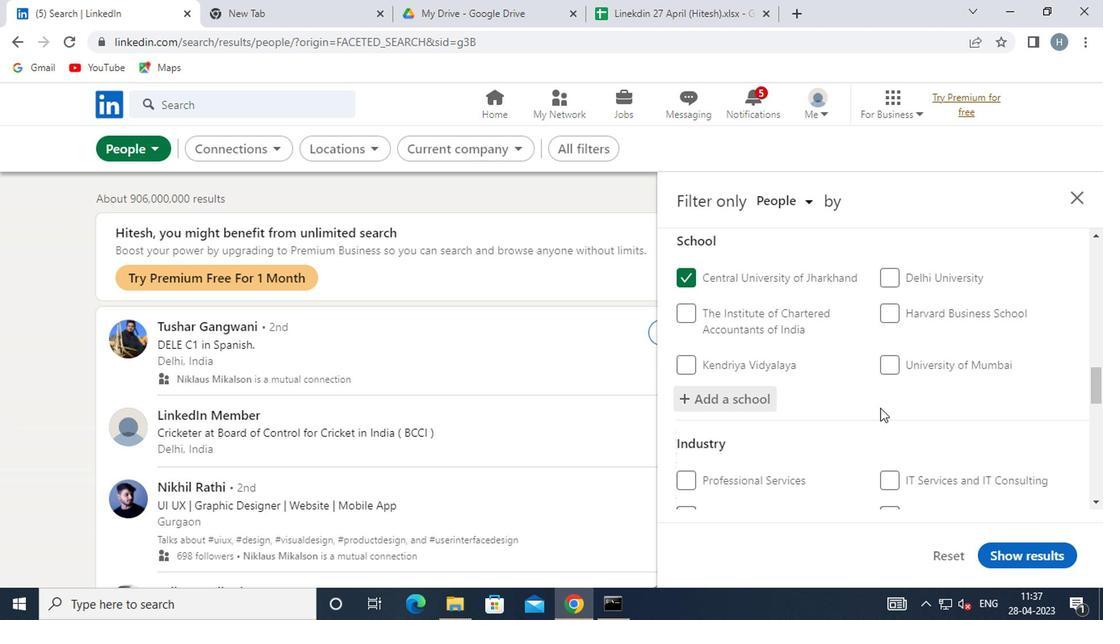 
Action: Mouse moved to (757, 397)
Screenshot: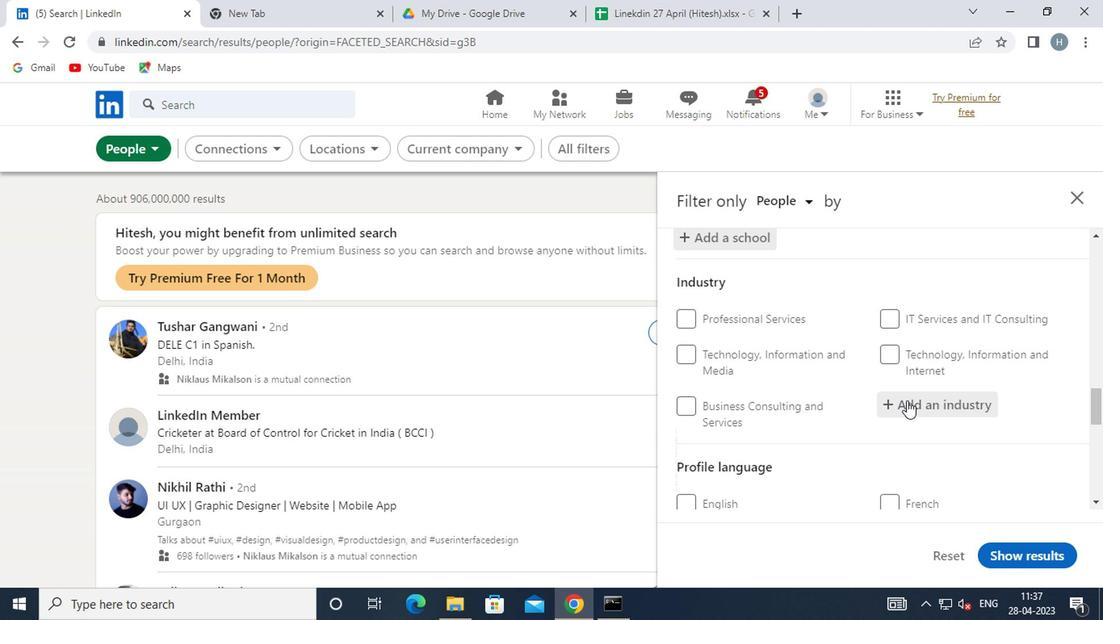 
Action: Mouse pressed left at (757, 397)
Screenshot: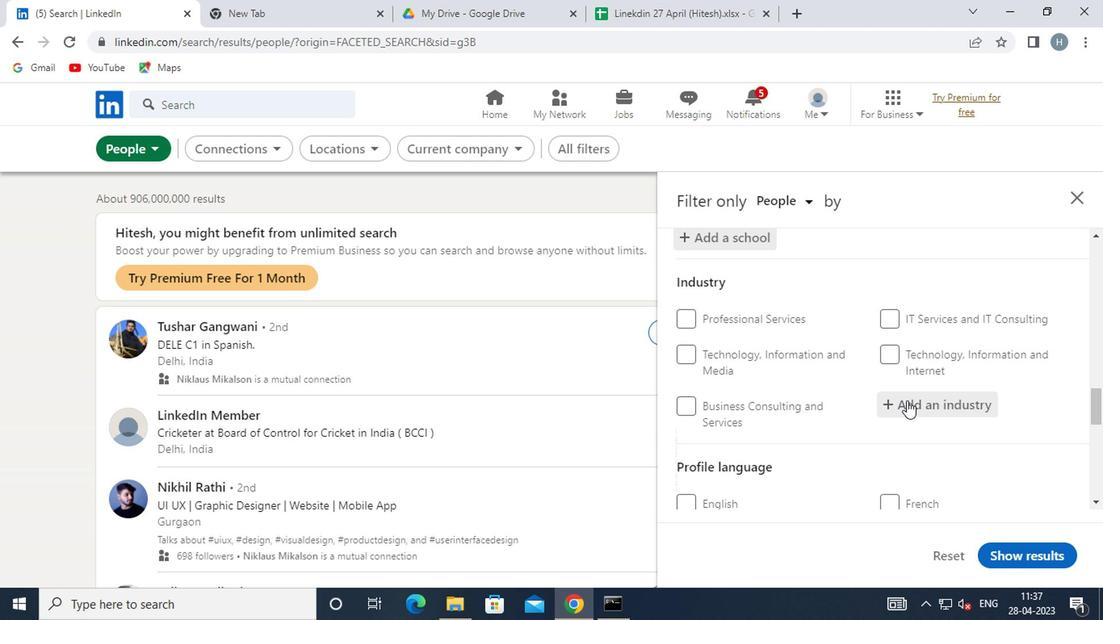 
Action: Mouse moved to (753, 397)
Screenshot: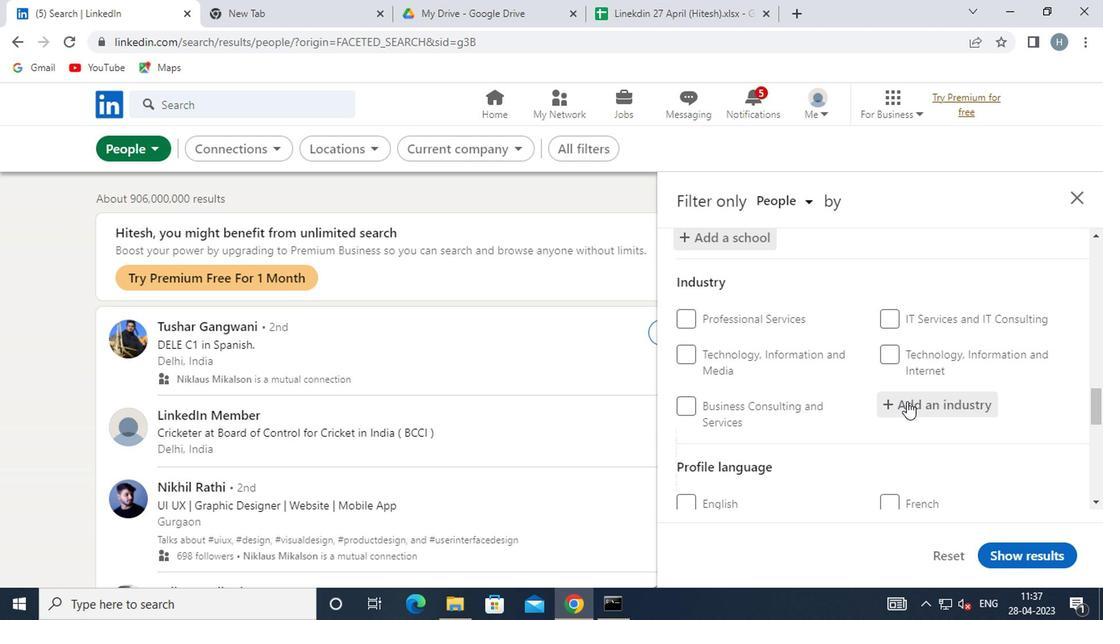 
Action: Key pressed <Key.shift>HYDRO
Screenshot: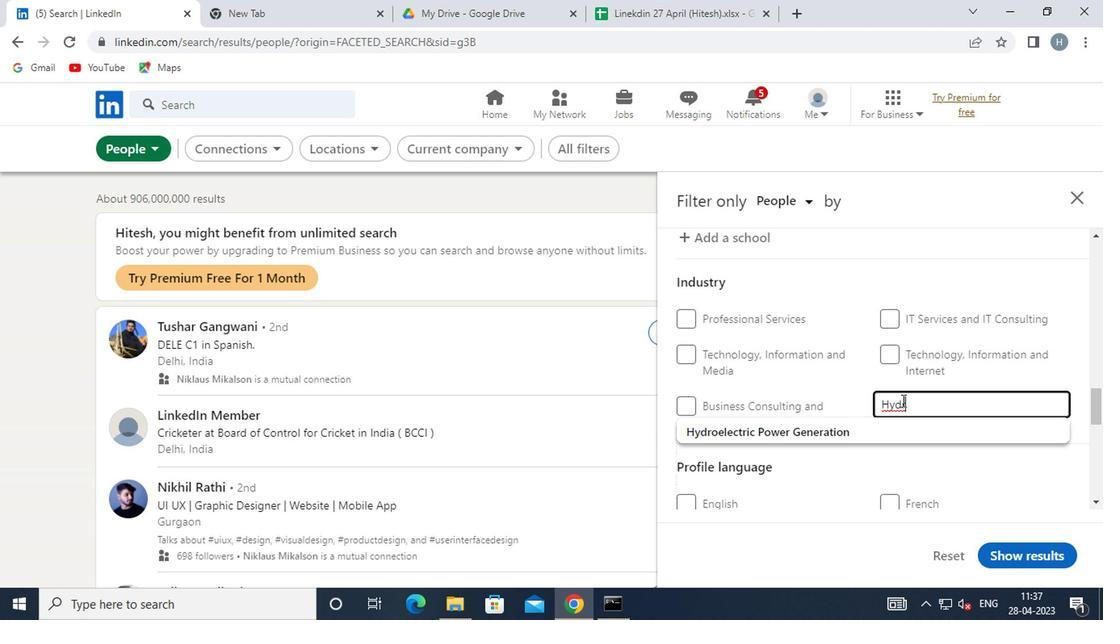 
Action: Mouse moved to (724, 413)
Screenshot: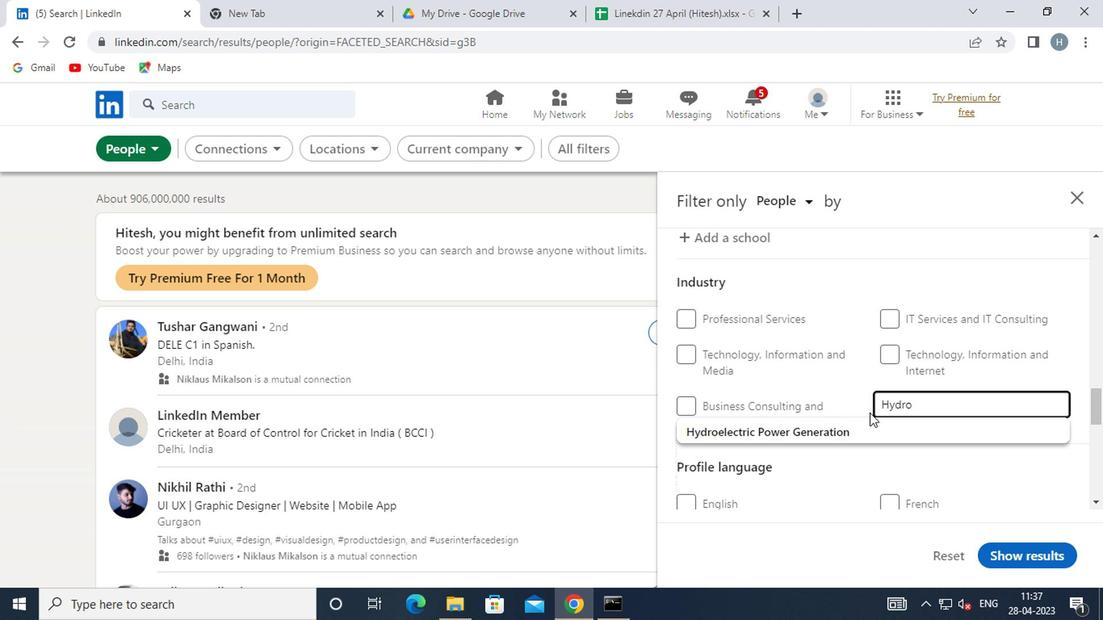 
Action: Mouse pressed left at (724, 413)
Screenshot: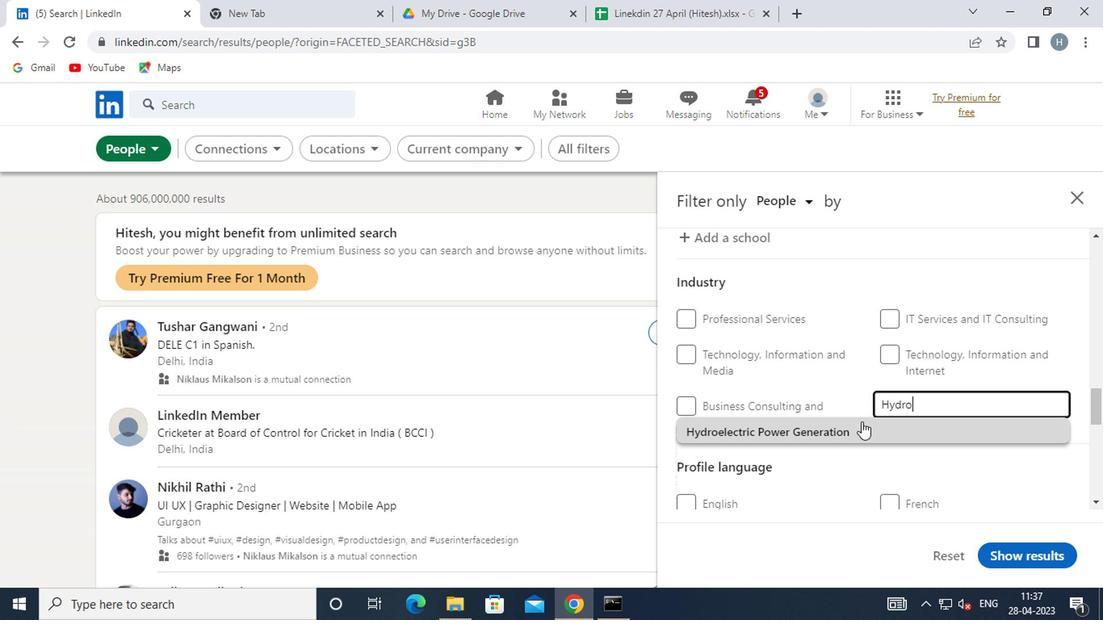 
Action: Mouse moved to (706, 401)
Screenshot: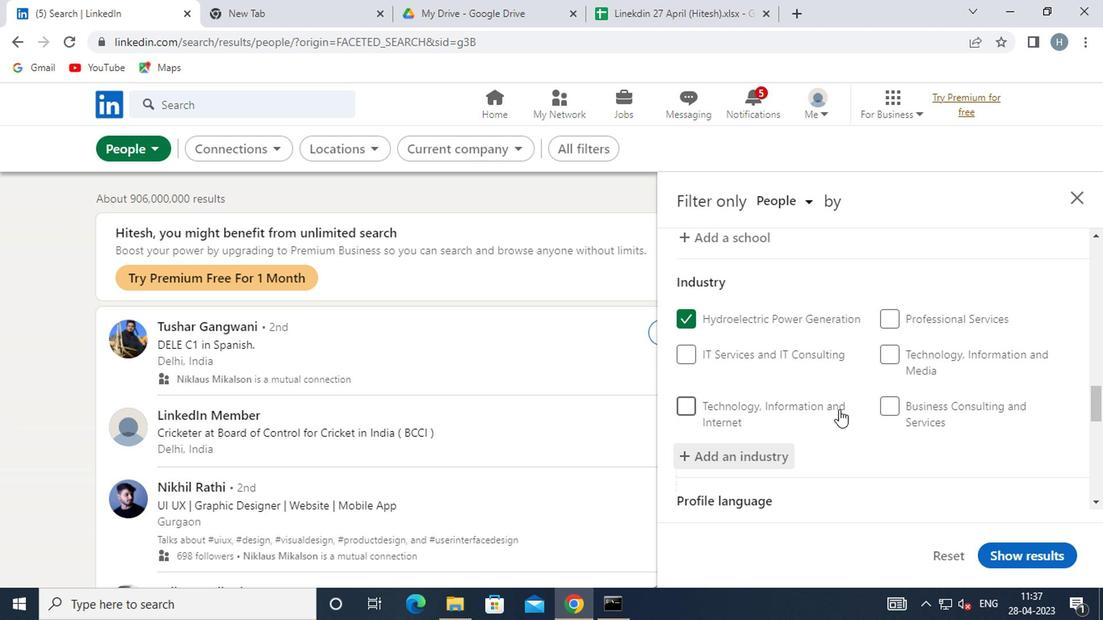 
Action: Mouse scrolled (706, 401) with delta (0, 0)
Screenshot: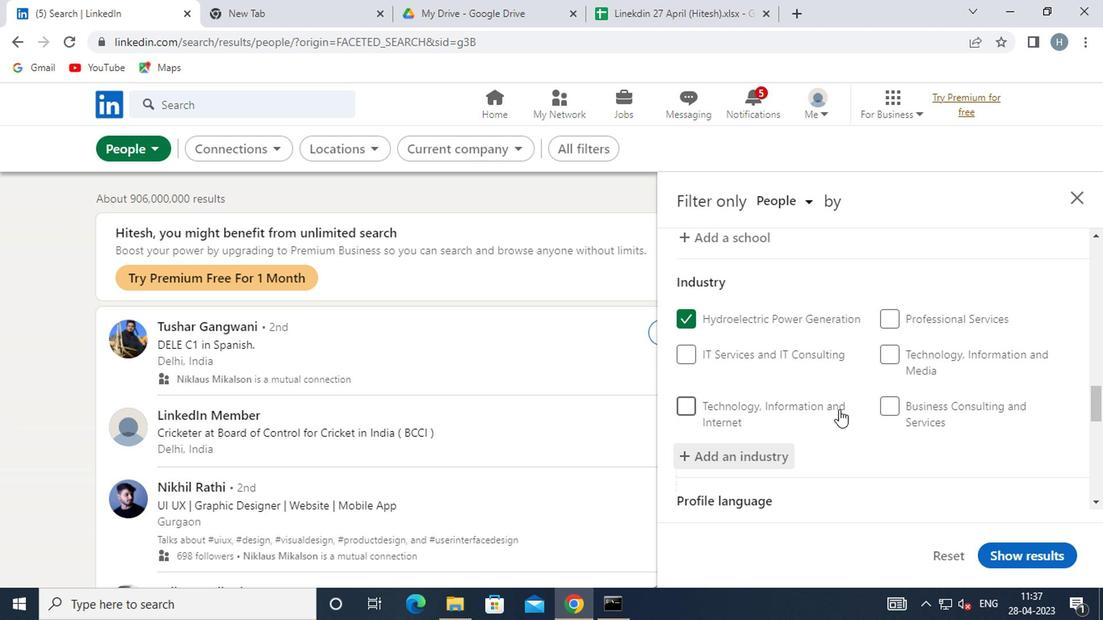 
Action: Mouse scrolled (706, 401) with delta (0, 0)
Screenshot: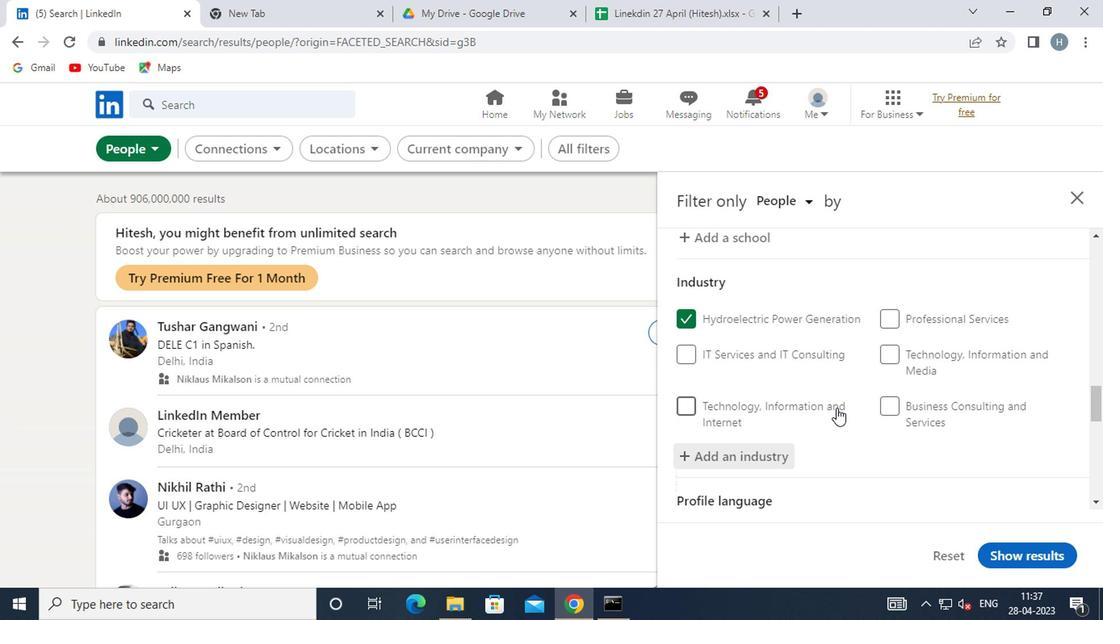 
Action: Mouse moved to (705, 398)
Screenshot: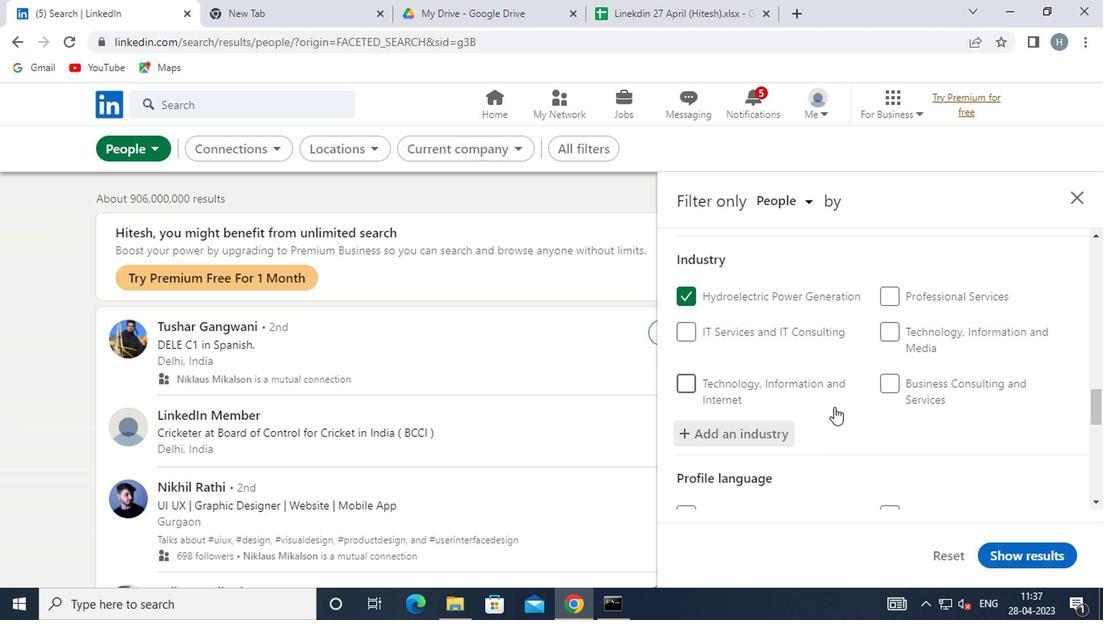 
Action: Mouse scrolled (705, 398) with delta (0, 0)
Screenshot: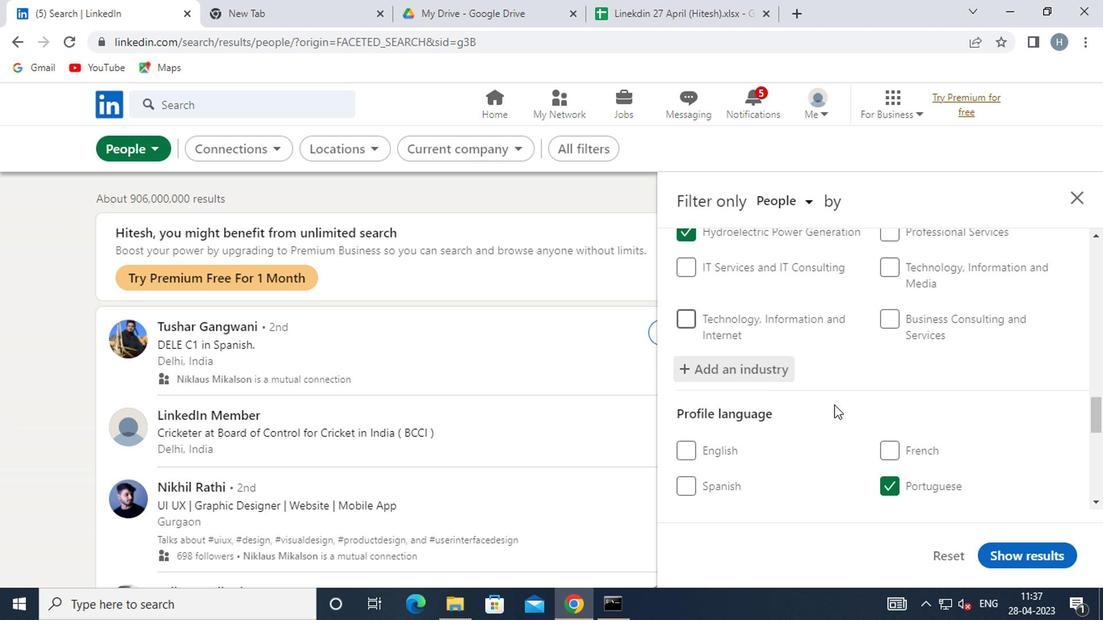 
Action: Mouse moved to (706, 397)
Screenshot: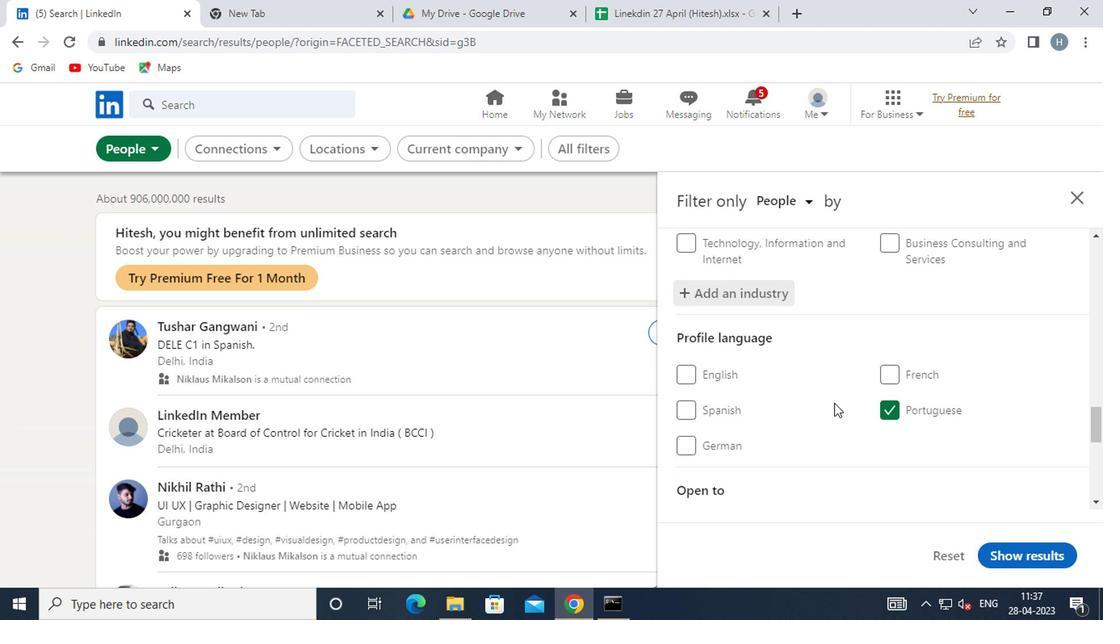 
Action: Mouse scrolled (706, 397) with delta (0, 0)
Screenshot: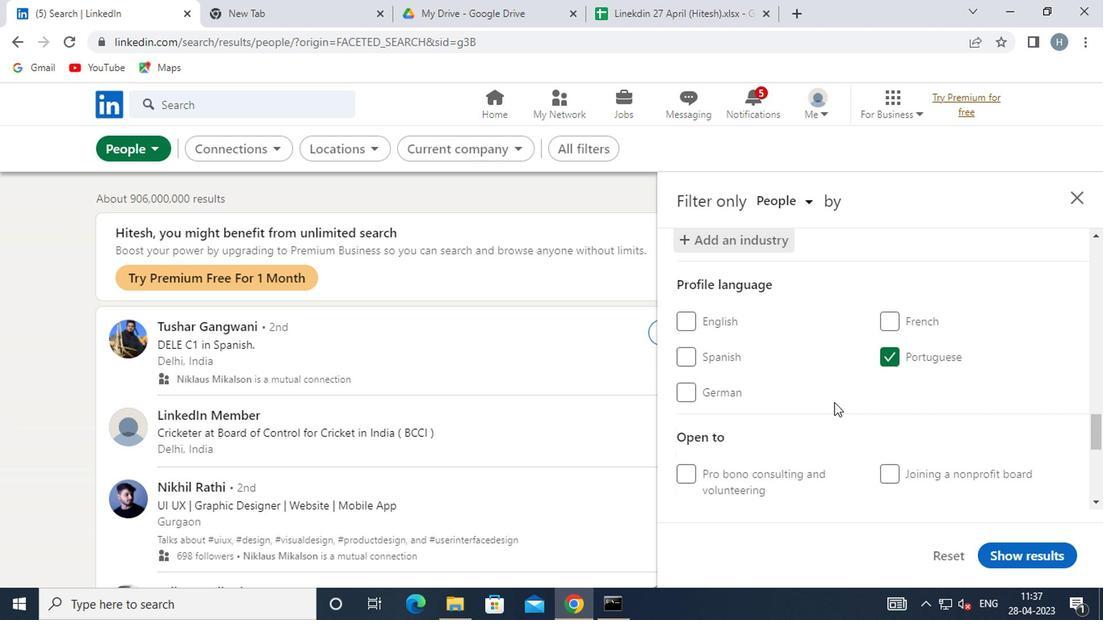 
Action: Mouse scrolled (706, 397) with delta (0, 0)
Screenshot: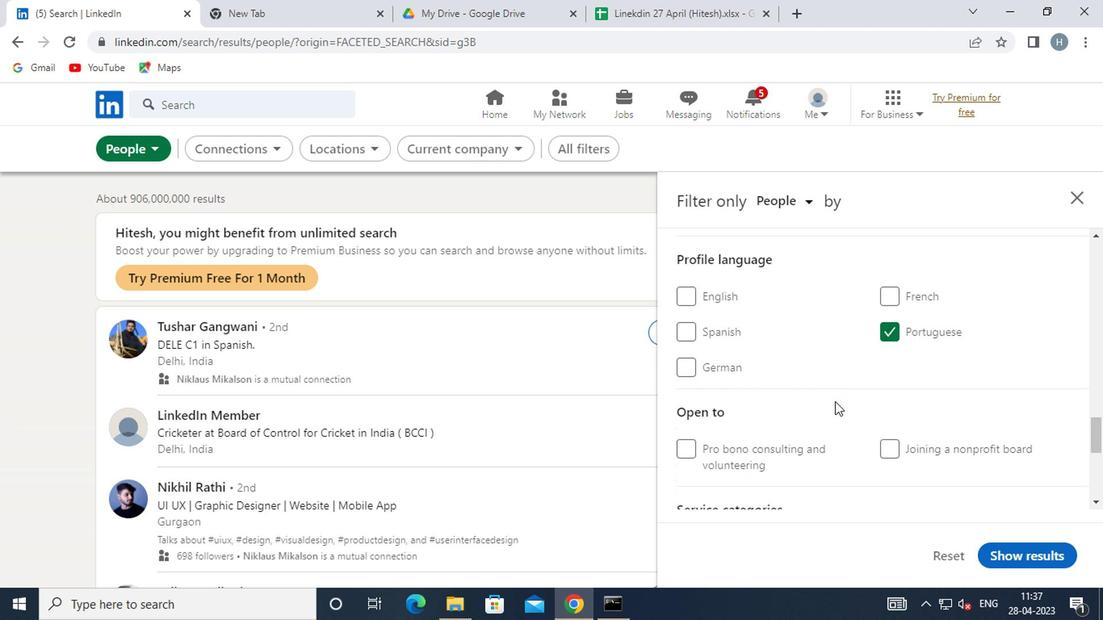 
Action: Mouse moved to (757, 432)
Screenshot: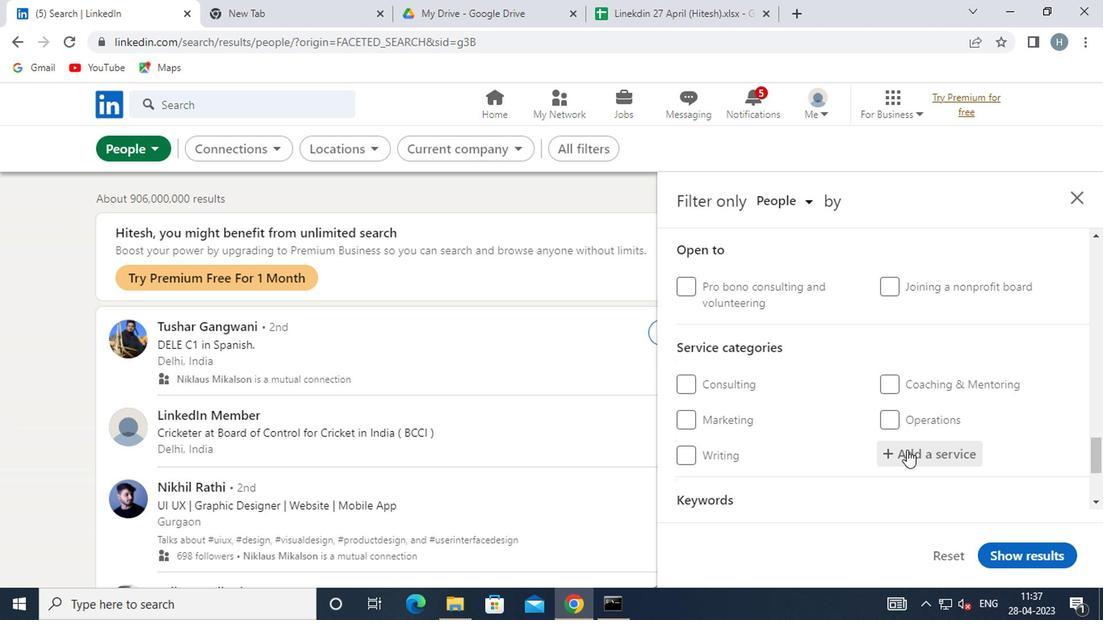 
Action: Mouse pressed left at (757, 432)
Screenshot: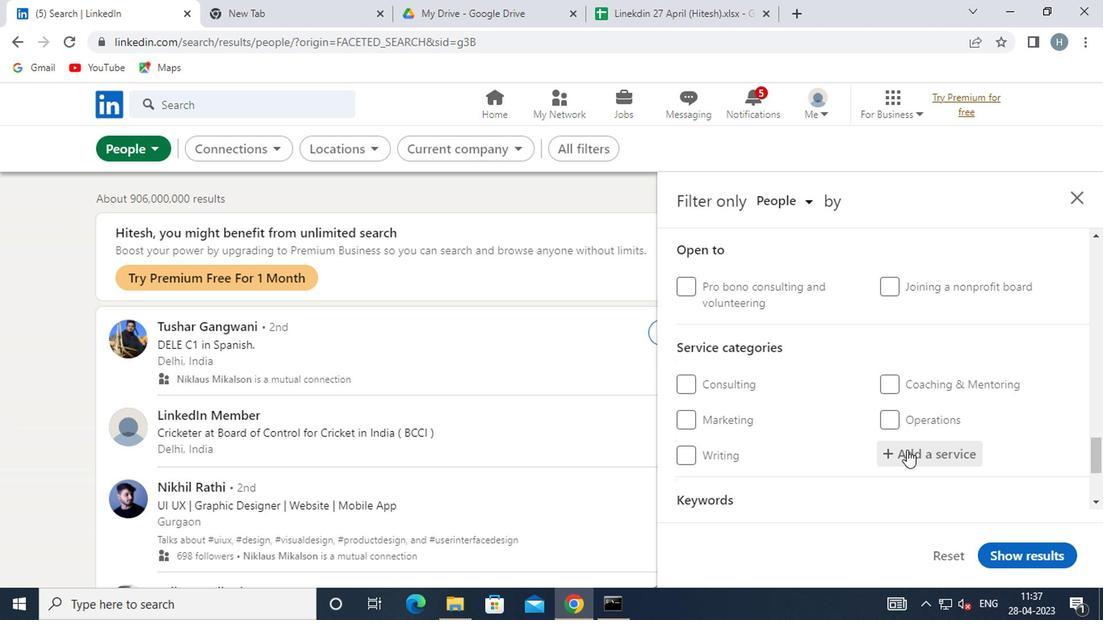 
Action: Mouse moved to (756, 430)
Screenshot: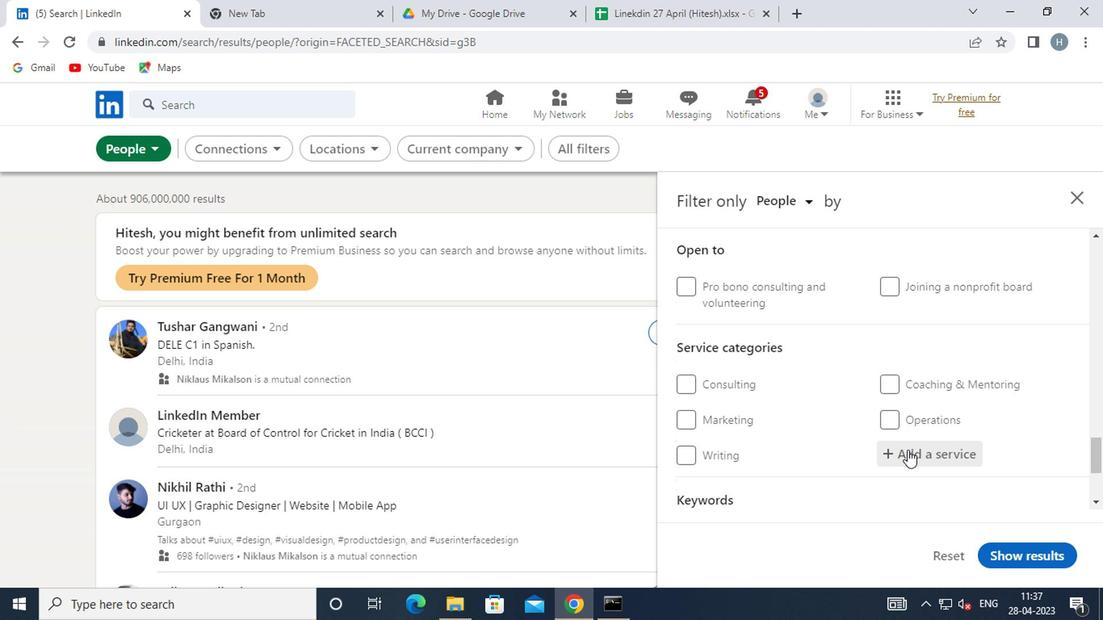 
Action: Key pressed <Key.shift>
Screenshot: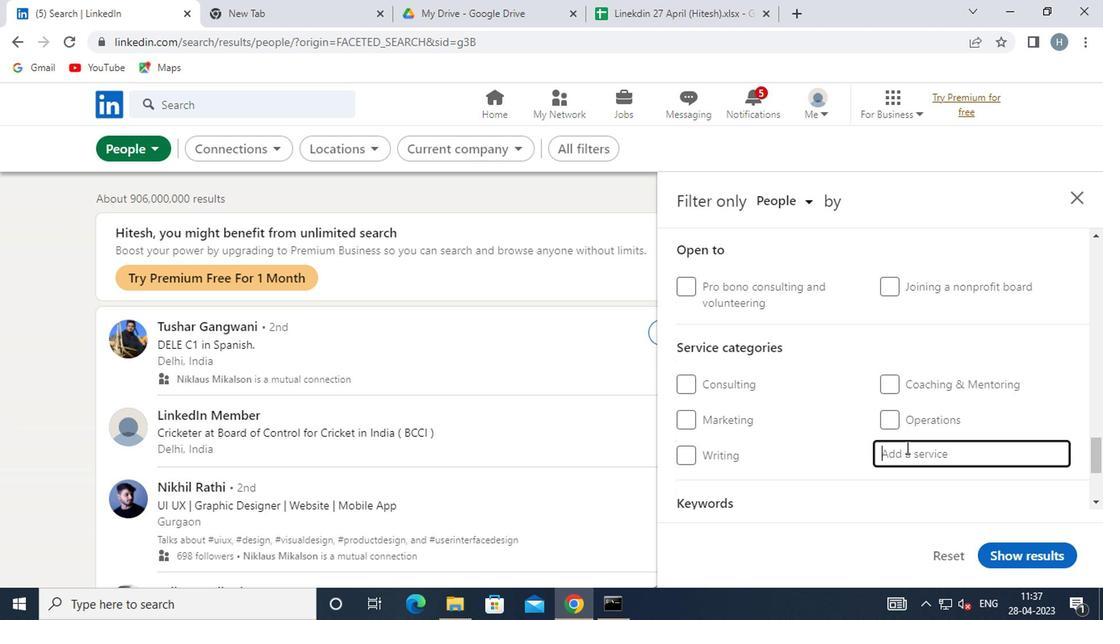 
Action: Mouse moved to (755, 429)
Screenshot: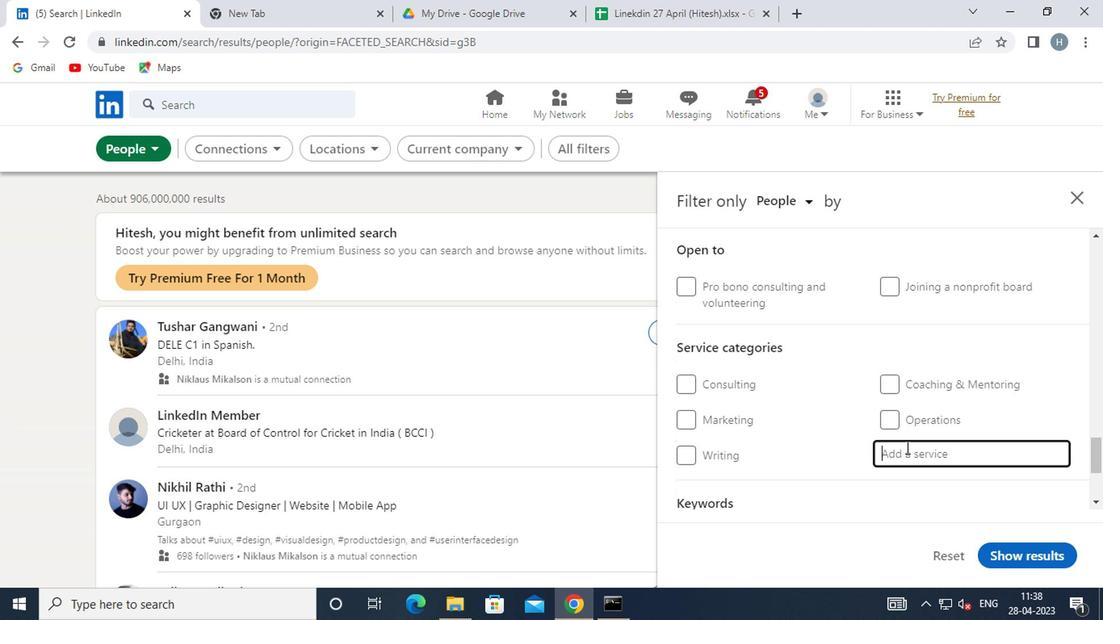 
Action: Key pressed CO
Screenshot: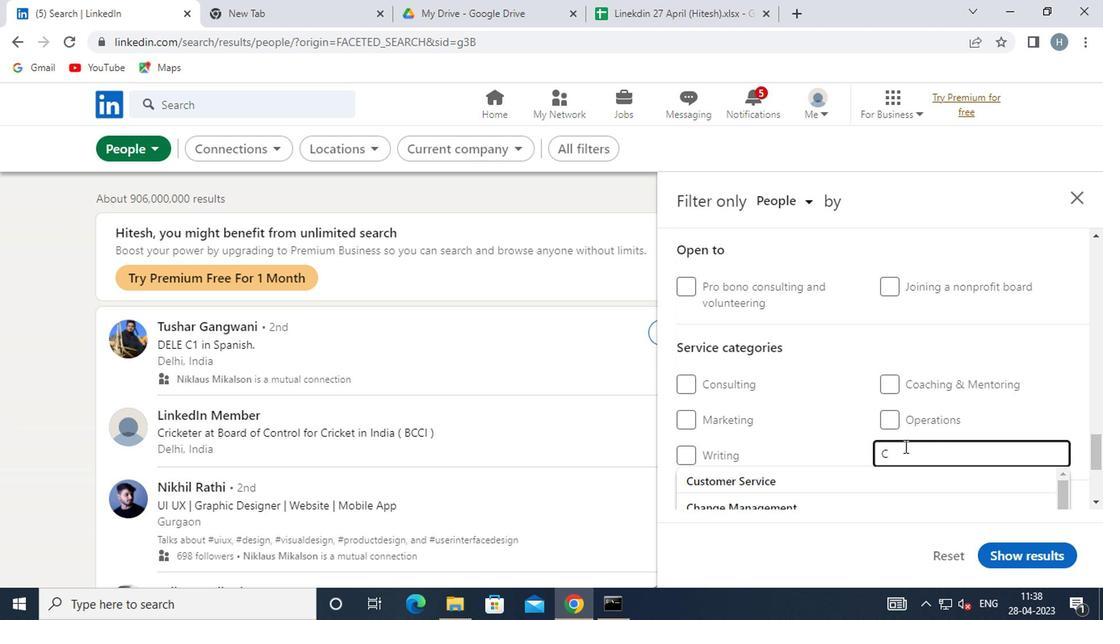 
Action: Mouse moved to (755, 428)
Screenshot: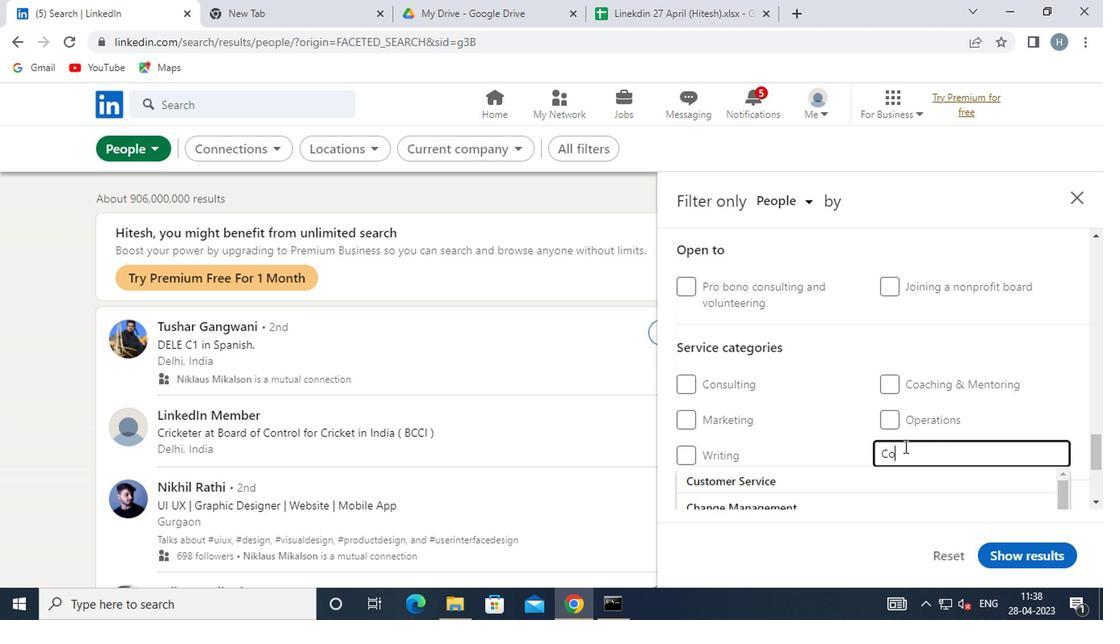 
Action: Key pressed NSU
Screenshot: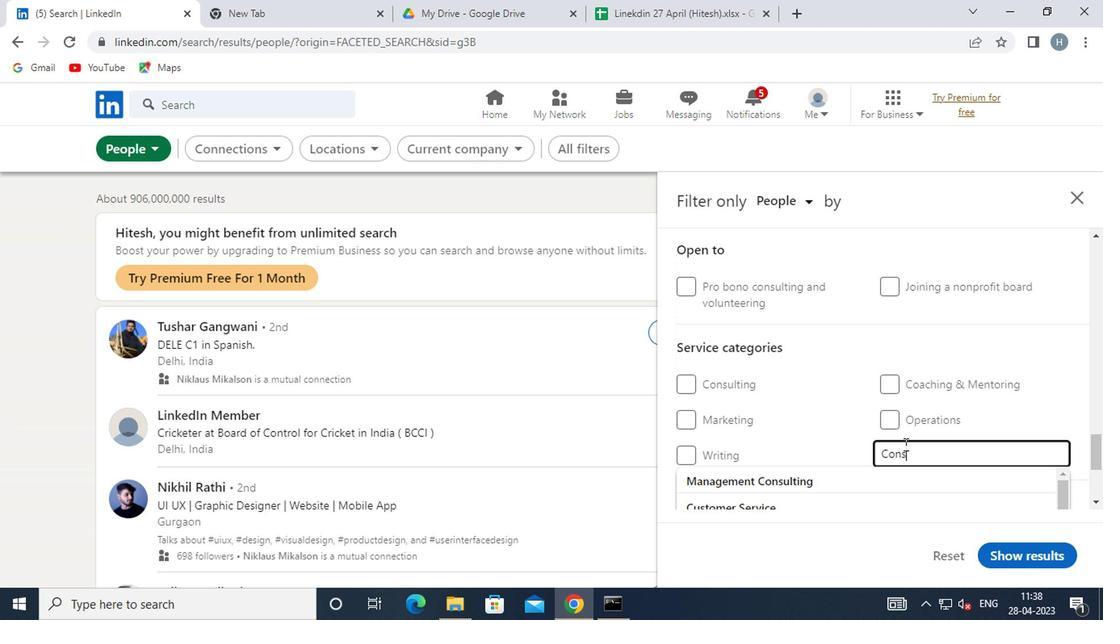 
Action: Mouse moved to (770, 425)
Screenshot: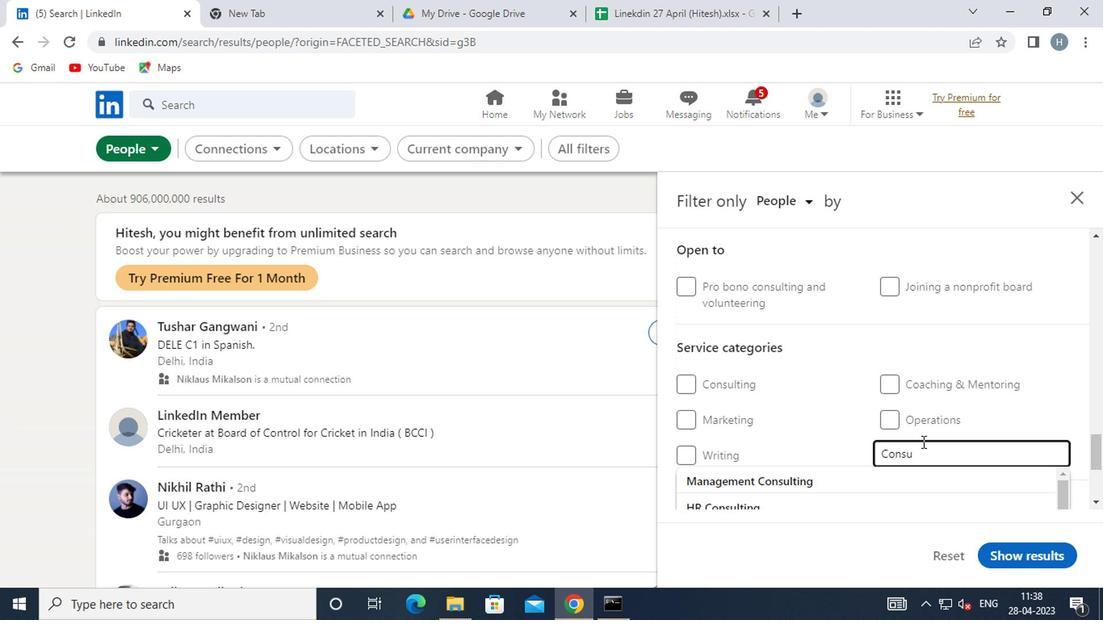 
Action: Key pressed L
Screenshot: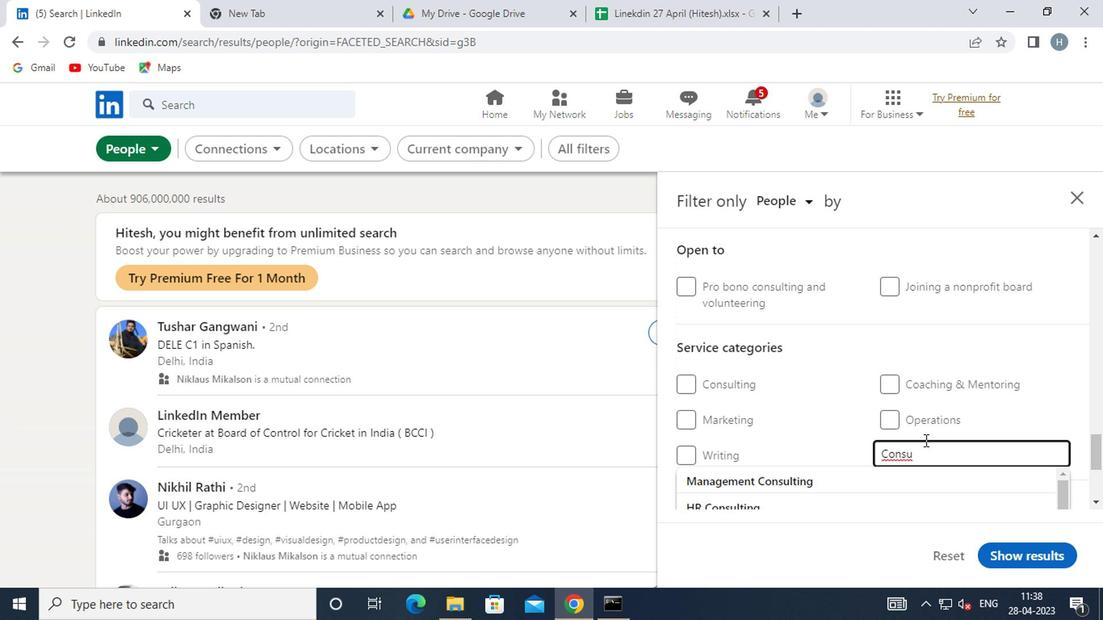 
Action: Mouse moved to (735, 449)
Screenshot: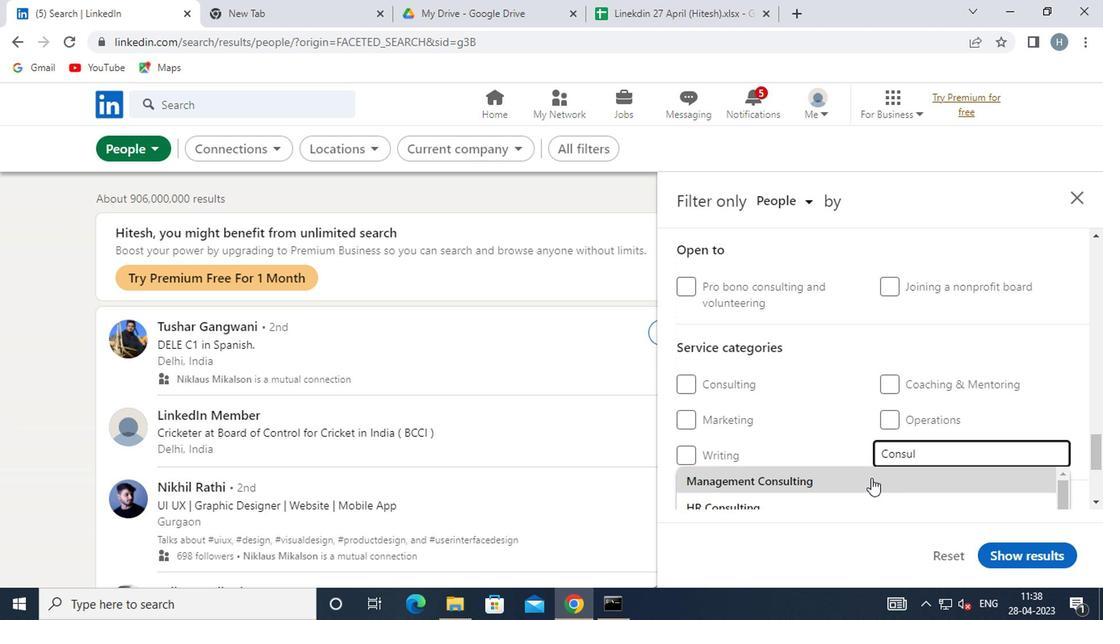 
Action: Mouse scrolled (735, 449) with delta (0, 0)
Screenshot: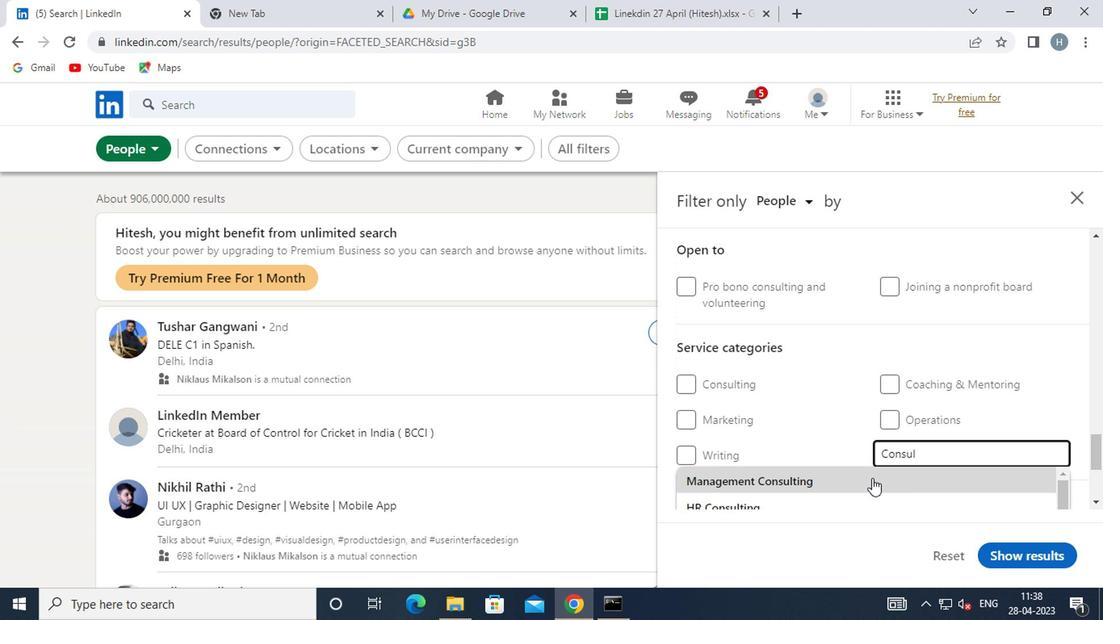 
Action: Mouse moved to (733, 440)
Screenshot: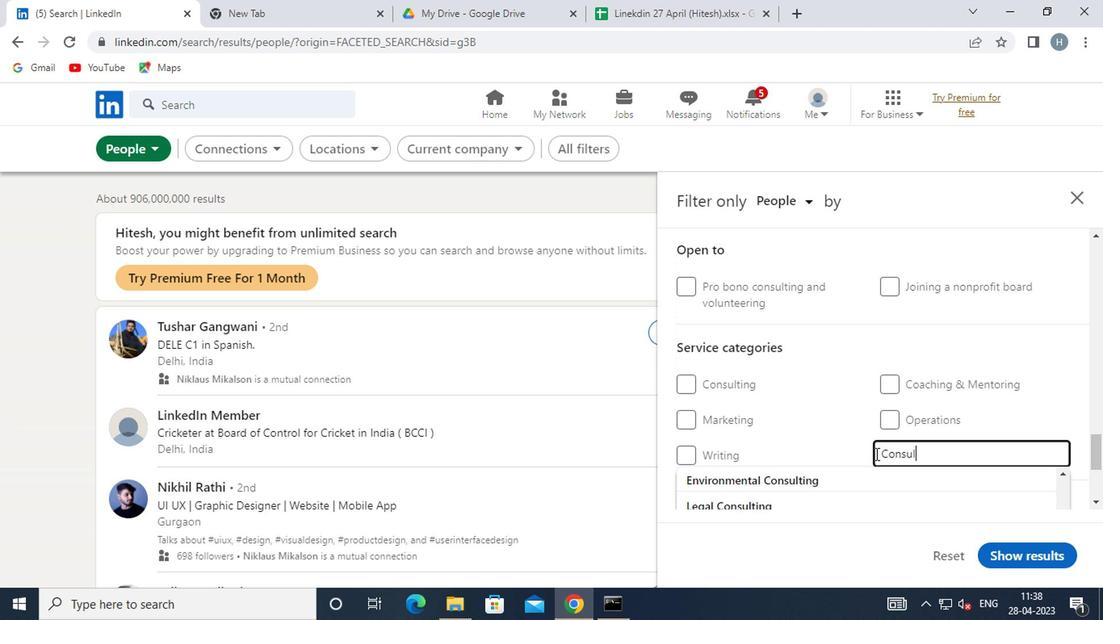
Action: Key pressed T
Screenshot: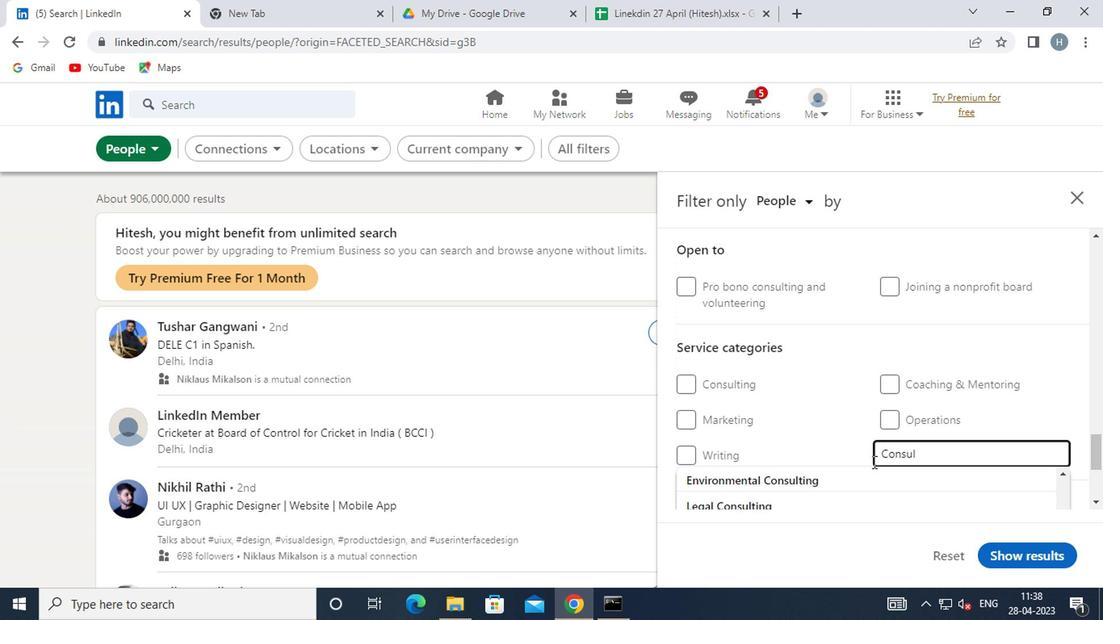 
Action: Mouse moved to (733, 440)
Screenshot: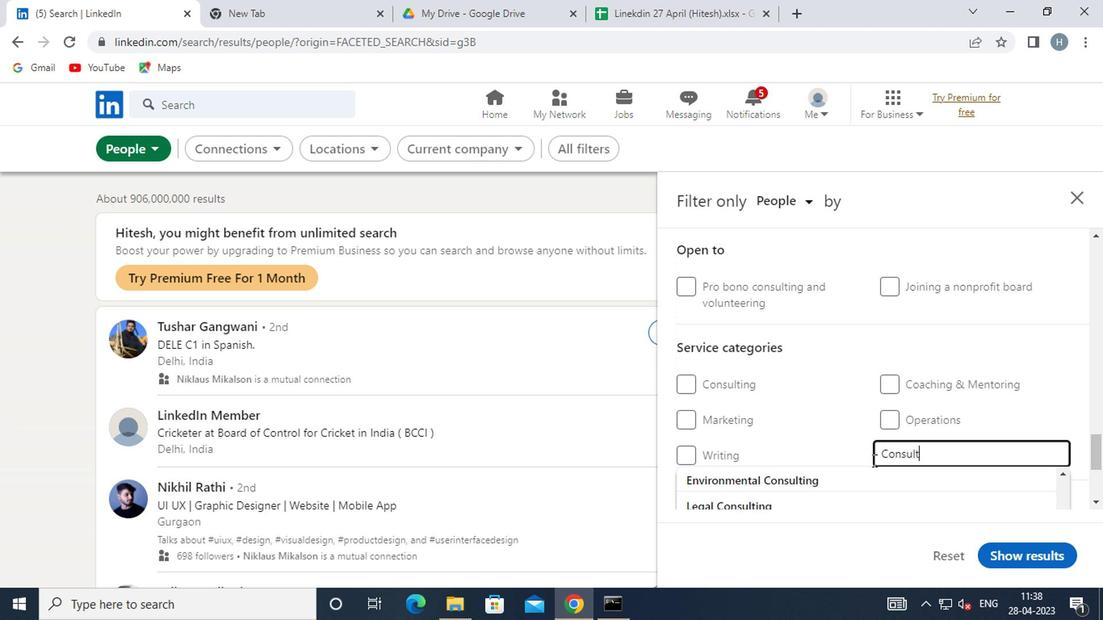 
Action: Key pressed I
Screenshot: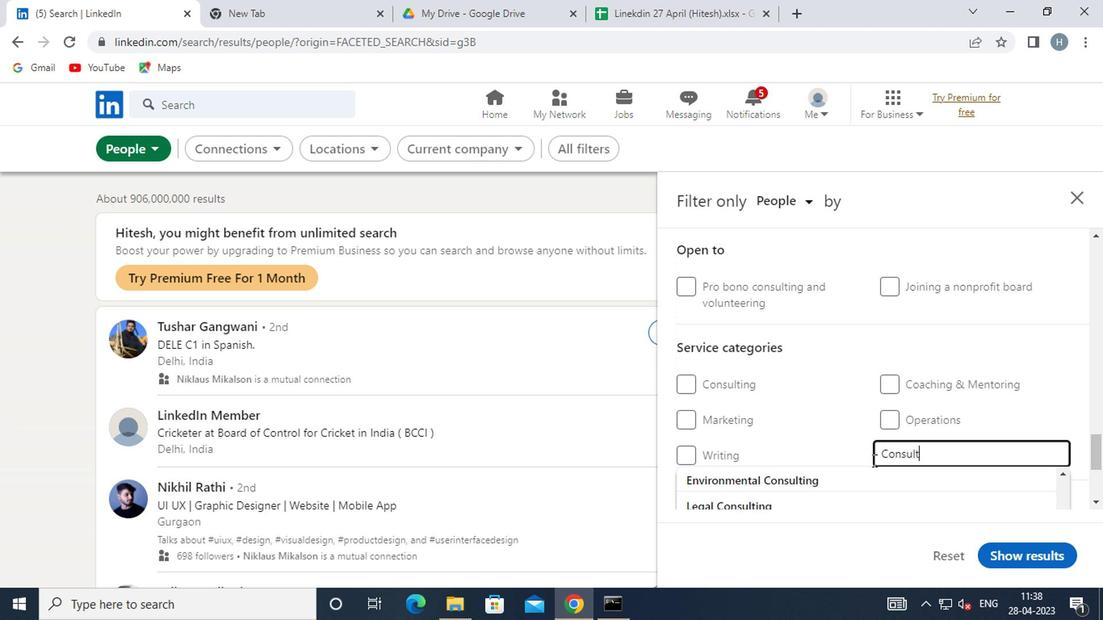 
Action: Mouse moved to (737, 440)
Screenshot: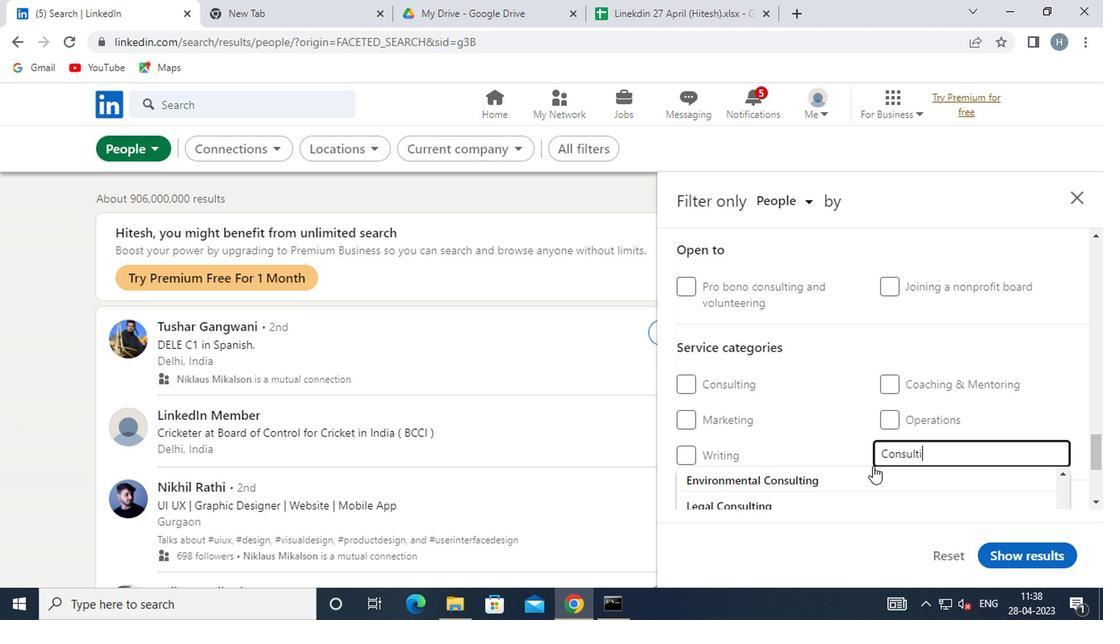 
Action: Key pressed N
Screenshot: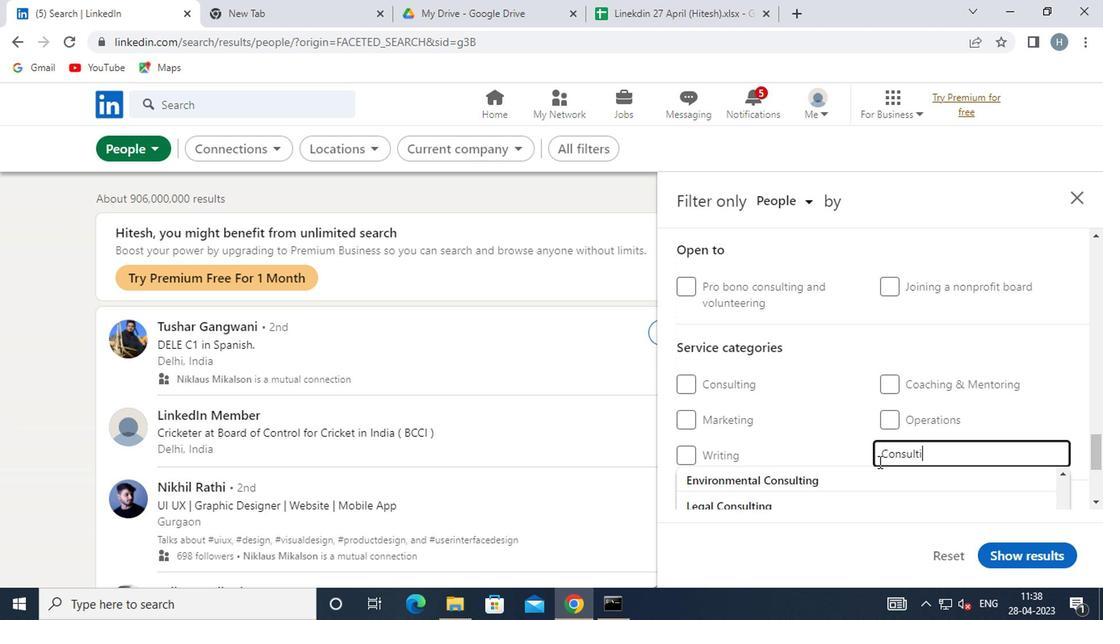 
Action: Mouse moved to (739, 436)
Screenshot: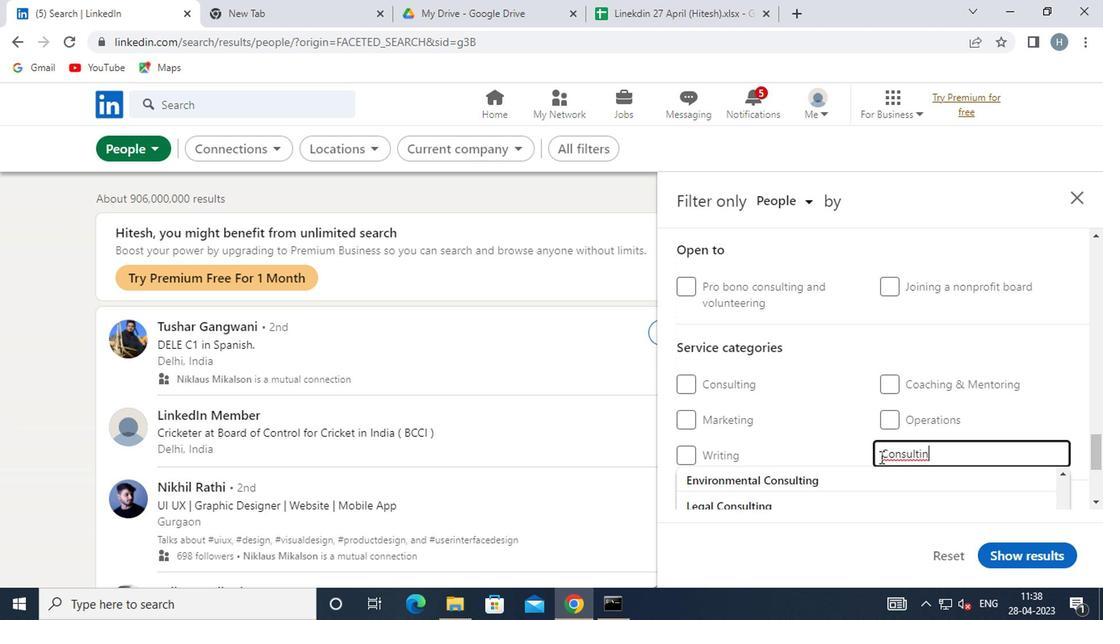 
Action: Key pressed G
Screenshot: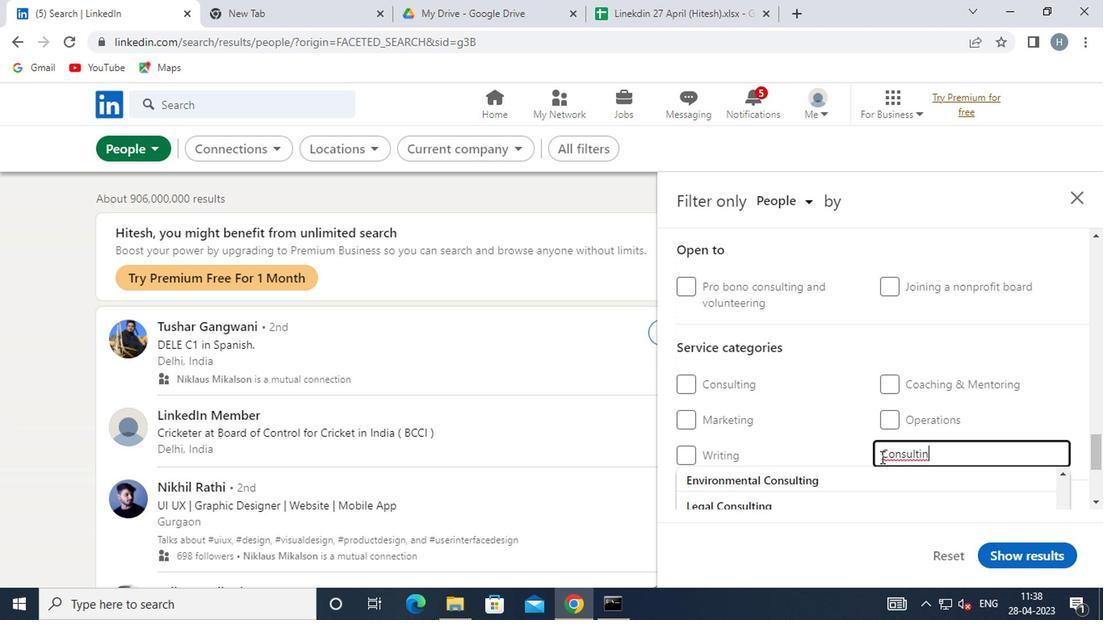 
Action: Mouse moved to (841, 409)
Screenshot: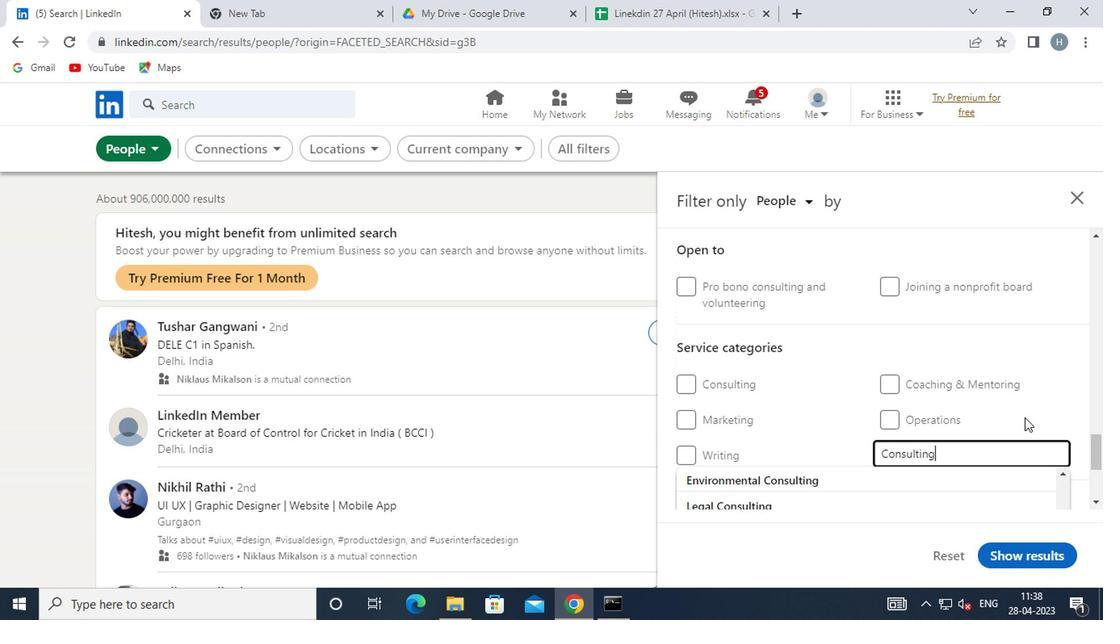 
Action: Key pressed <Key.space>
Screenshot: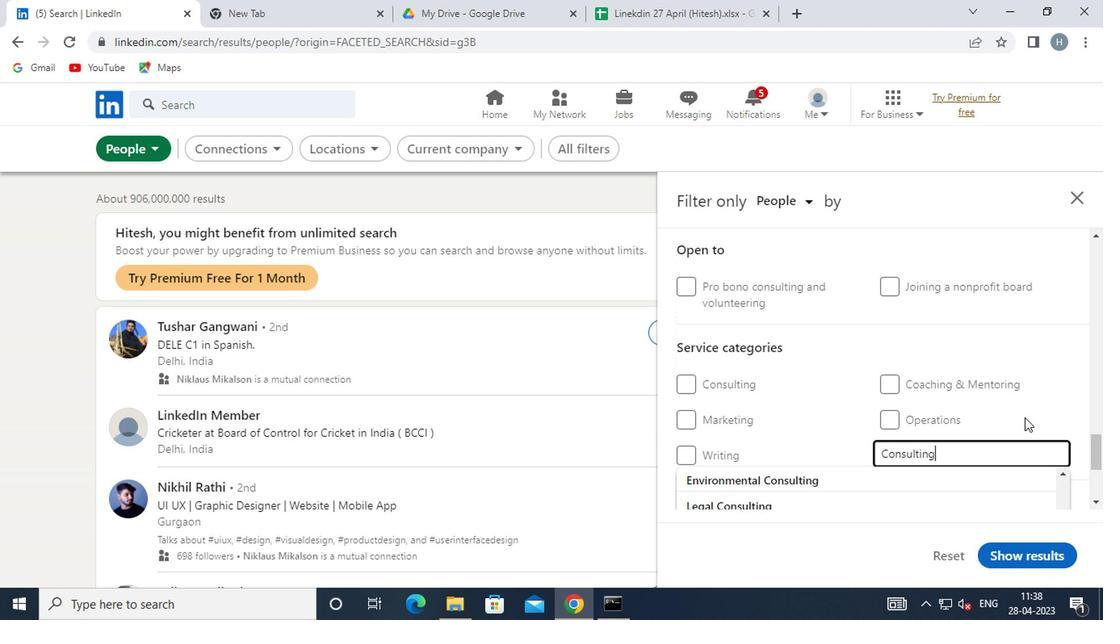 
Action: Mouse moved to (853, 405)
Screenshot: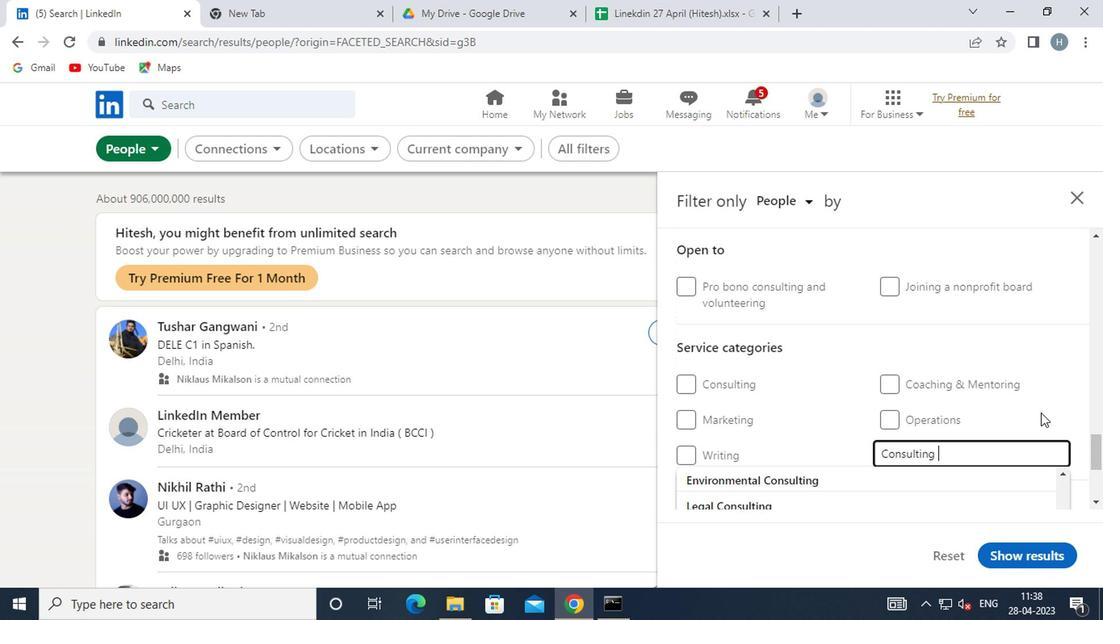 
Action: Mouse pressed left at (853, 405)
Screenshot: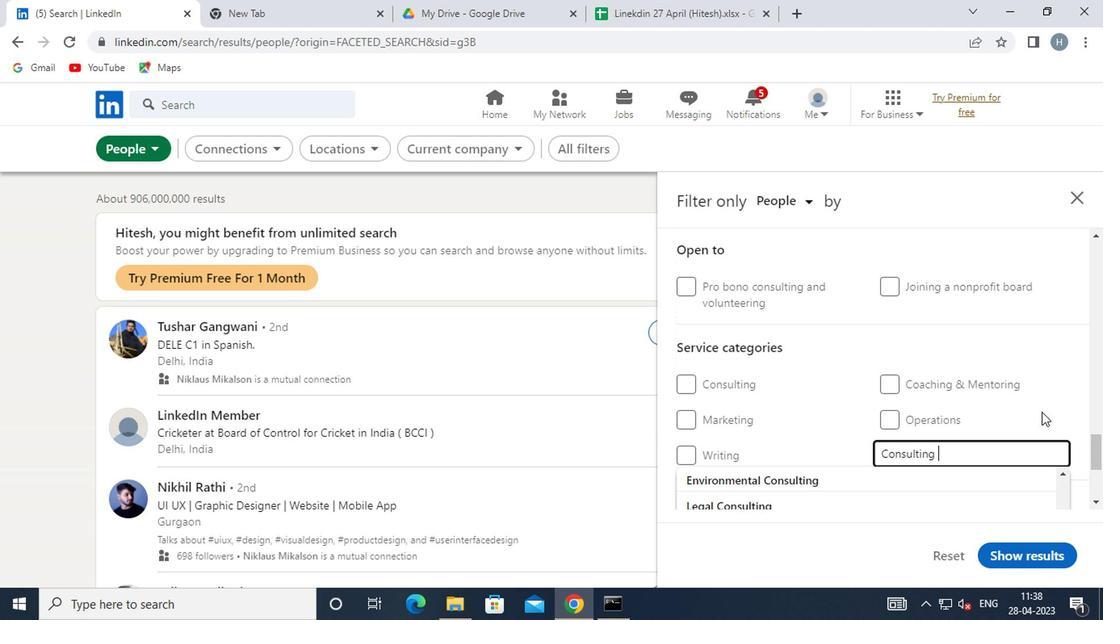 
Action: Mouse moved to (854, 403)
Screenshot: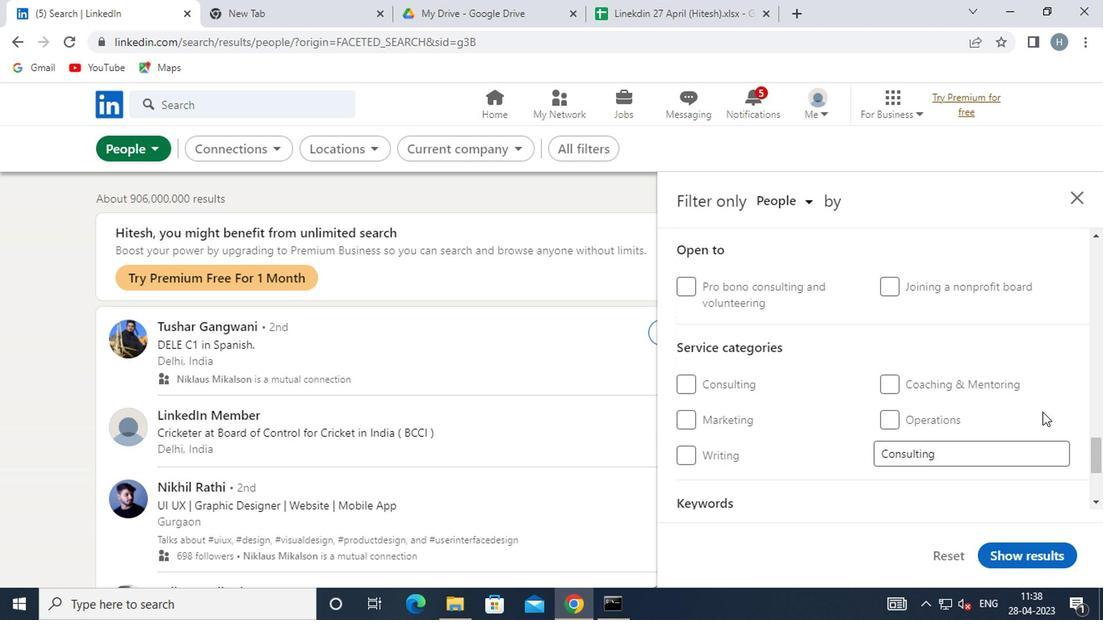 
Action: Mouse scrolled (854, 402) with delta (0, 0)
Screenshot: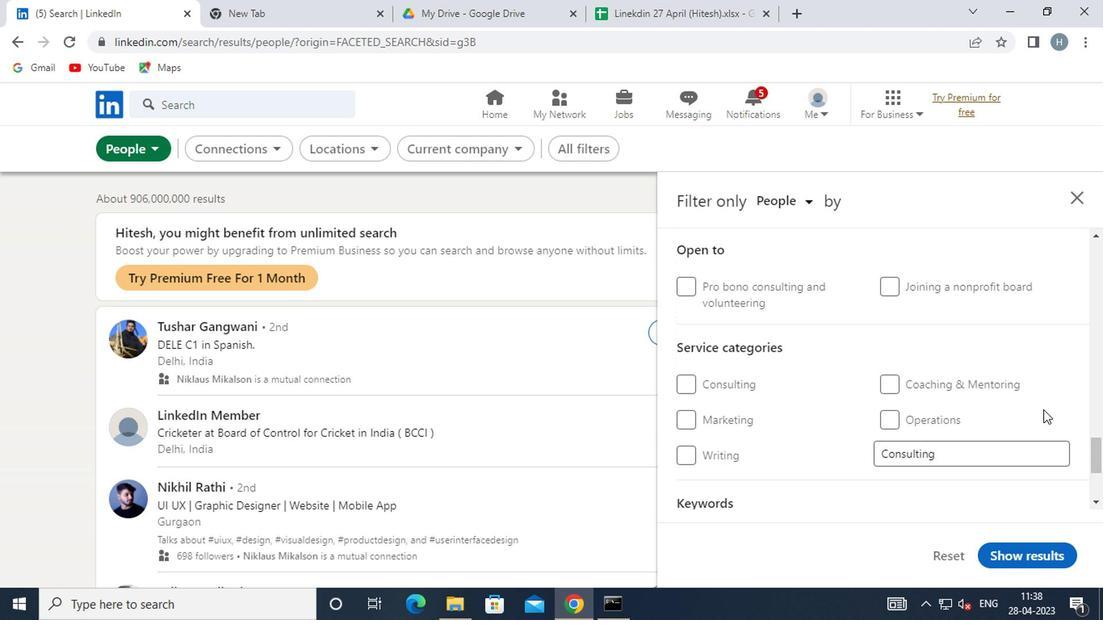 
Action: Mouse moved to (852, 402)
Screenshot: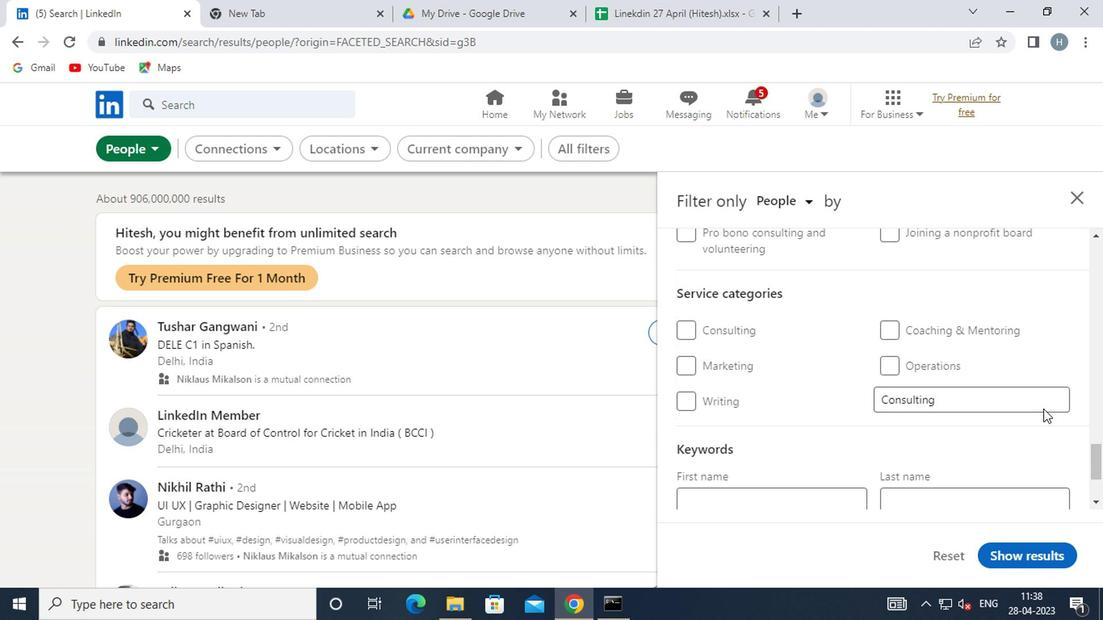 
Action: Mouse scrolled (852, 402) with delta (0, 0)
Screenshot: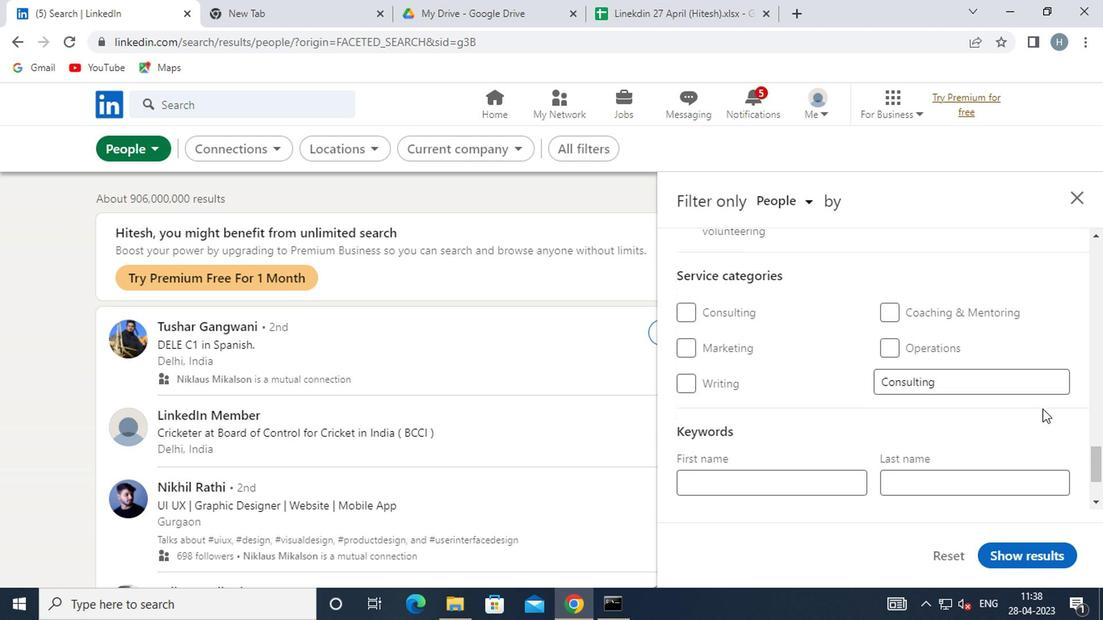 
Action: Mouse moved to (693, 433)
Screenshot: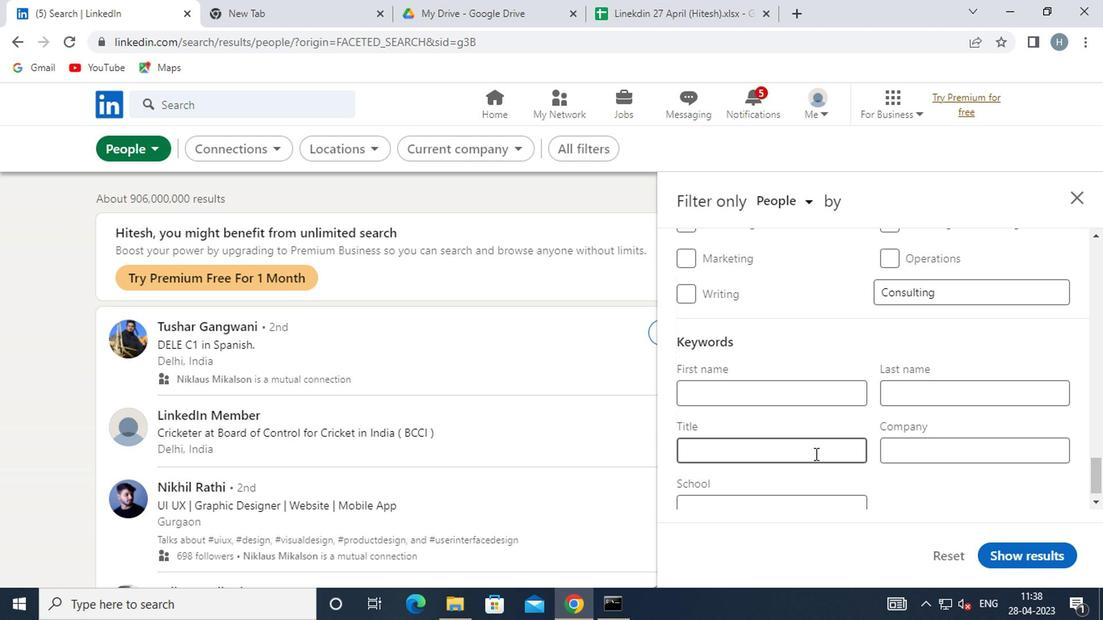 
Action: Mouse pressed left at (693, 433)
Screenshot: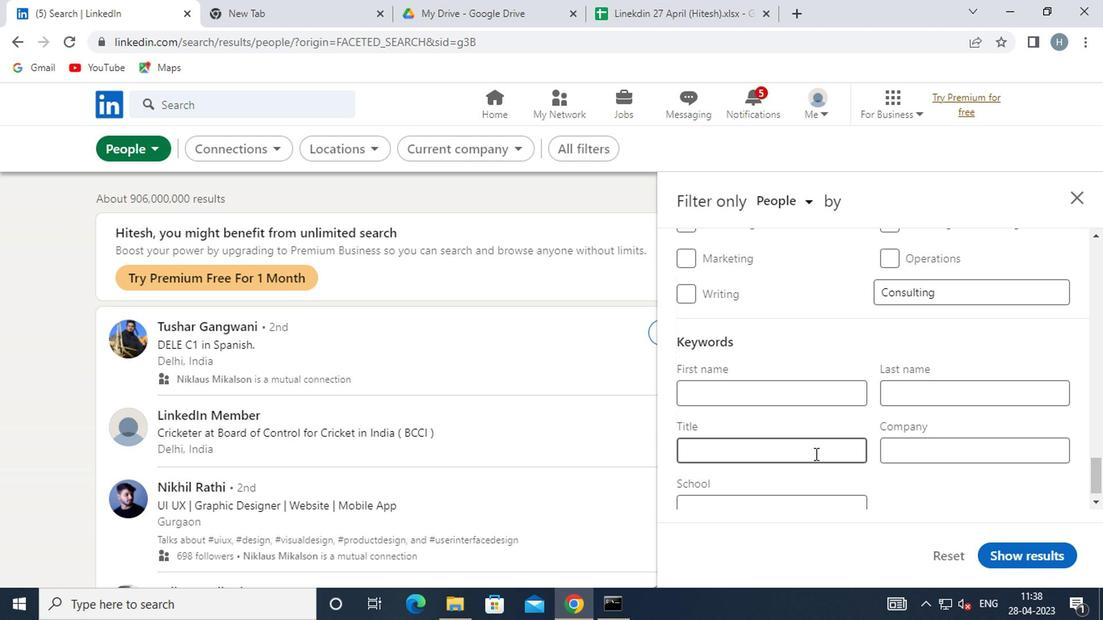 
Action: Mouse moved to (694, 433)
Screenshot: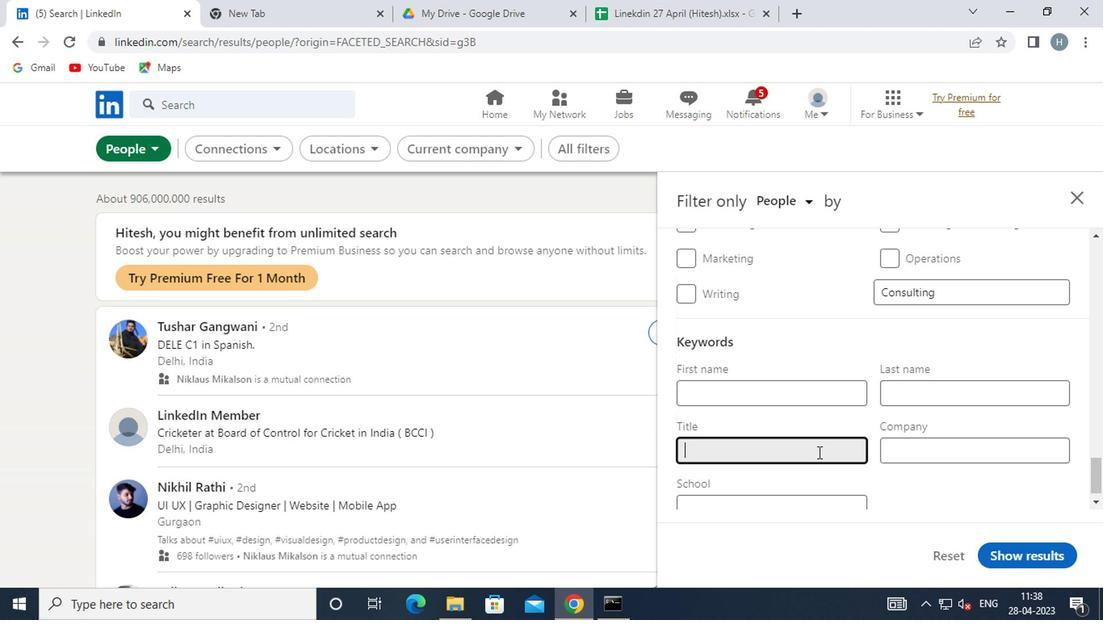 
Action: Key pressed <Key.shift>SPA<Key.space><Key.shift>MANAGER
Screenshot: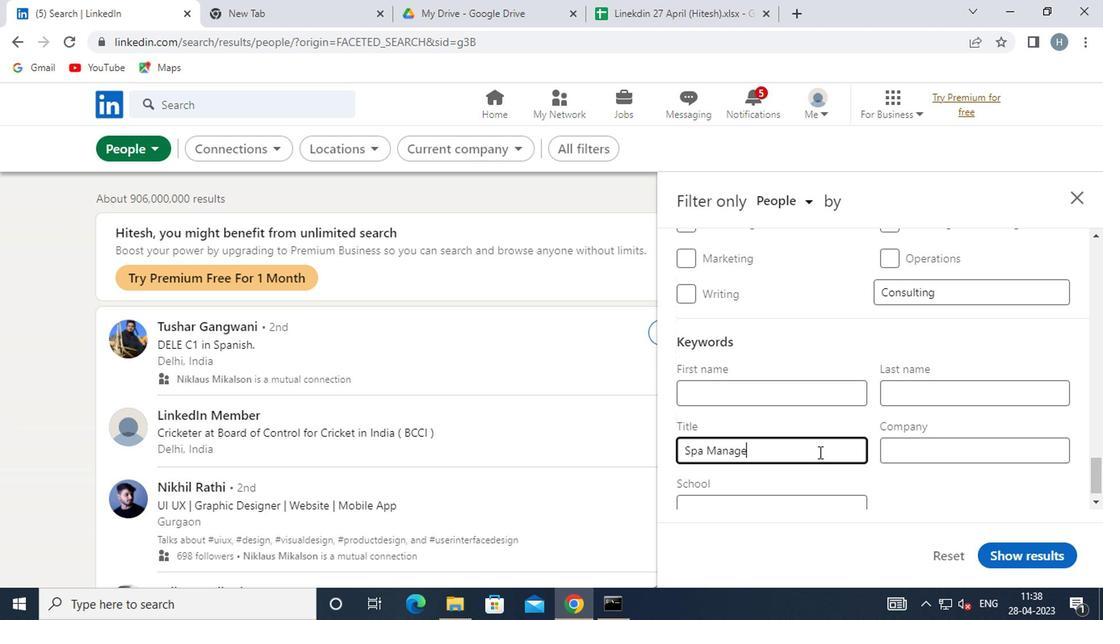 
Action: Mouse moved to (763, 459)
Screenshot: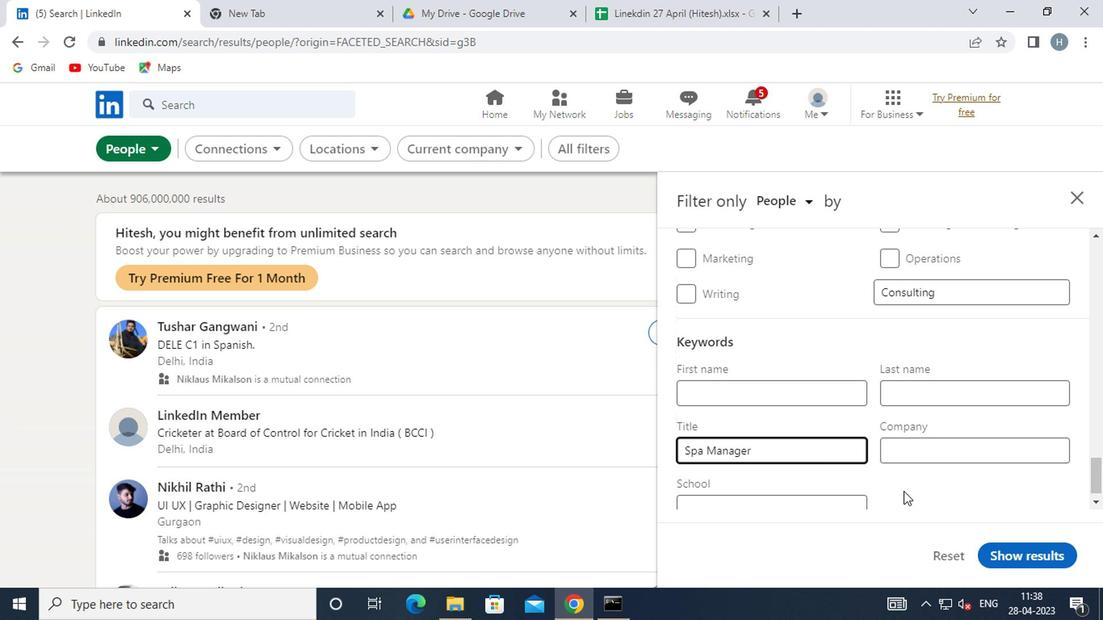 
Action: Mouse pressed left at (763, 459)
Screenshot: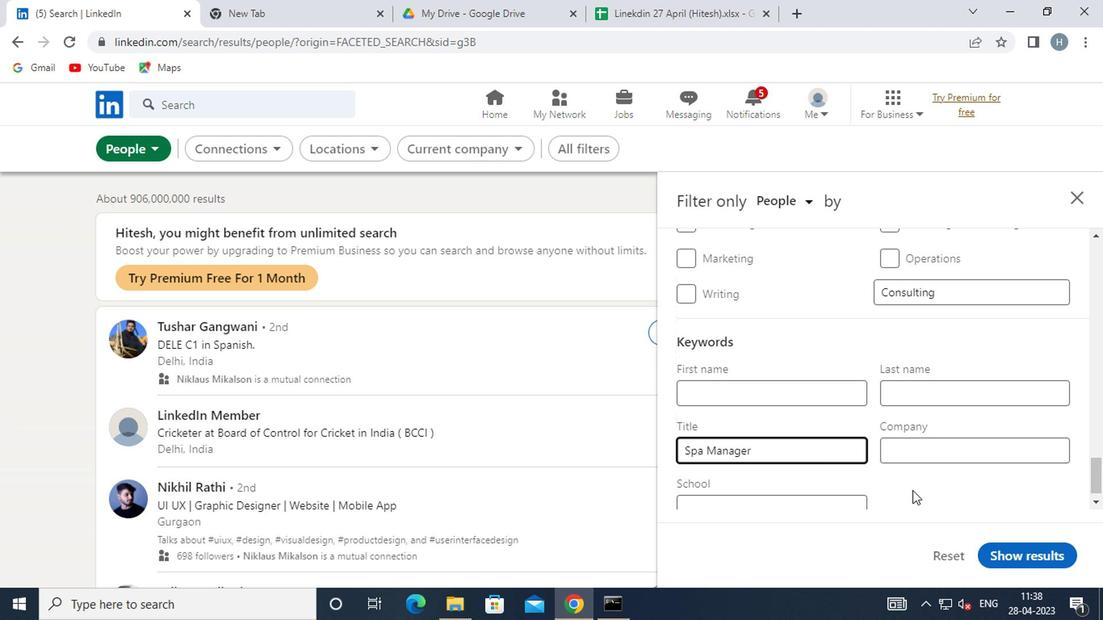 
Action: Mouse moved to (844, 503)
Screenshot: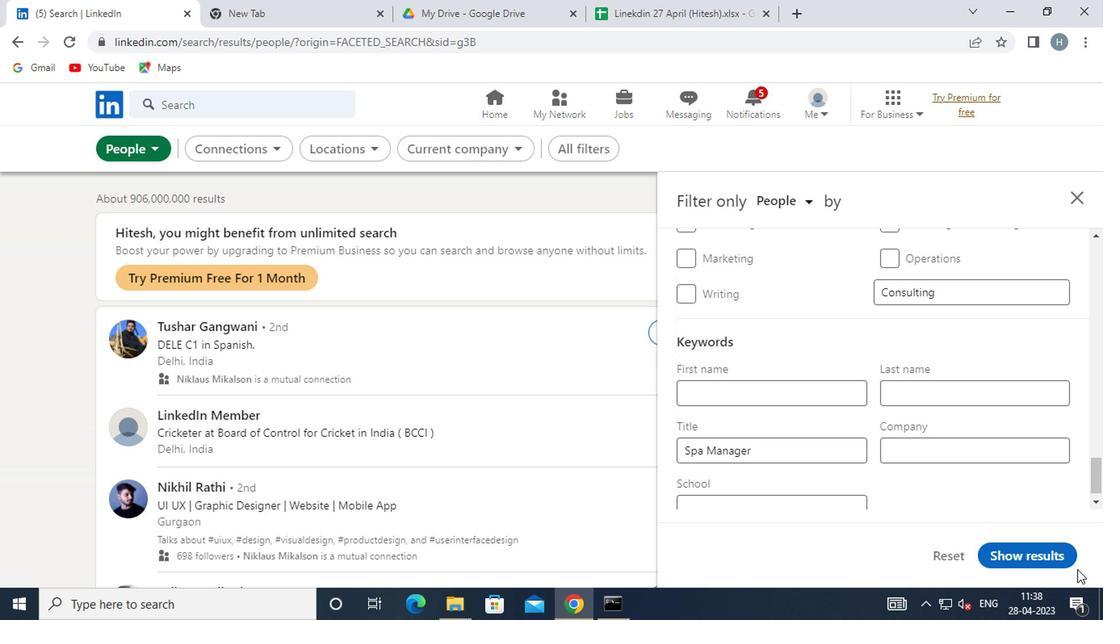 
Action: Mouse pressed left at (844, 503)
Screenshot: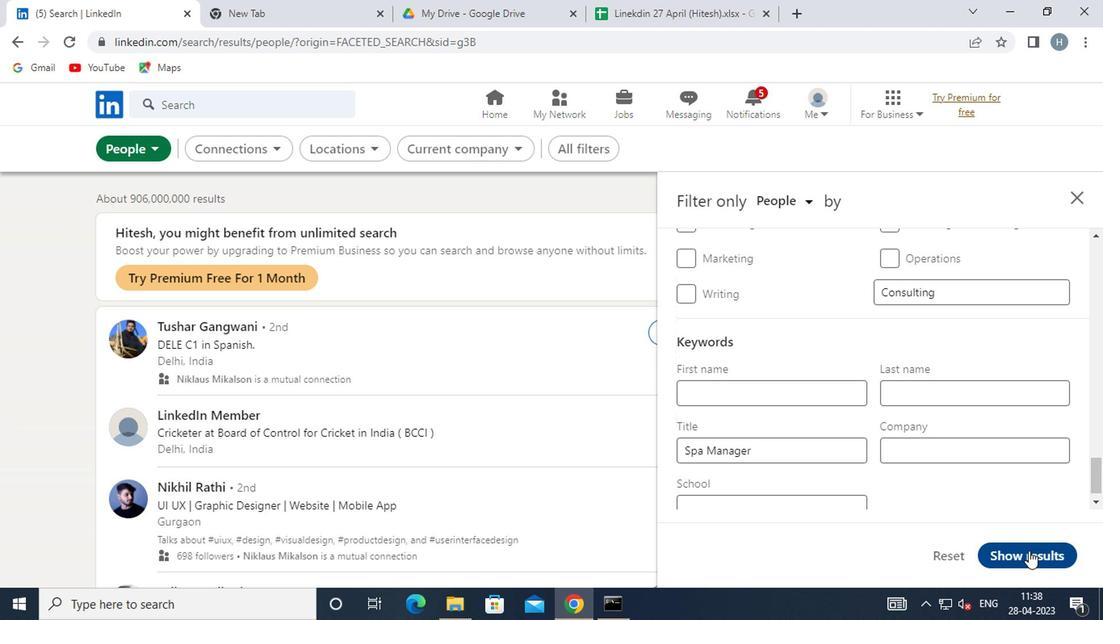 
Action: Mouse moved to (563, 384)
Screenshot: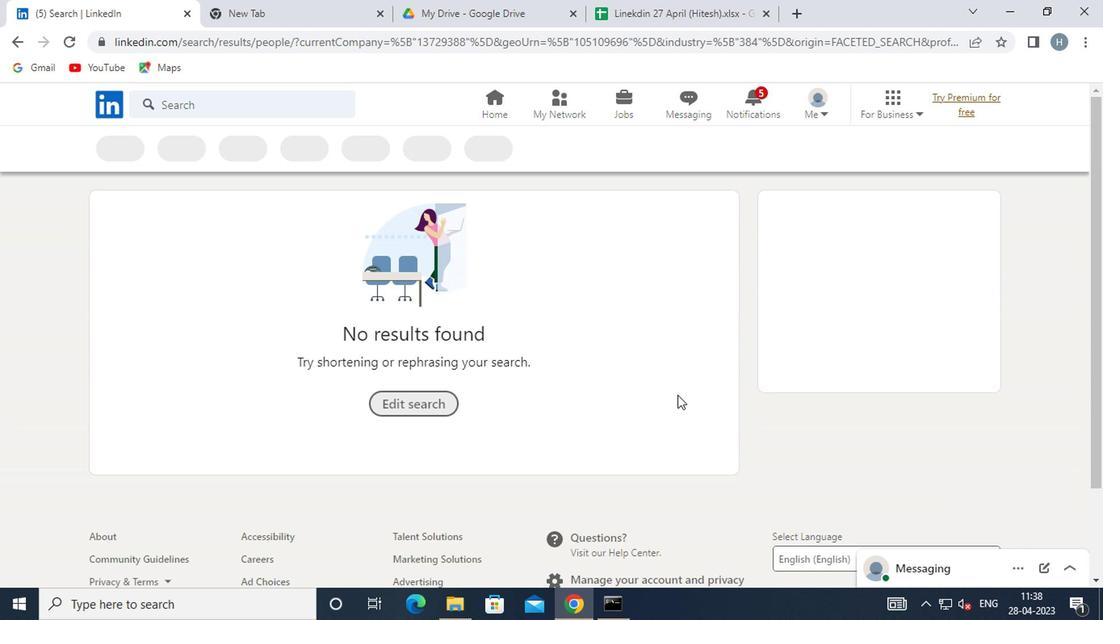 
